 Task: Find connections with filter location Palwal with filter topic #workwith filter profile language Spanish with filter current company IBS Software with filter school Maharishi Markandeshwar (Deemed to be University) Official with filter industry Laundry and Drycleaning Services with filter service category Interior Design with filter keywords title Office Clerk
Action: Mouse moved to (647, 91)
Screenshot: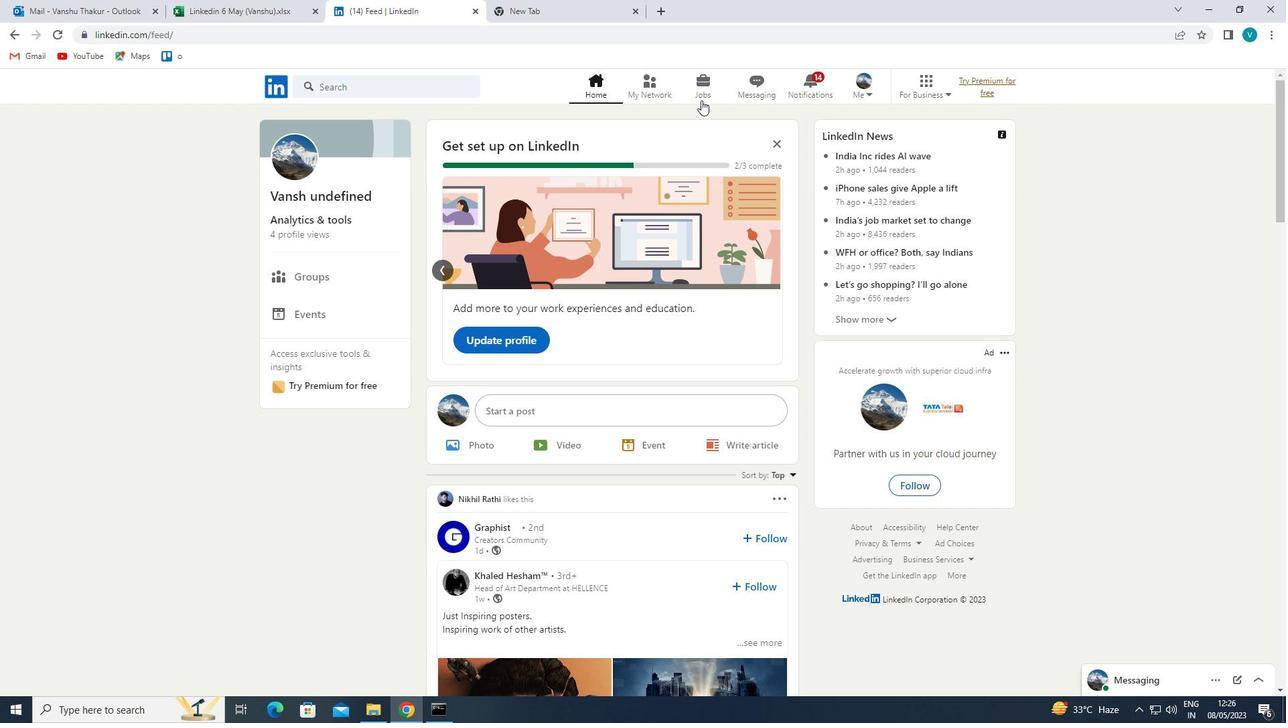 
Action: Mouse pressed left at (647, 91)
Screenshot: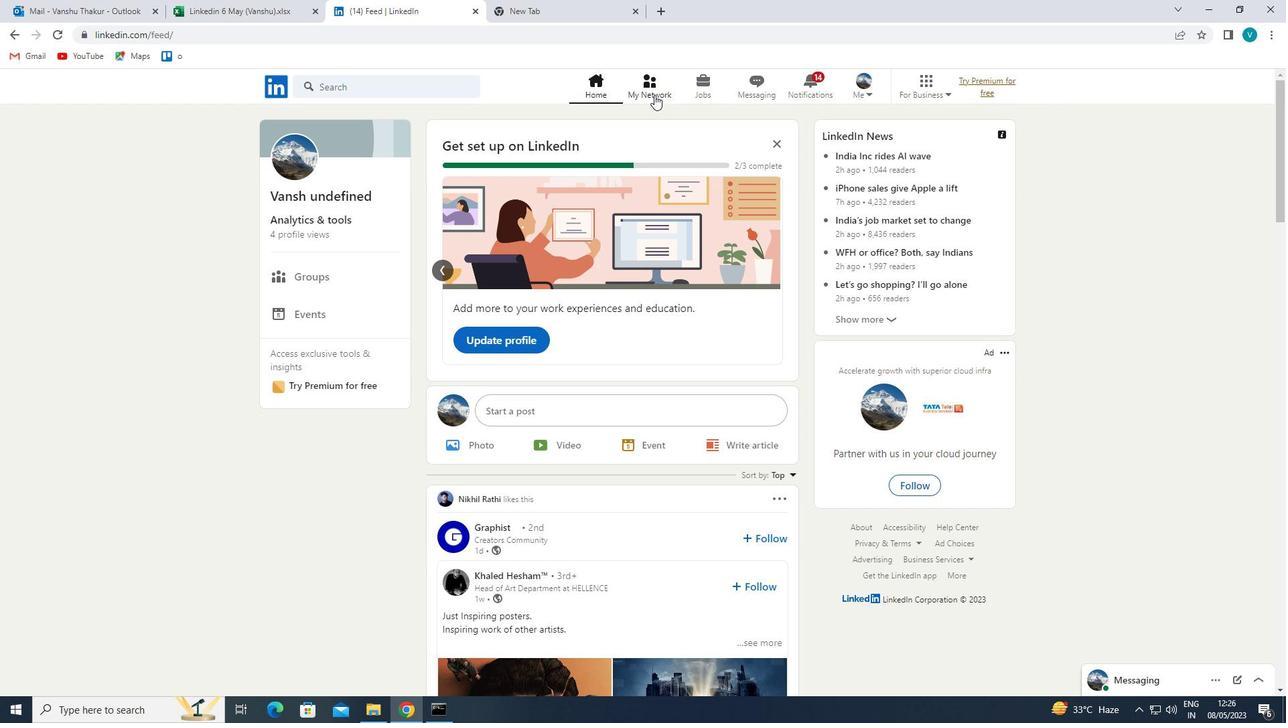 
Action: Mouse moved to (402, 164)
Screenshot: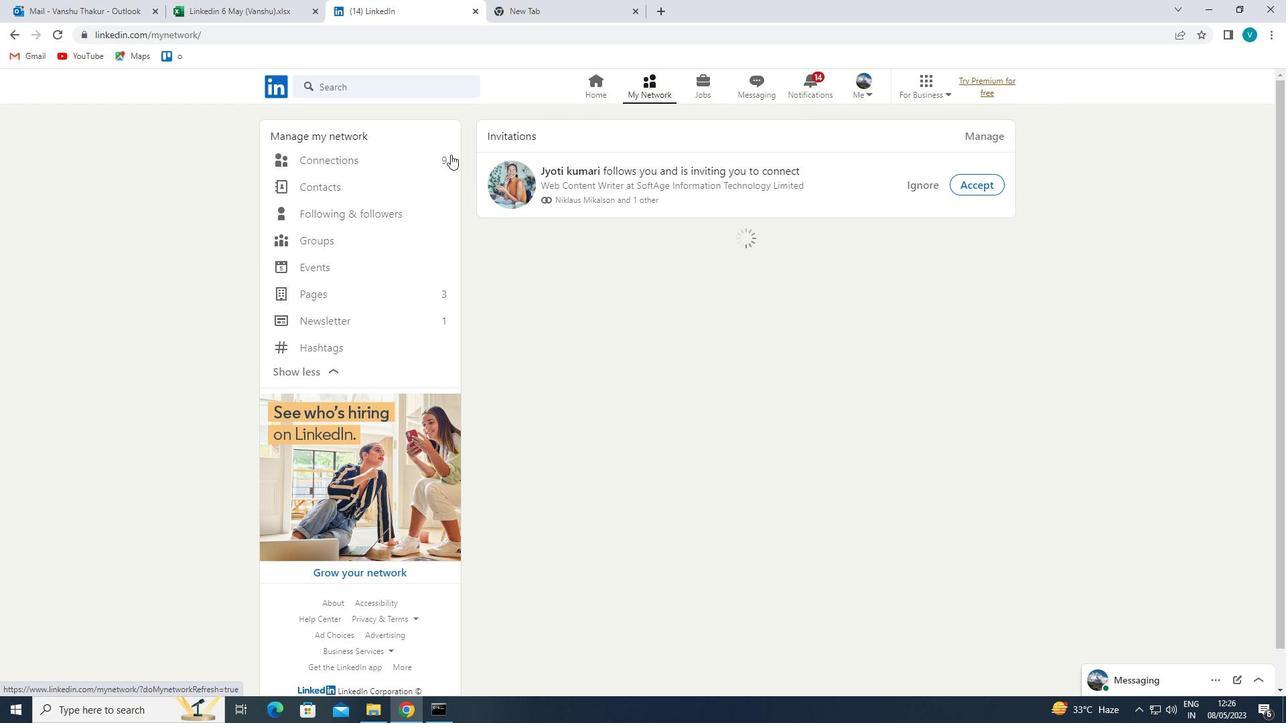 
Action: Mouse pressed left at (402, 164)
Screenshot: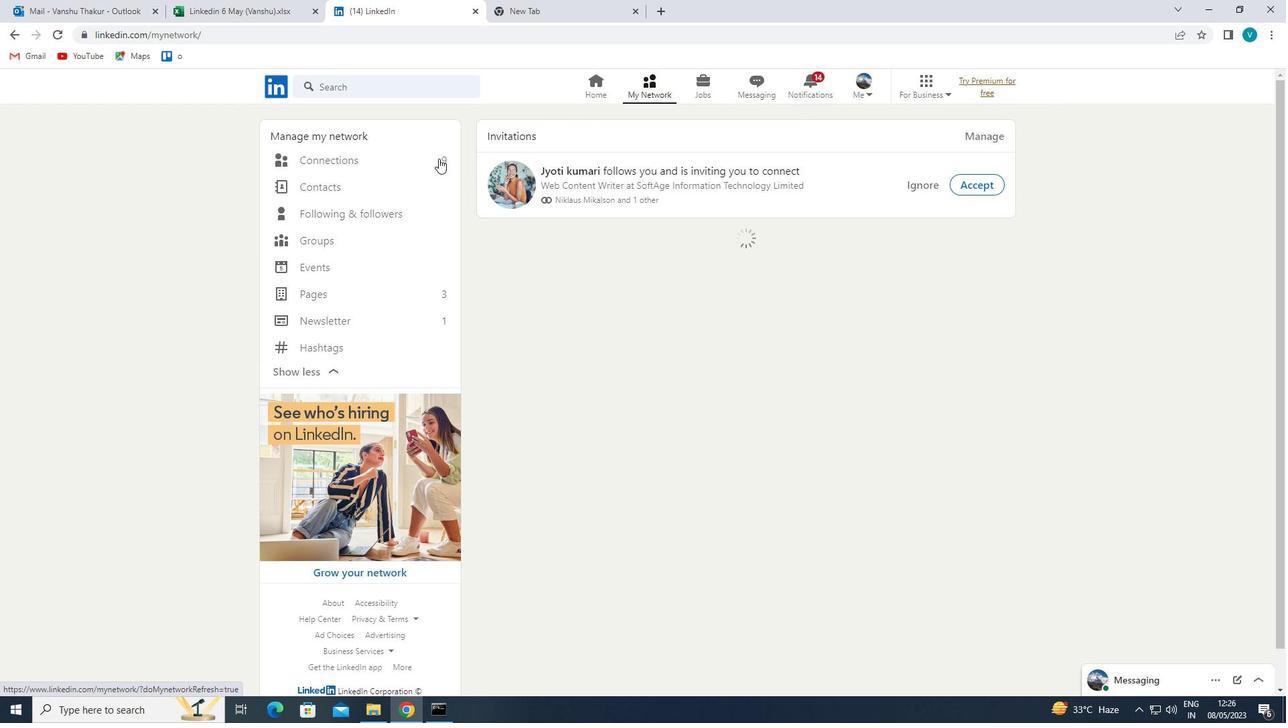 
Action: Mouse moved to (733, 158)
Screenshot: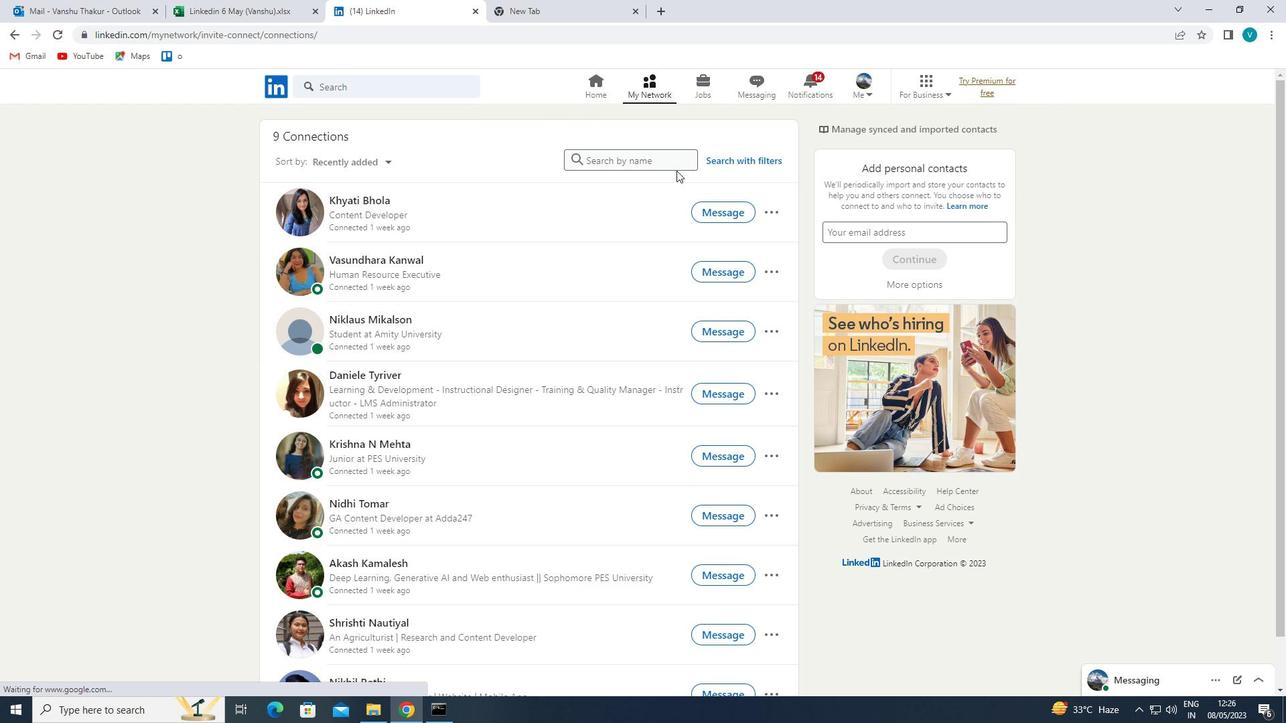 
Action: Mouse pressed left at (733, 158)
Screenshot: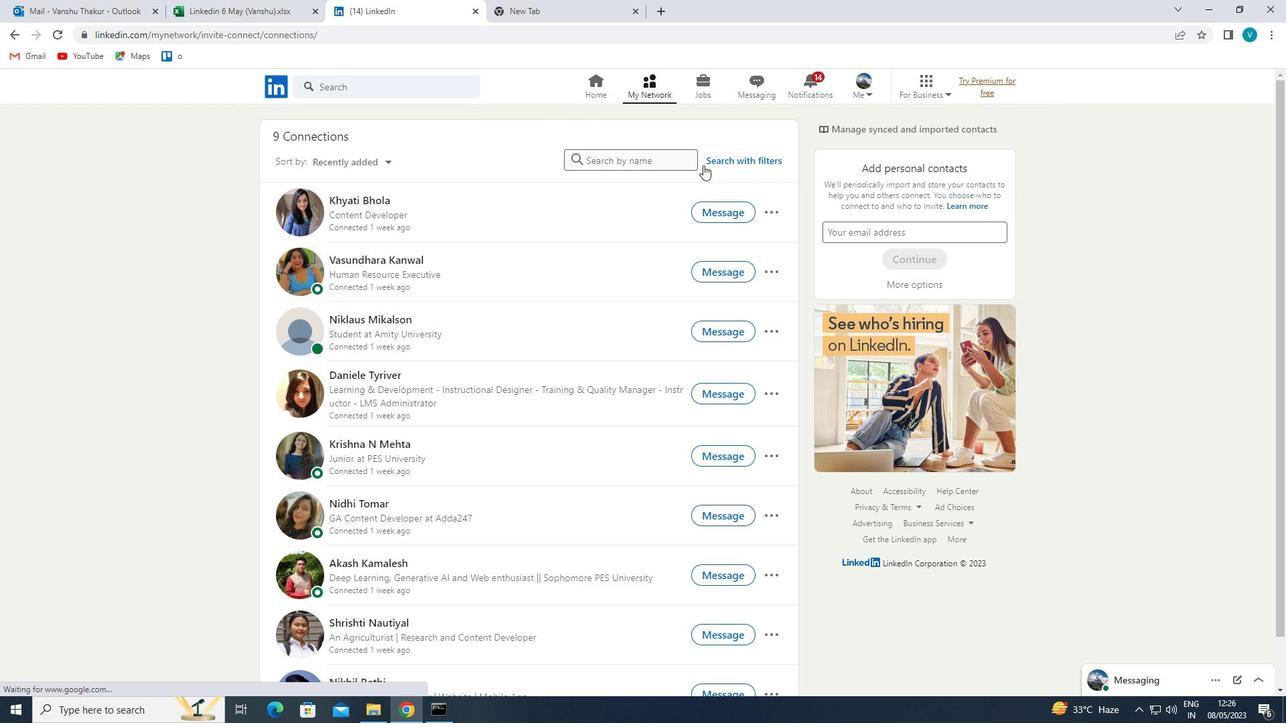 
Action: Mouse moved to (639, 136)
Screenshot: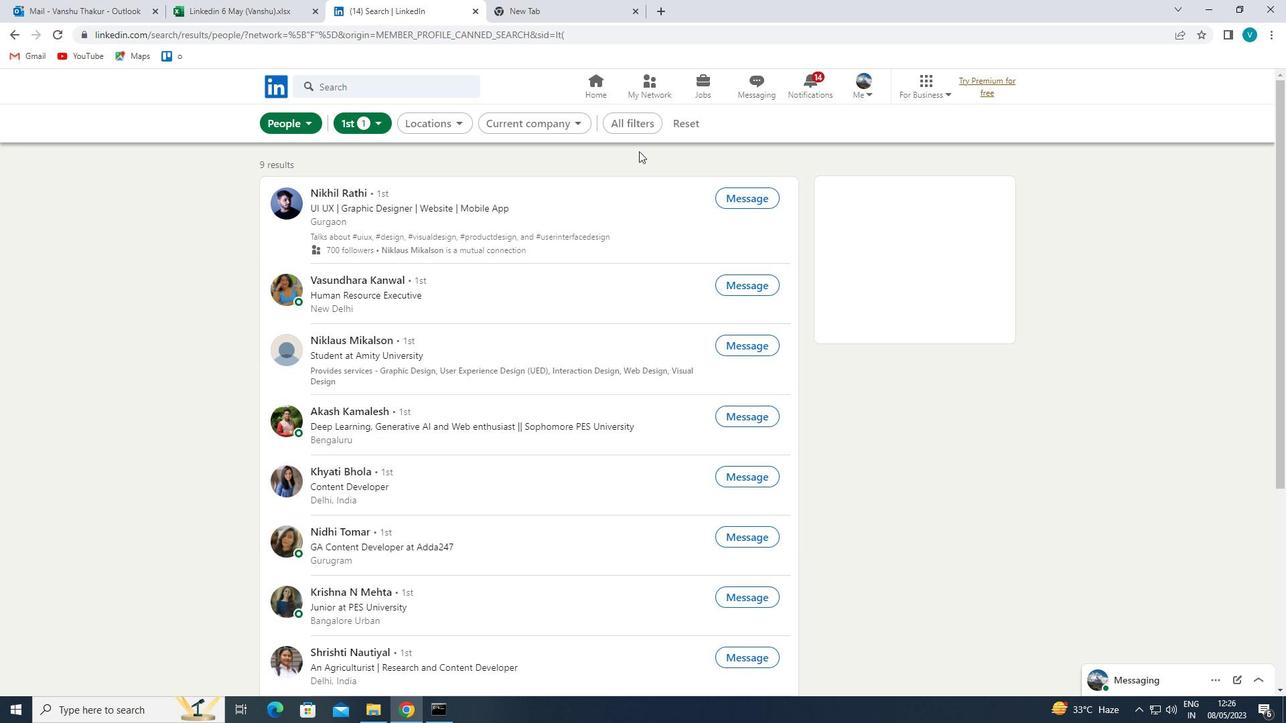
Action: Mouse pressed left at (639, 136)
Screenshot: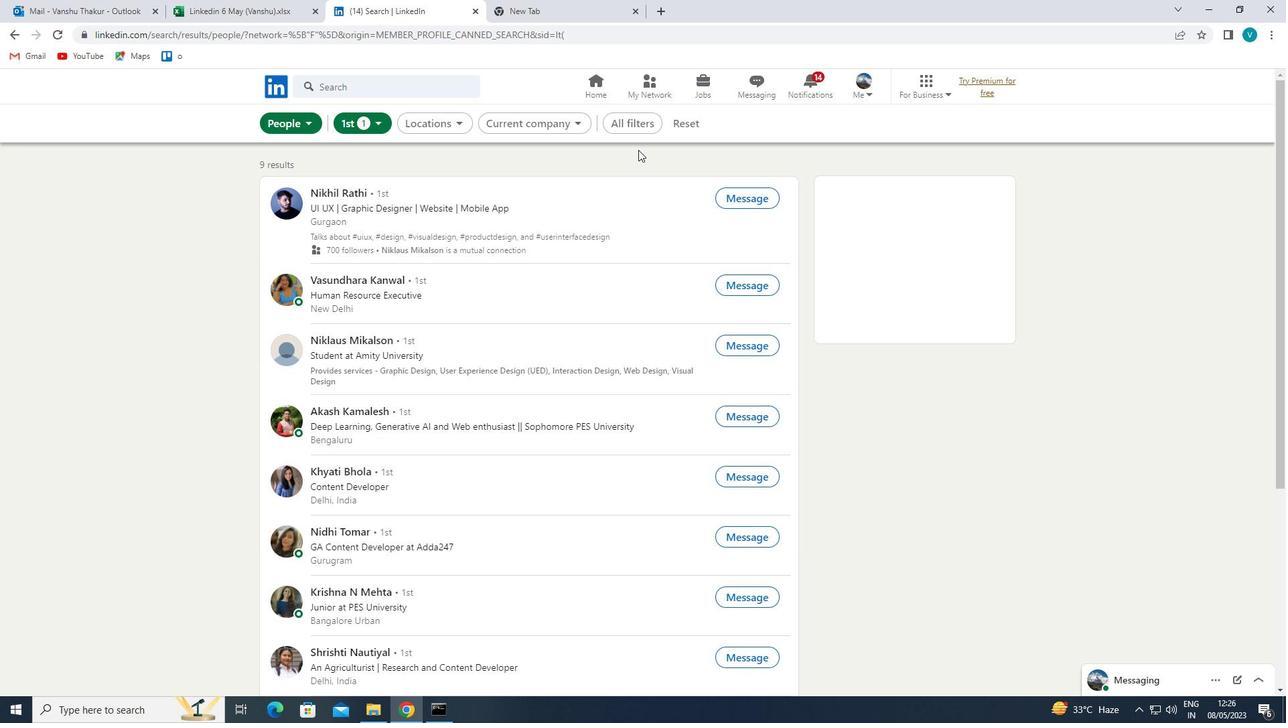 
Action: Mouse moved to (641, 133)
Screenshot: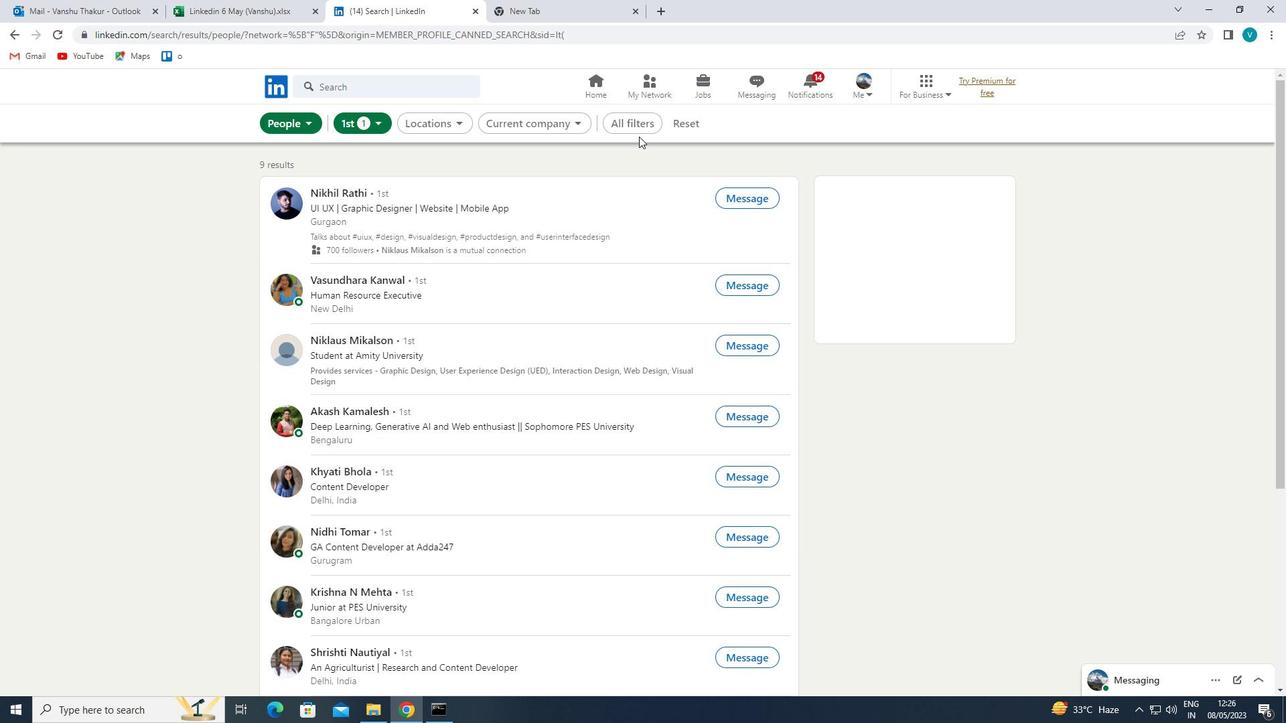 
Action: Mouse pressed left at (641, 133)
Screenshot: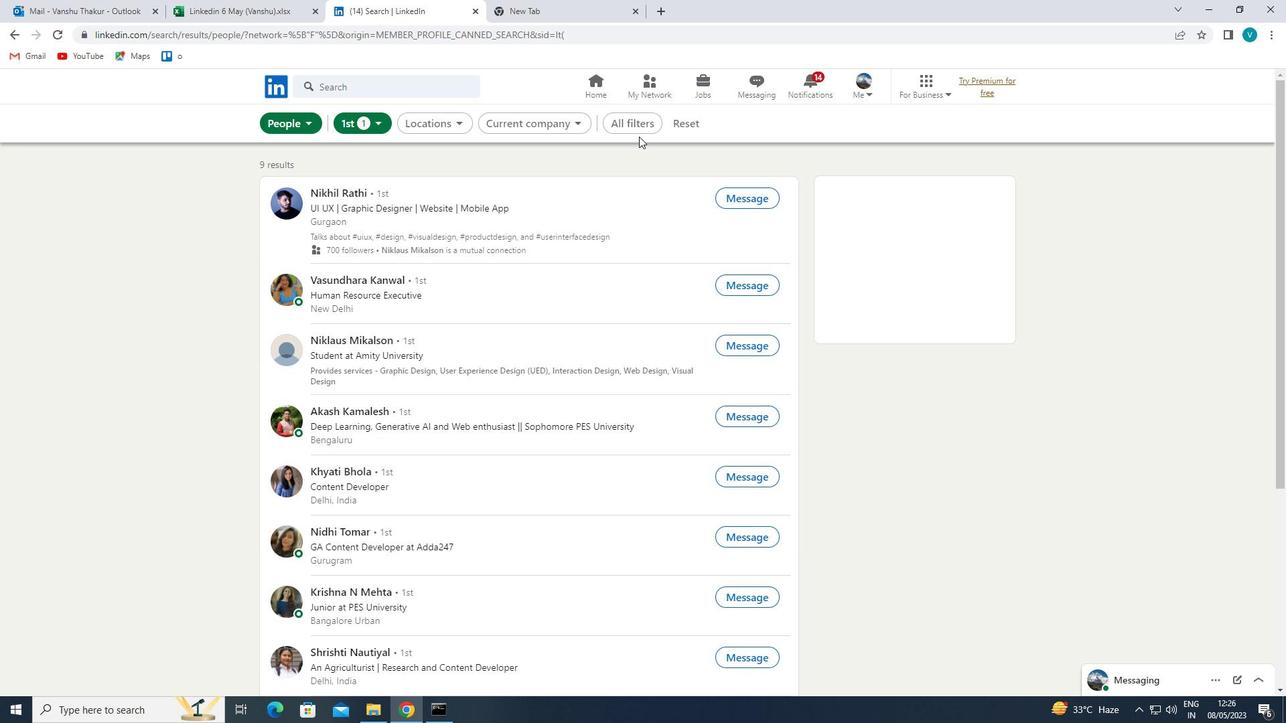
Action: Mouse moved to (1033, 290)
Screenshot: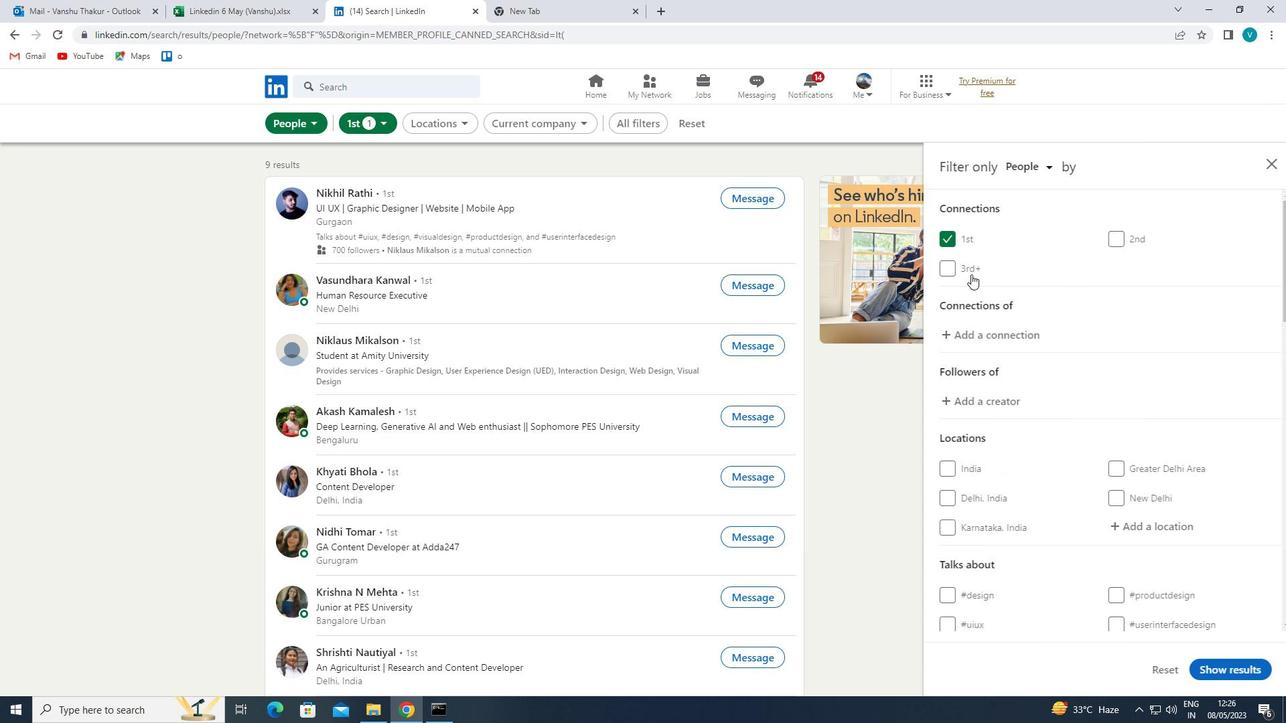 
Action: Mouse scrolled (1033, 289) with delta (0, 0)
Screenshot: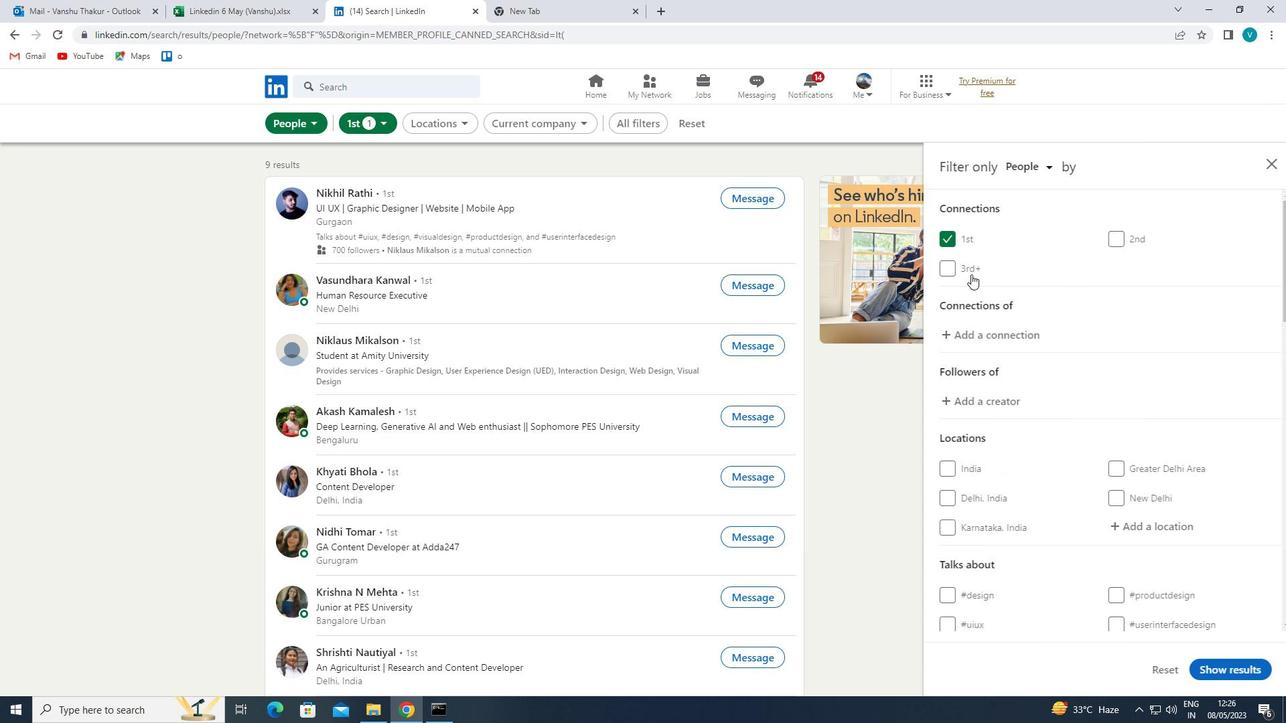 
Action: Mouse moved to (1038, 291)
Screenshot: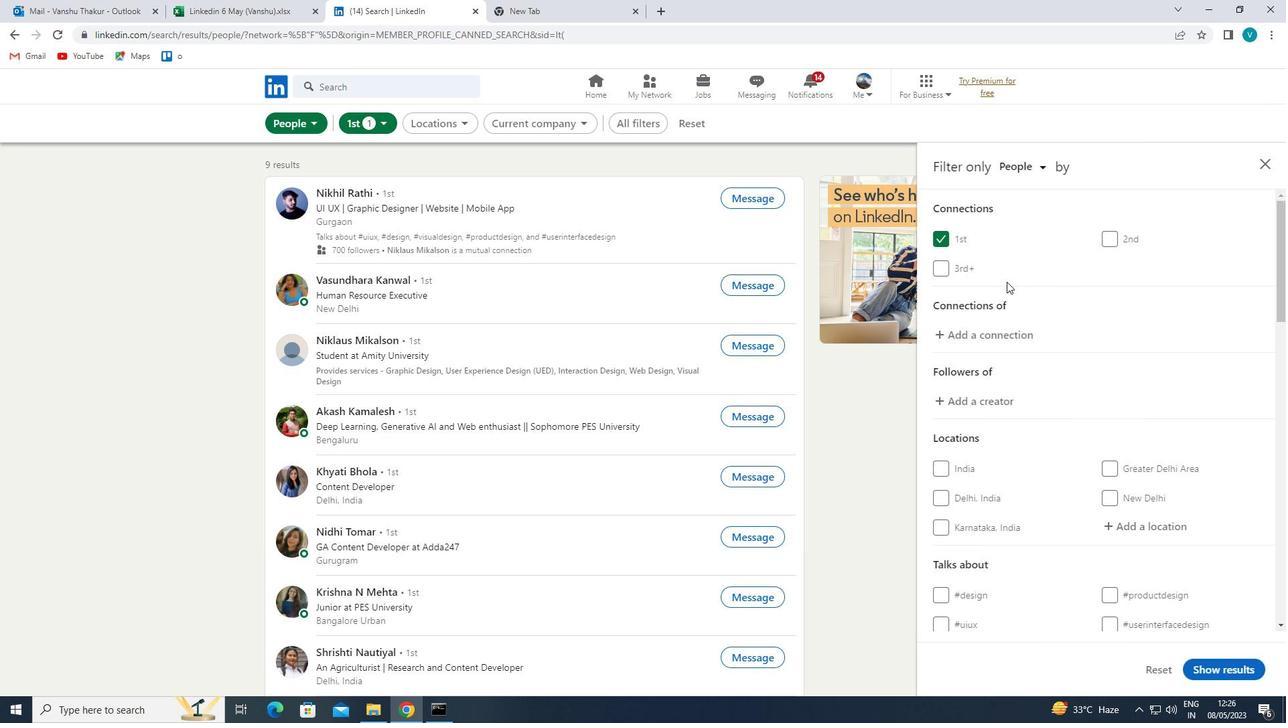 
Action: Mouse scrolled (1038, 290) with delta (0, 0)
Screenshot: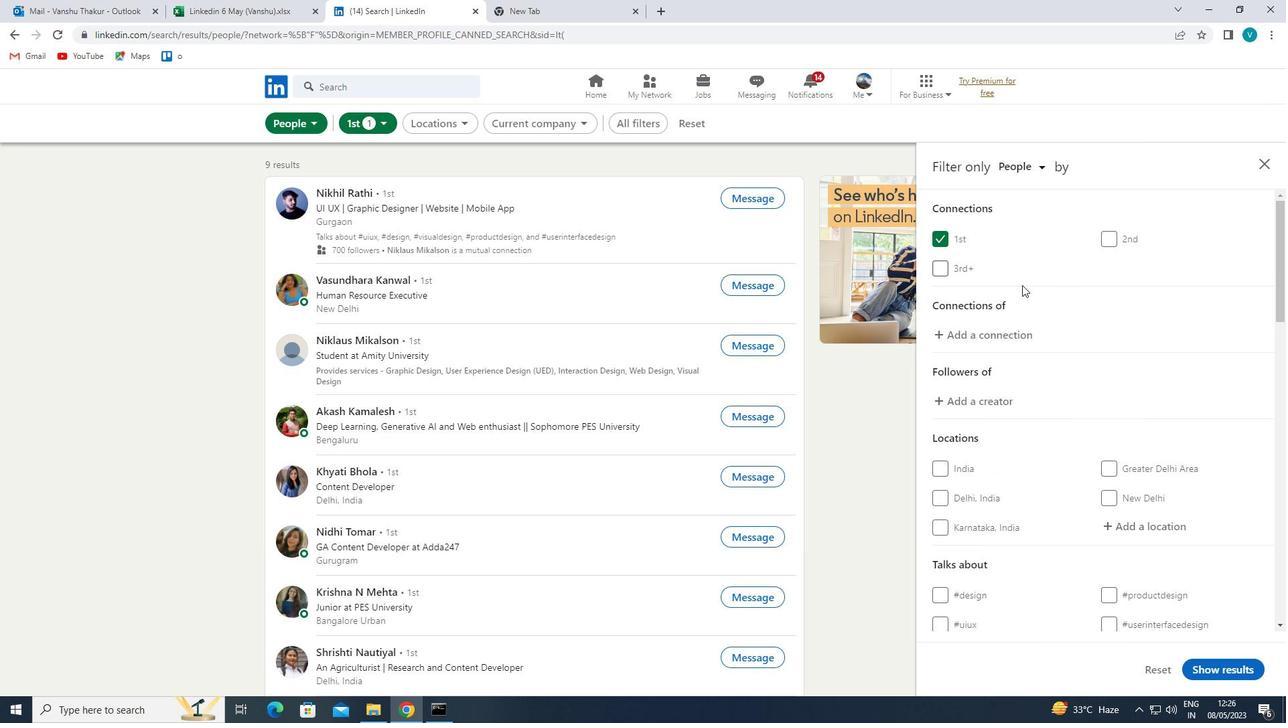 
Action: Mouse moved to (1129, 389)
Screenshot: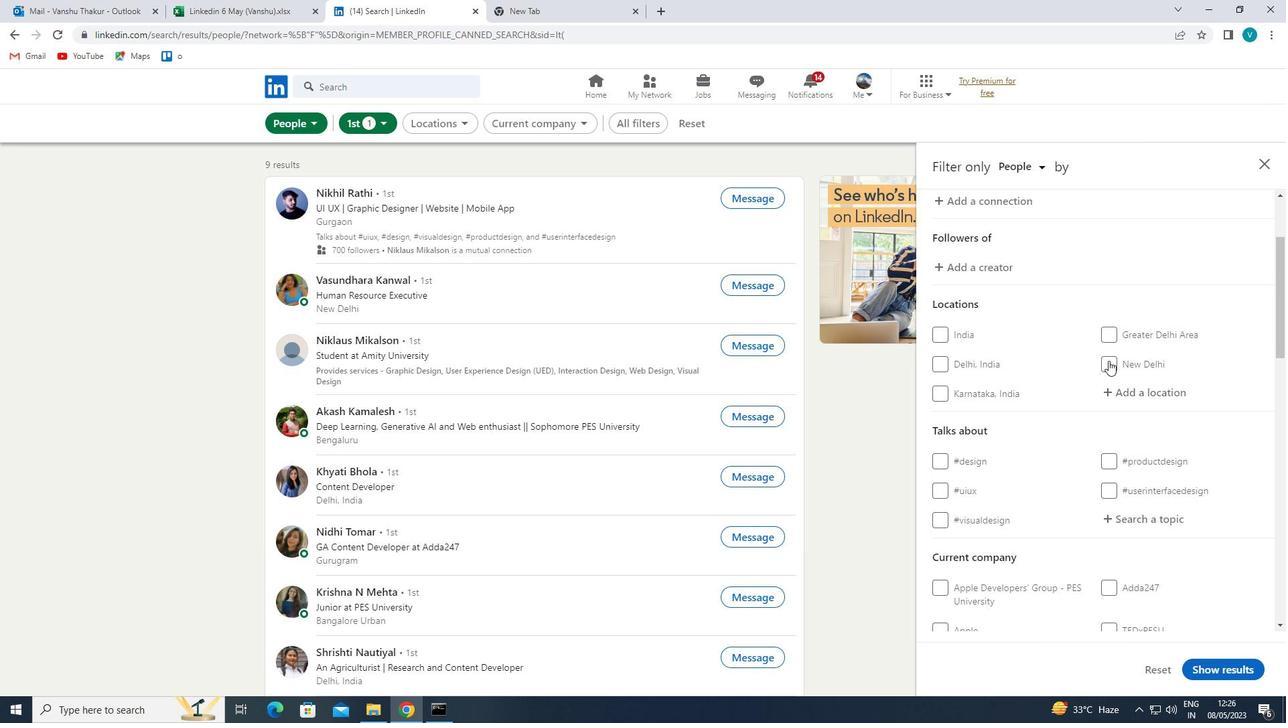 
Action: Mouse pressed left at (1129, 389)
Screenshot: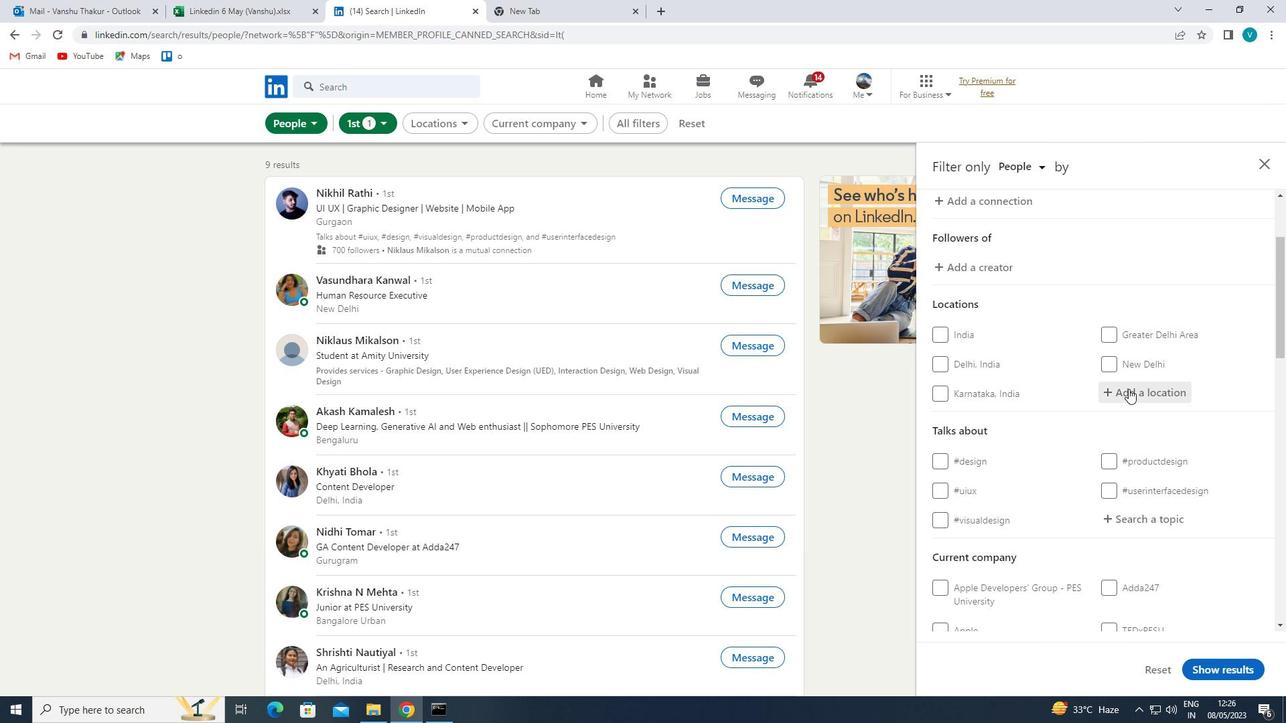 
Action: Mouse moved to (1042, 426)
Screenshot: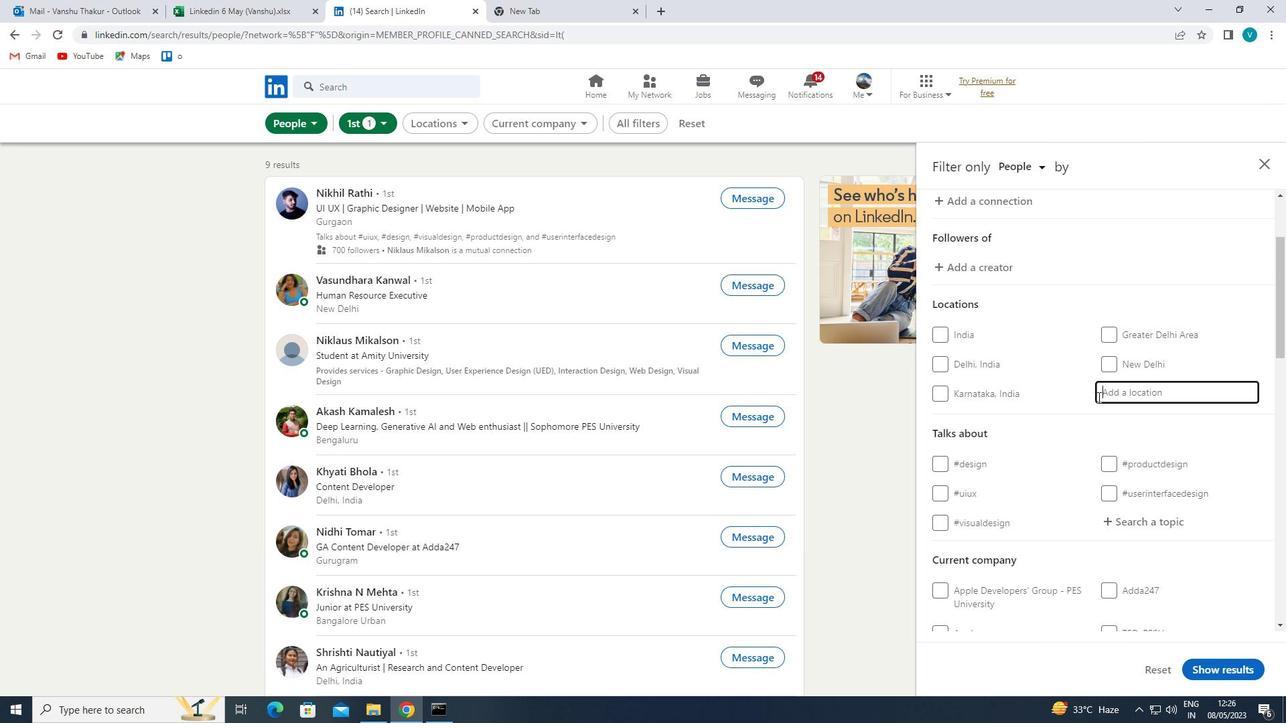 
Action: Key pressed <Key.shift>PALWAL
Screenshot: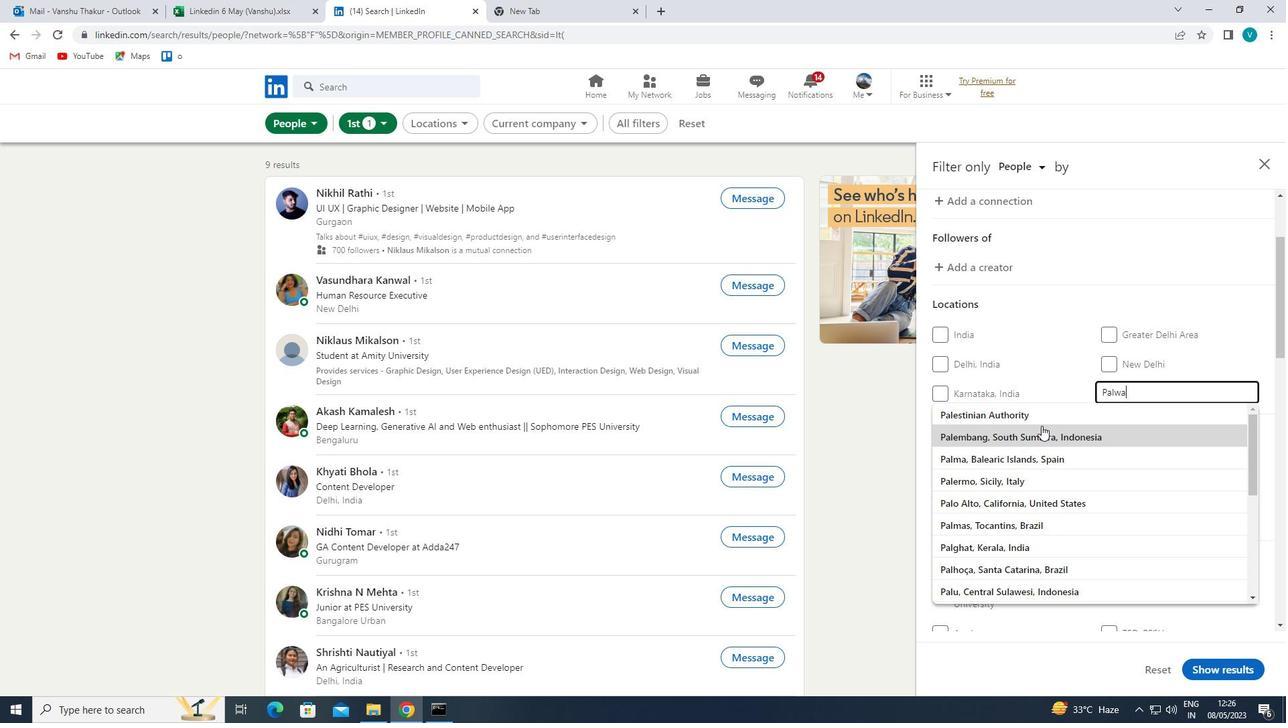 
Action: Mouse moved to (1053, 416)
Screenshot: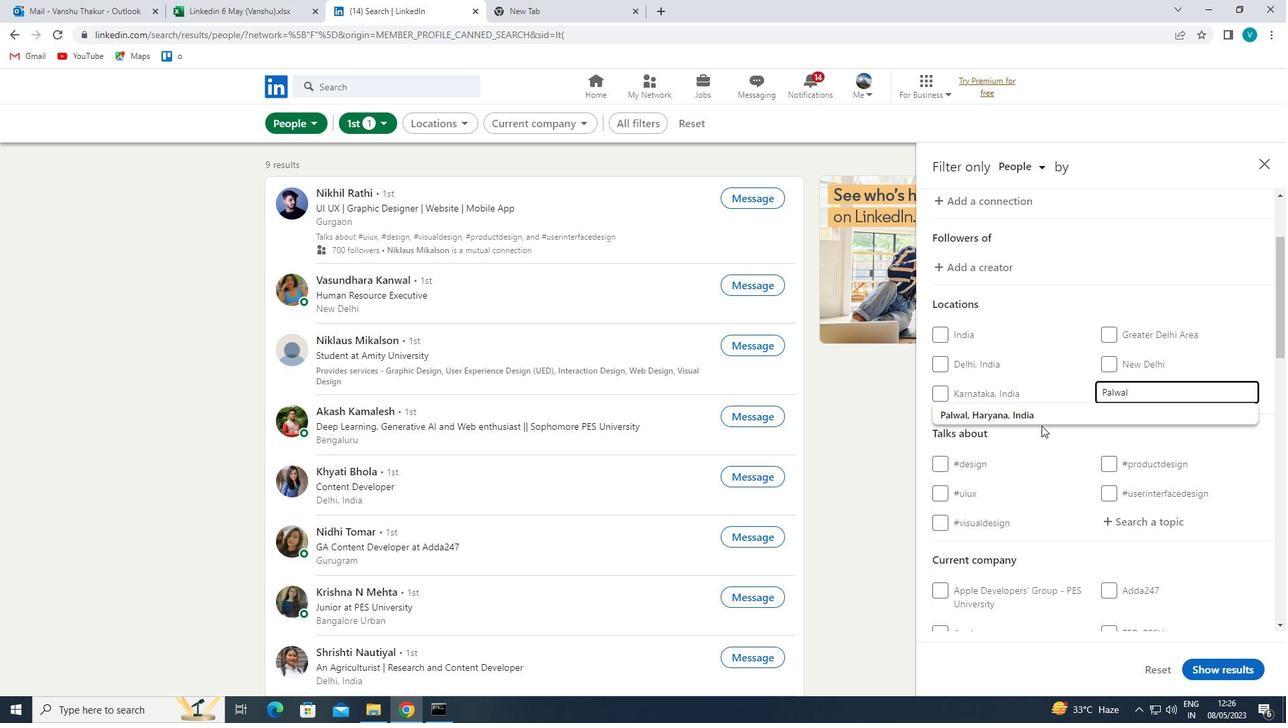 
Action: Mouse pressed left at (1053, 416)
Screenshot: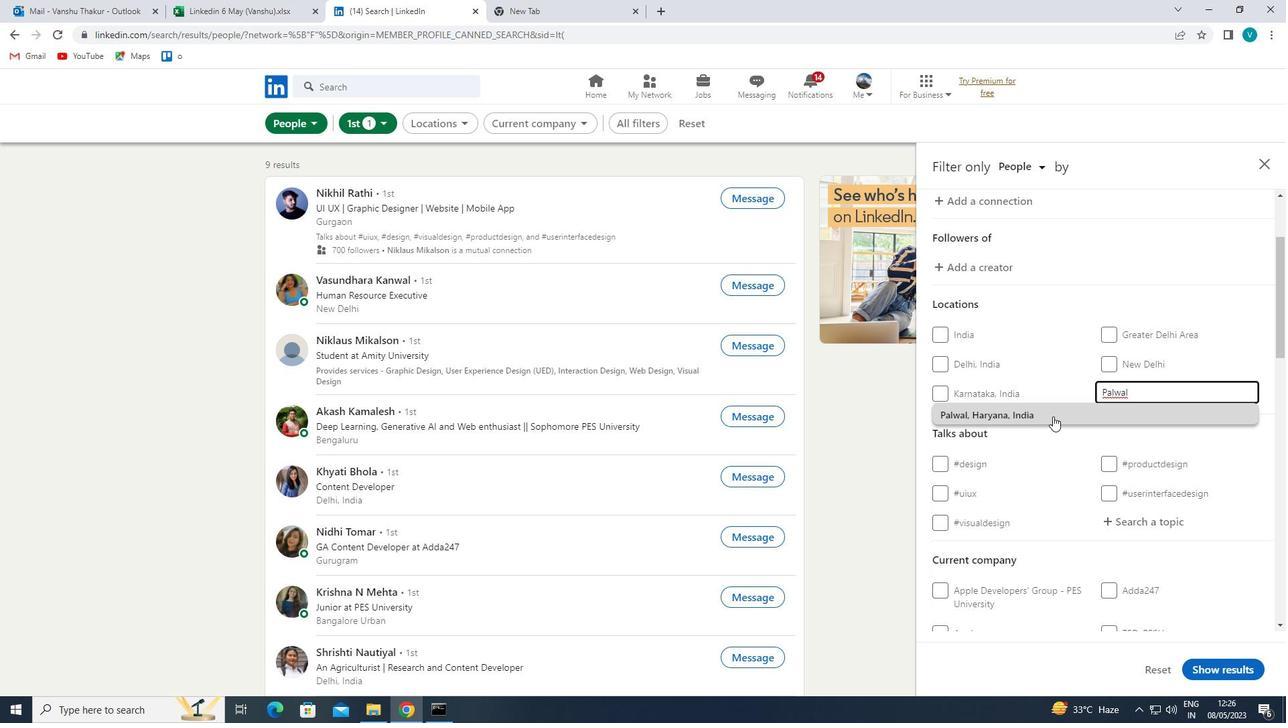 
Action: Mouse moved to (1133, 549)
Screenshot: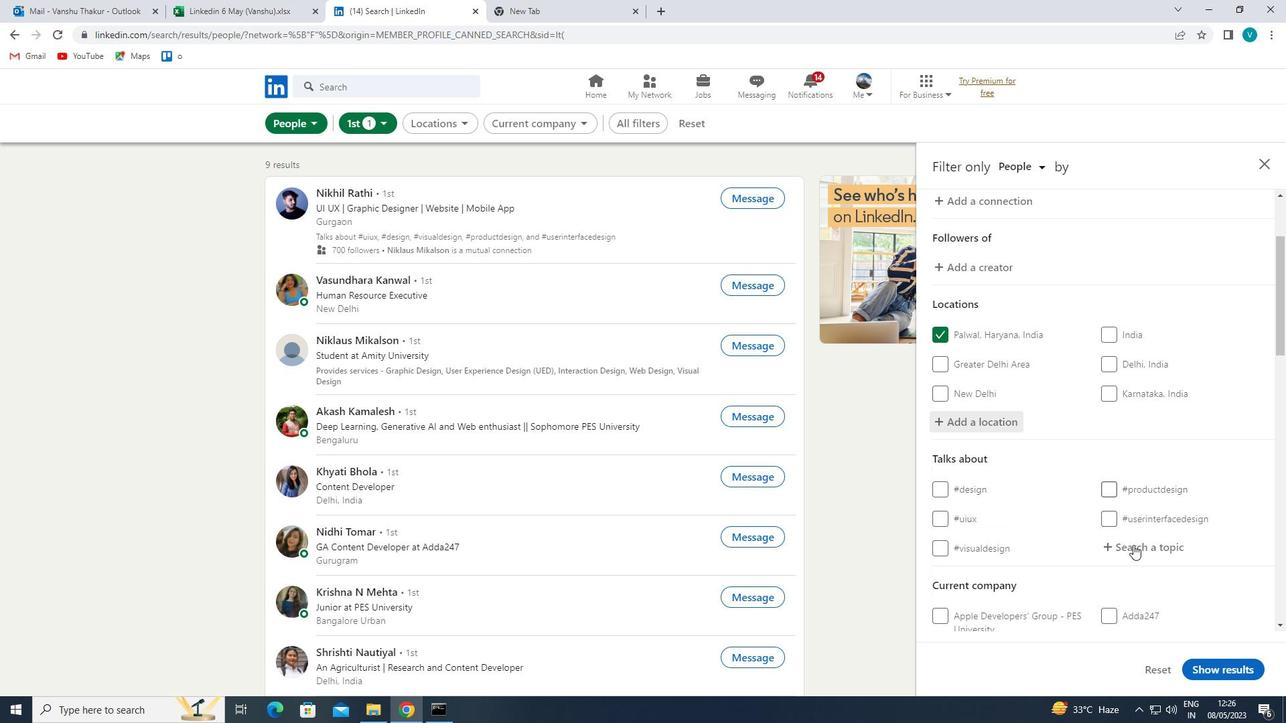 
Action: Mouse pressed left at (1133, 549)
Screenshot: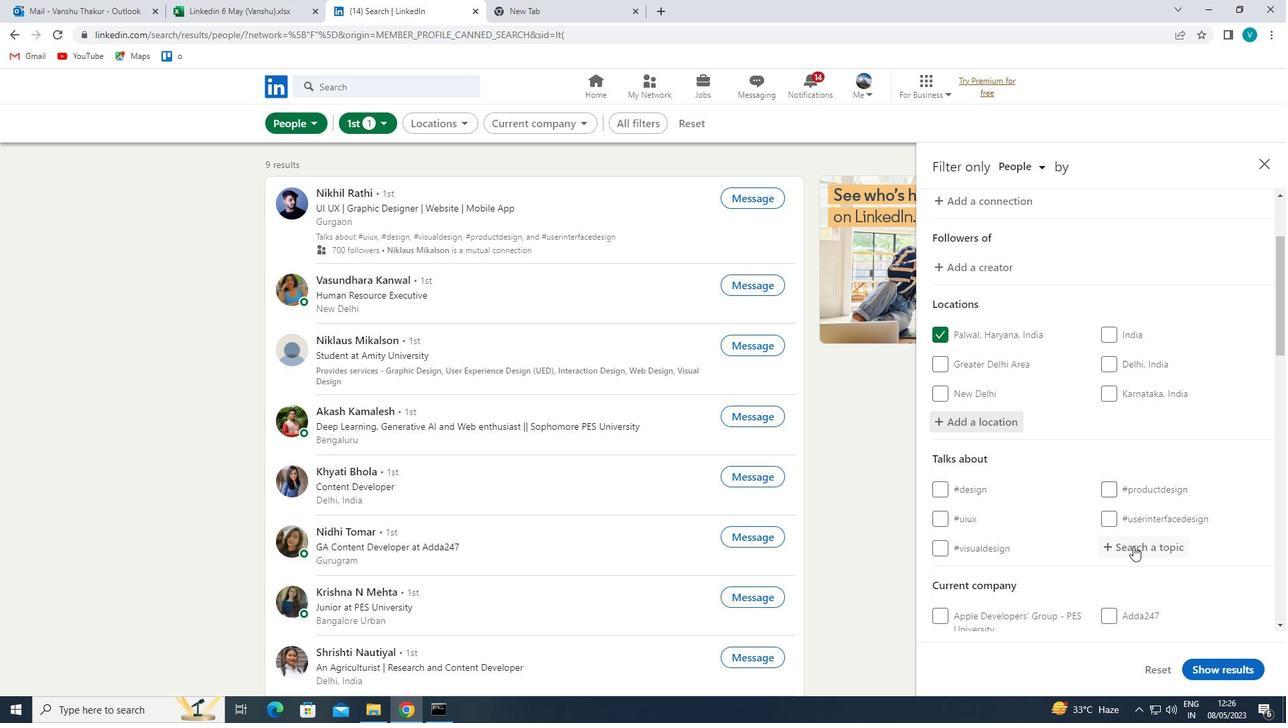
Action: Mouse moved to (1130, 553)
Screenshot: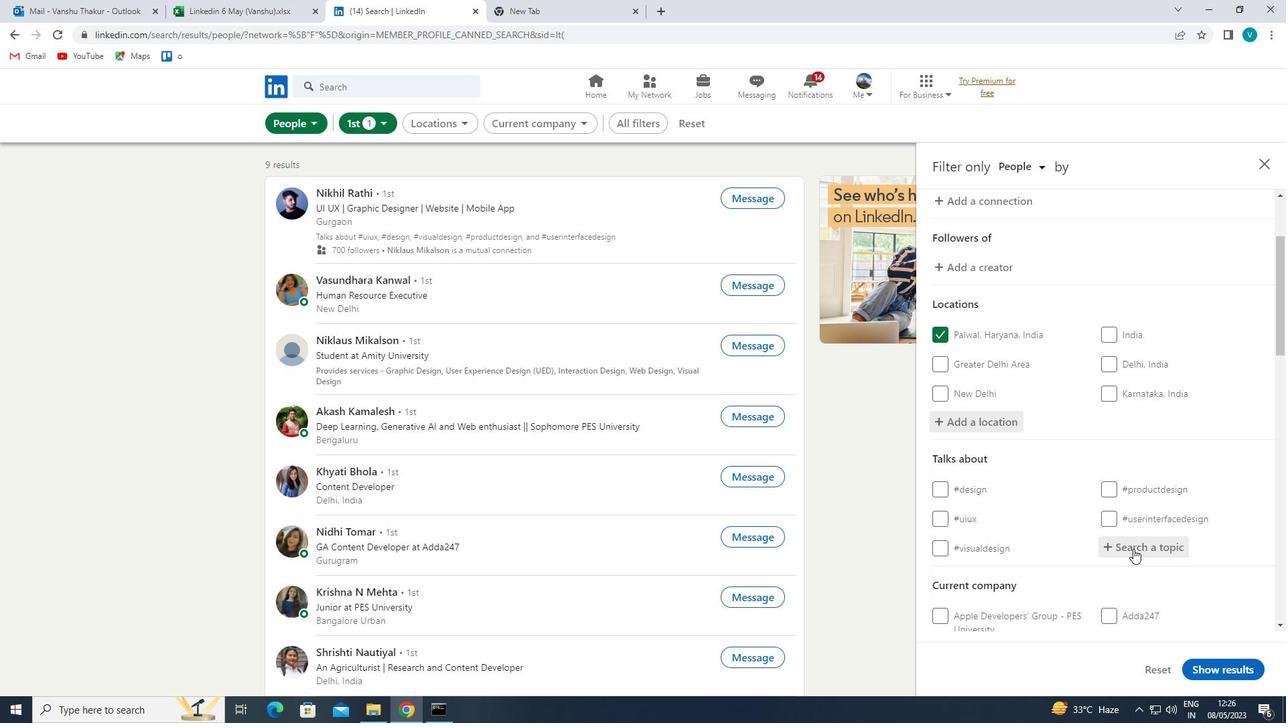 
Action: Key pressed WORK
Screenshot: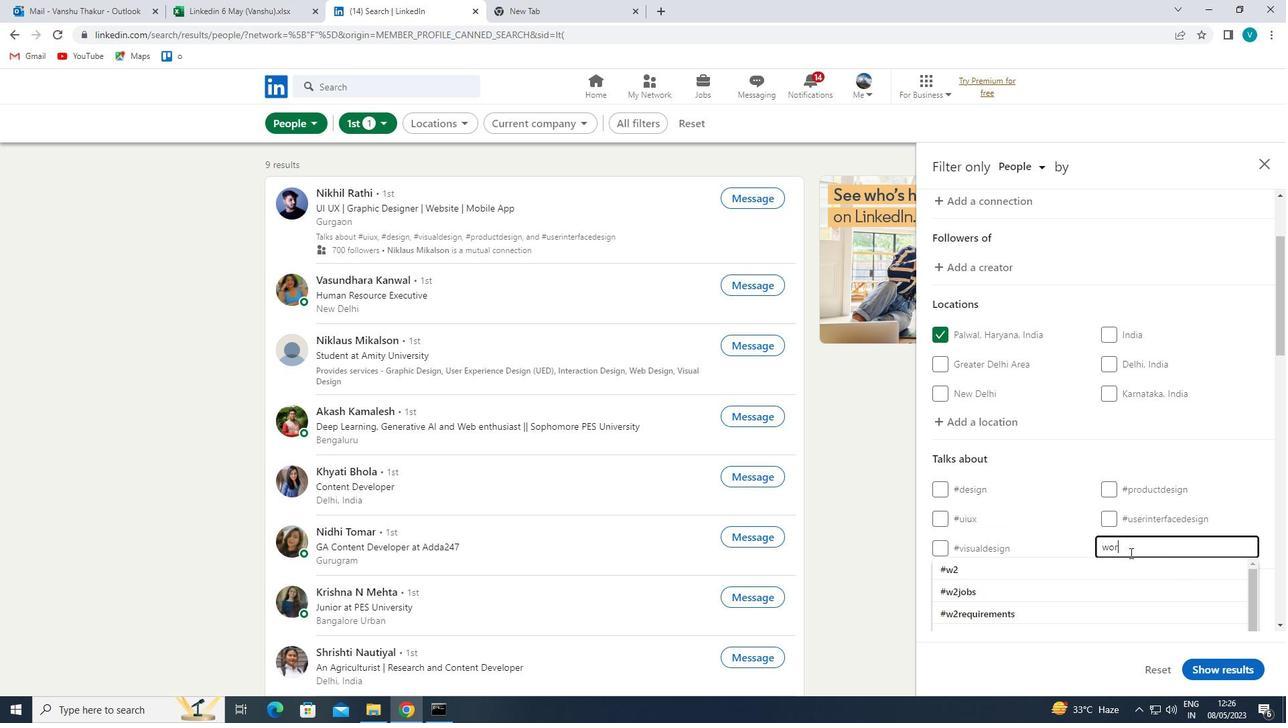 
Action: Mouse moved to (1094, 567)
Screenshot: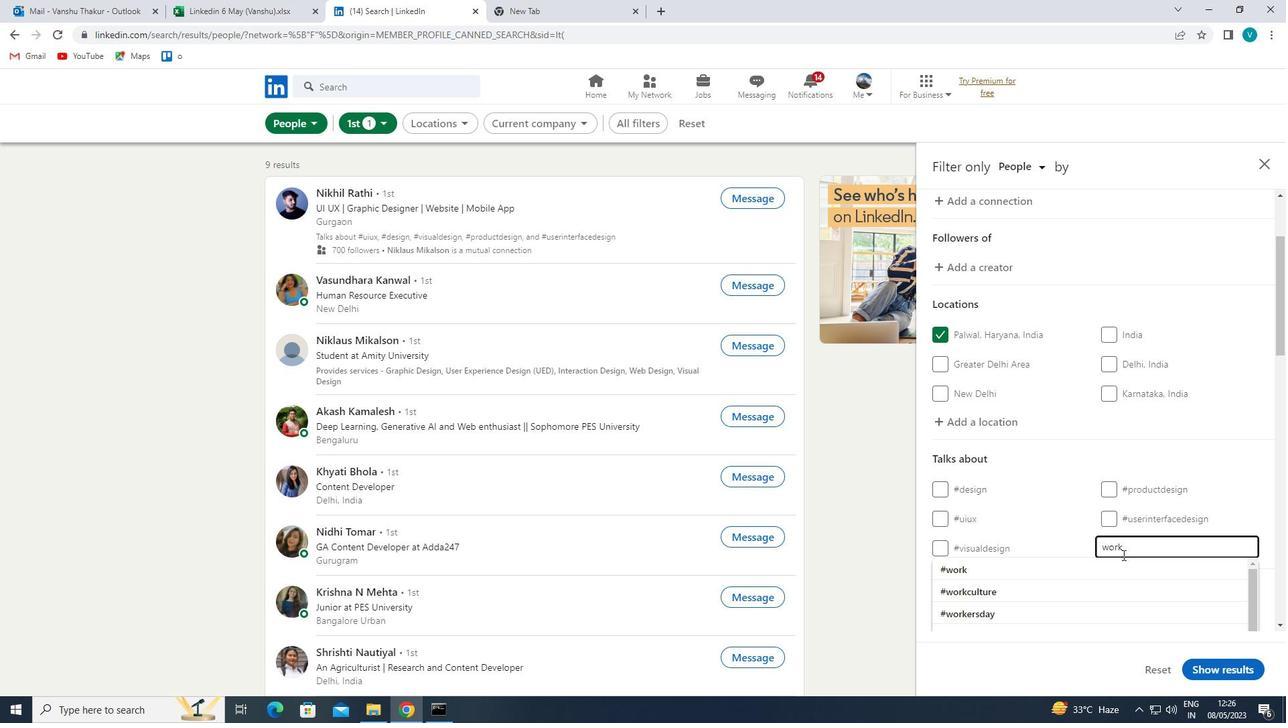 
Action: Mouse pressed left at (1094, 567)
Screenshot: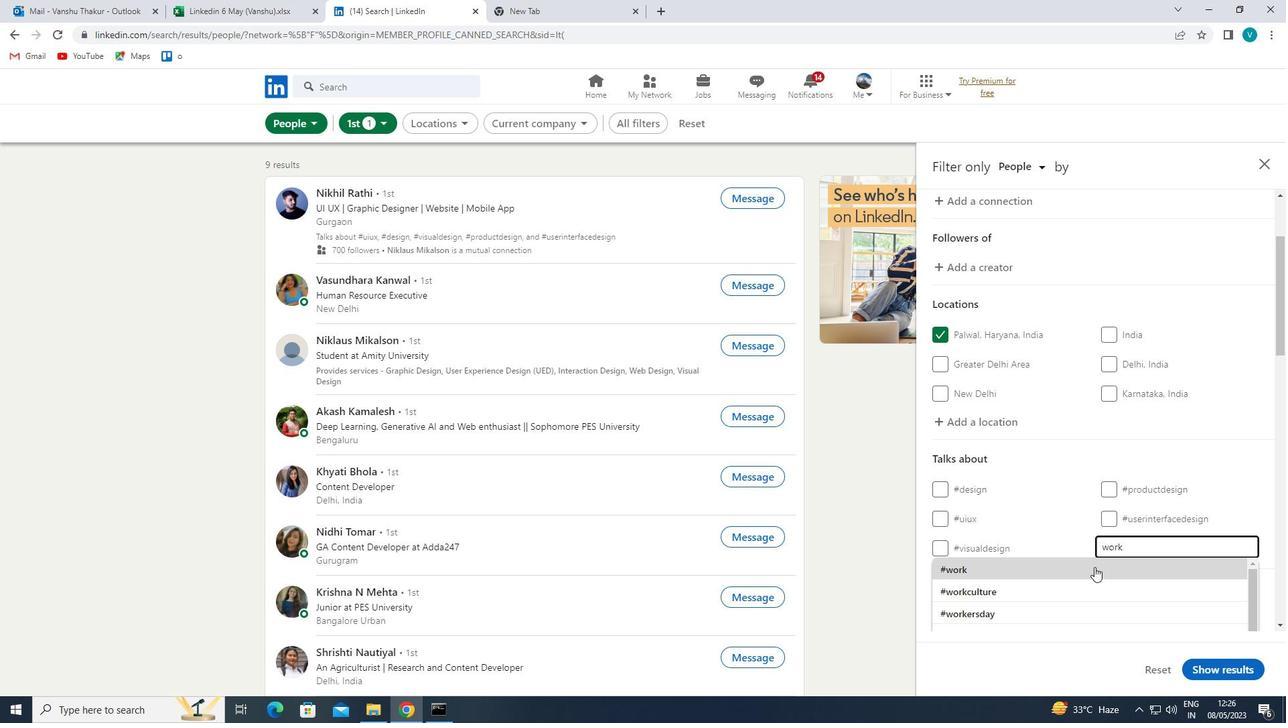 
Action: Mouse moved to (1096, 503)
Screenshot: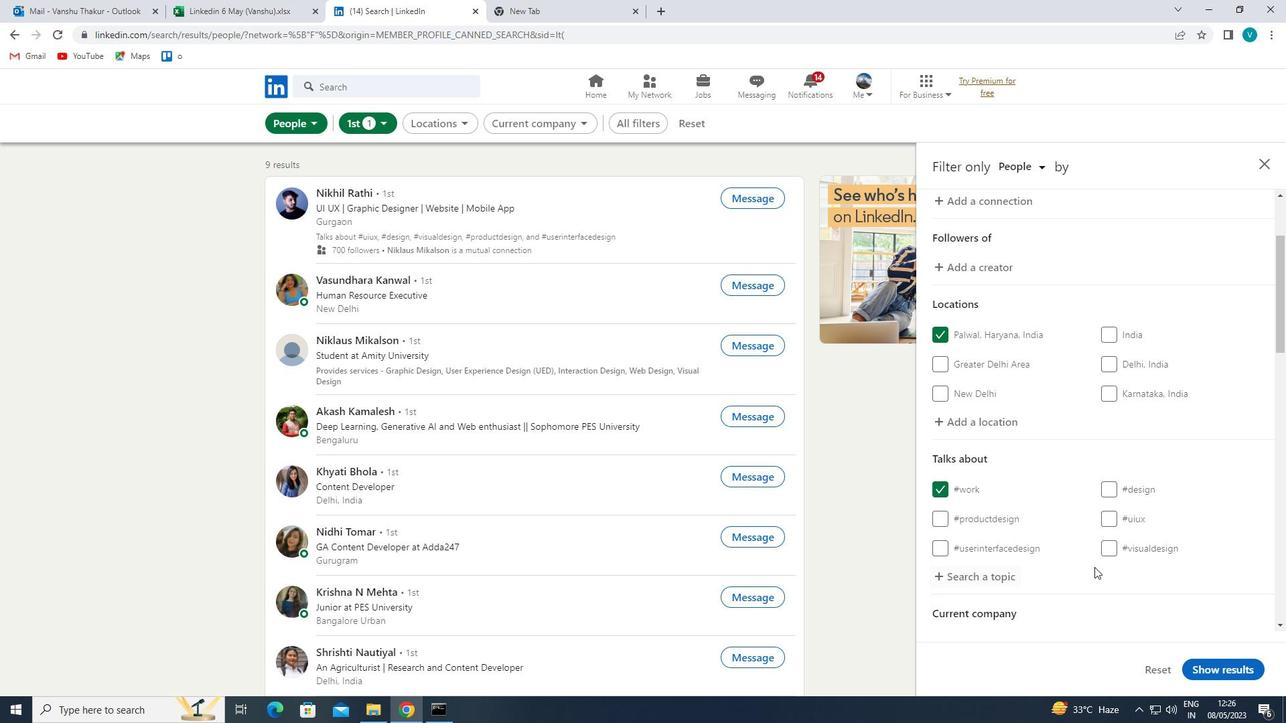 
Action: Mouse scrolled (1096, 503) with delta (0, 0)
Screenshot: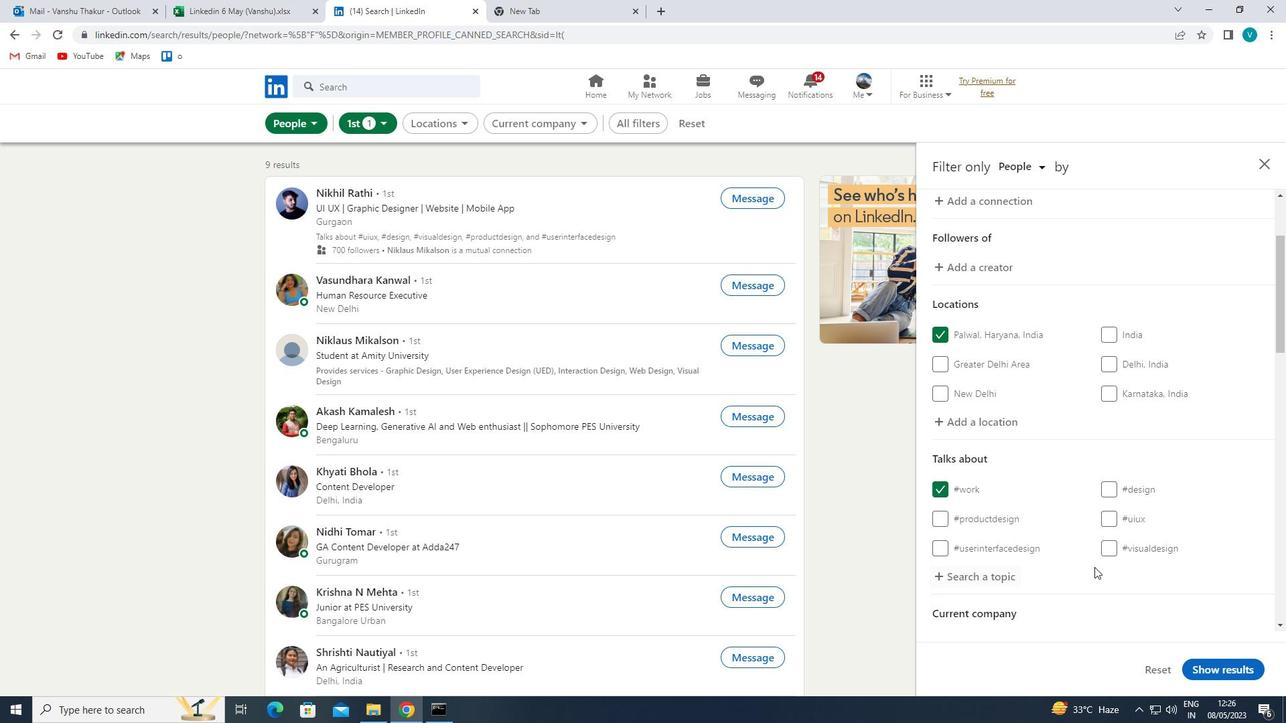 
Action: Mouse moved to (1101, 489)
Screenshot: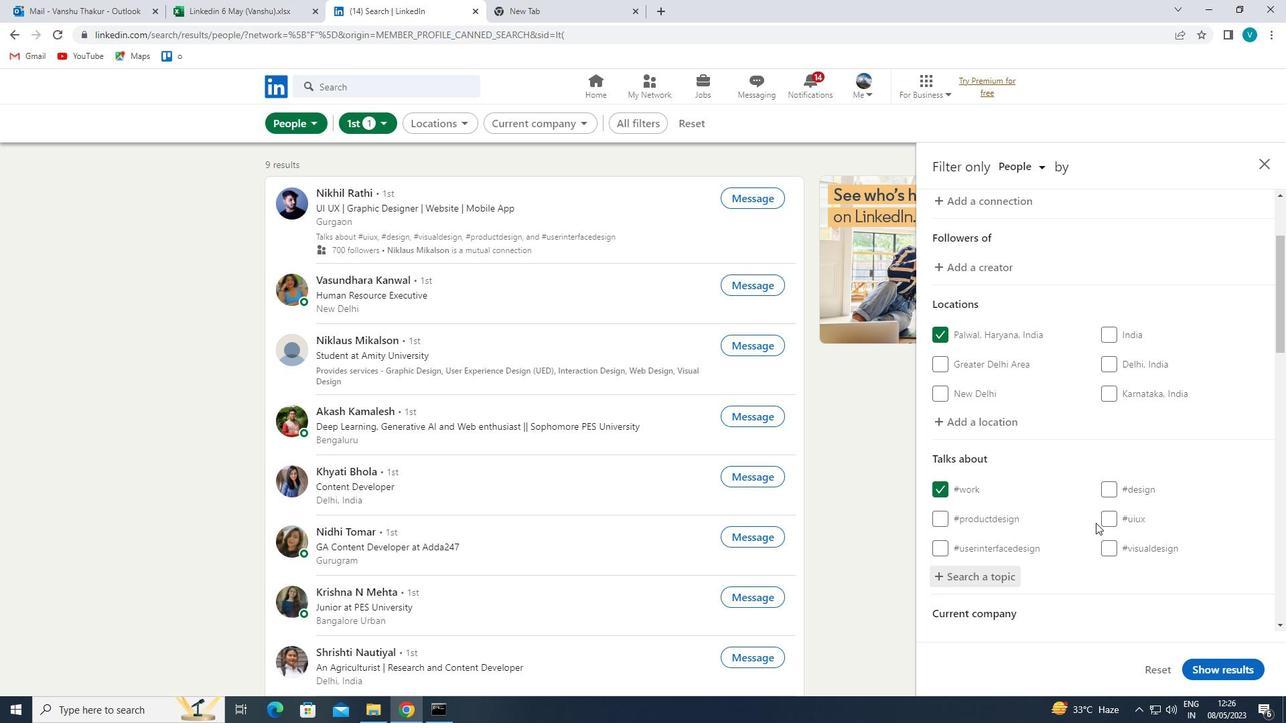 
Action: Mouse scrolled (1101, 488) with delta (0, 0)
Screenshot: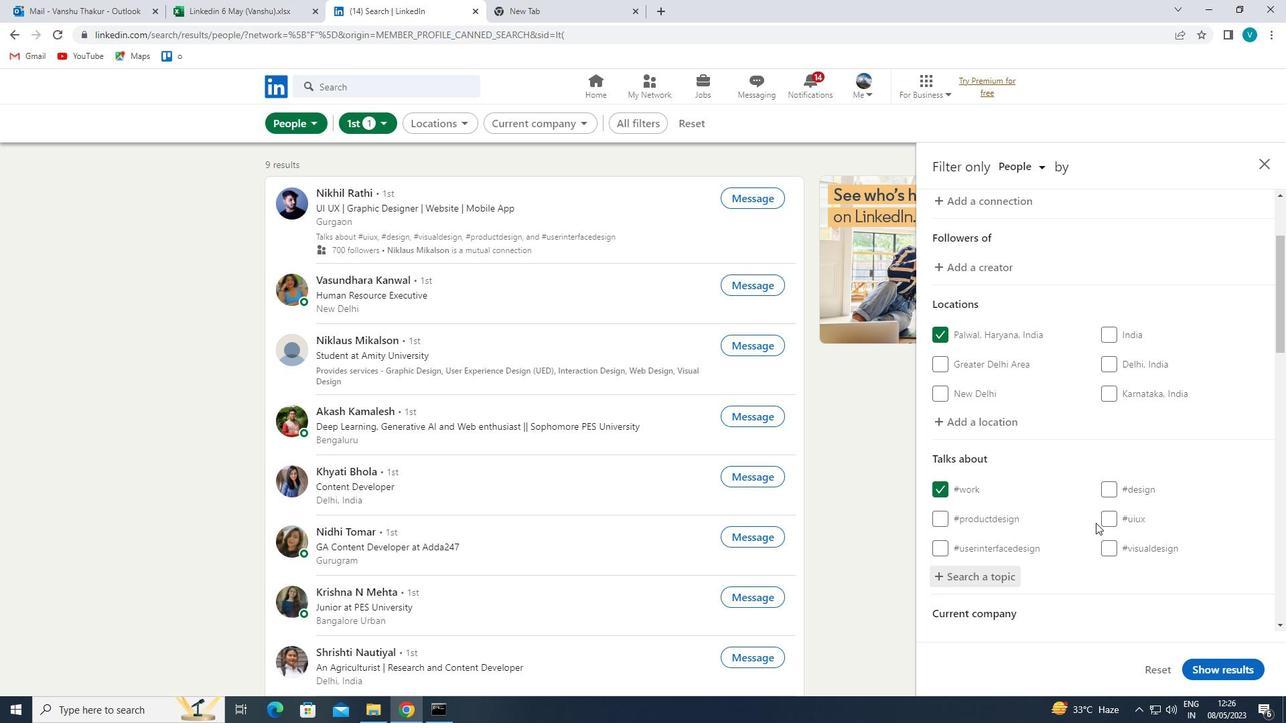 
Action: Mouse moved to (1103, 481)
Screenshot: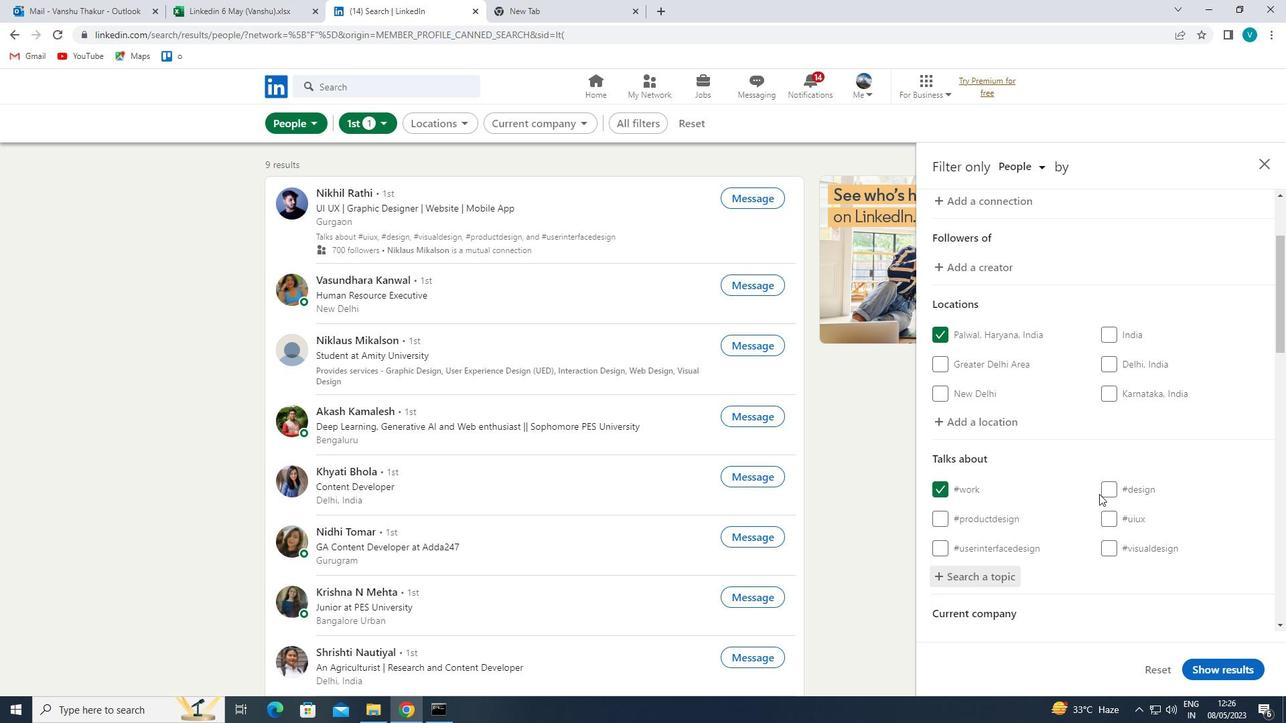 
Action: Mouse scrolled (1103, 481) with delta (0, 0)
Screenshot: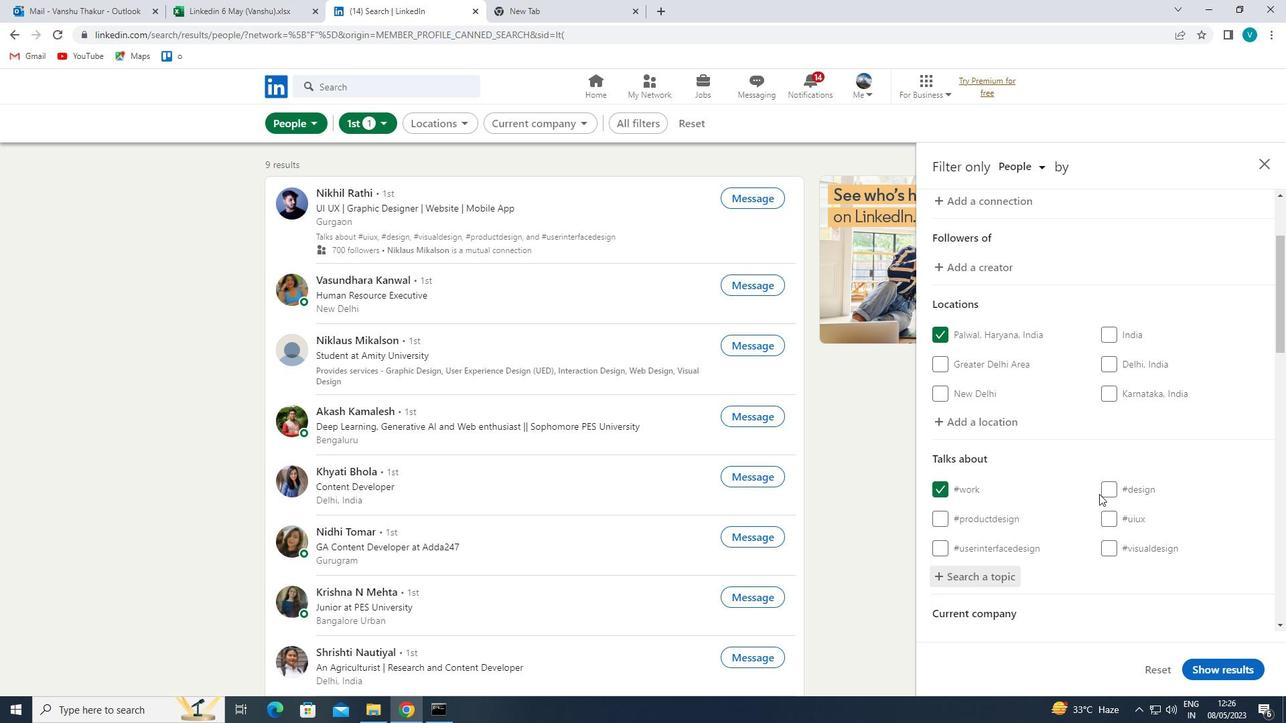 
Action: Mouse moved to (1107, 474)
Screenshot: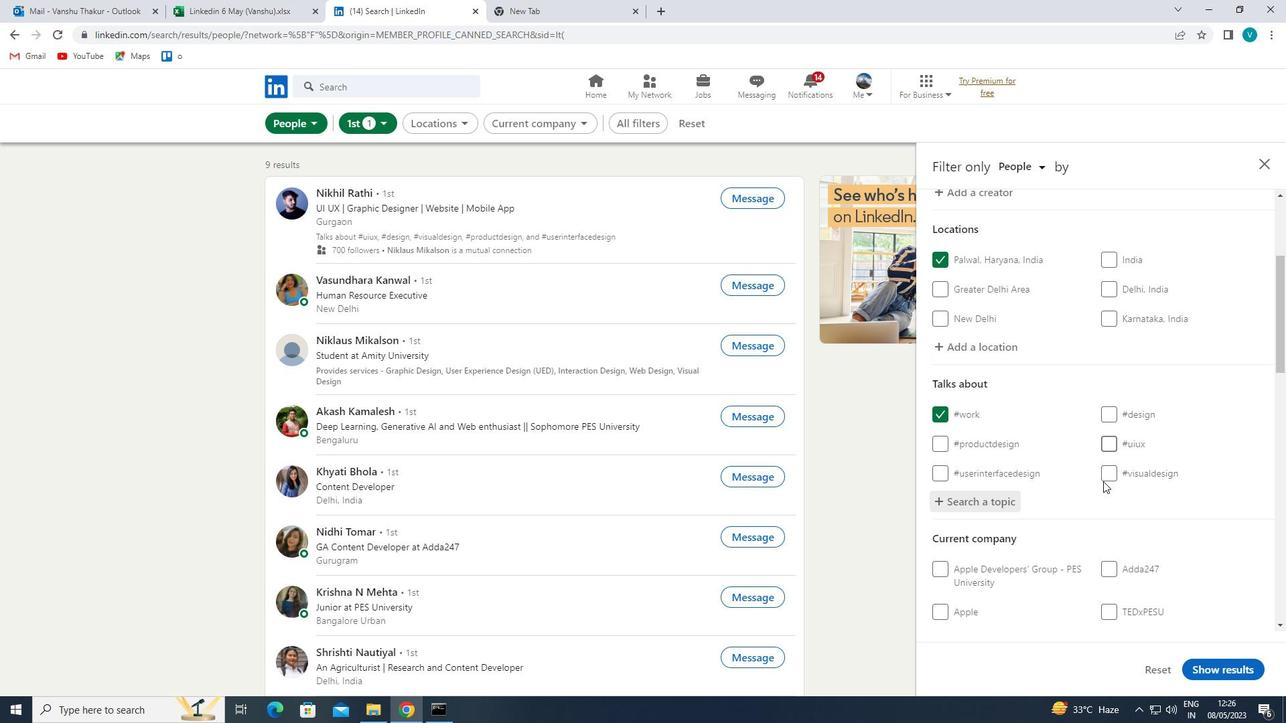 
Action: Mouse scrolled (1107, 473) with delta (0, 0)
Screenshot: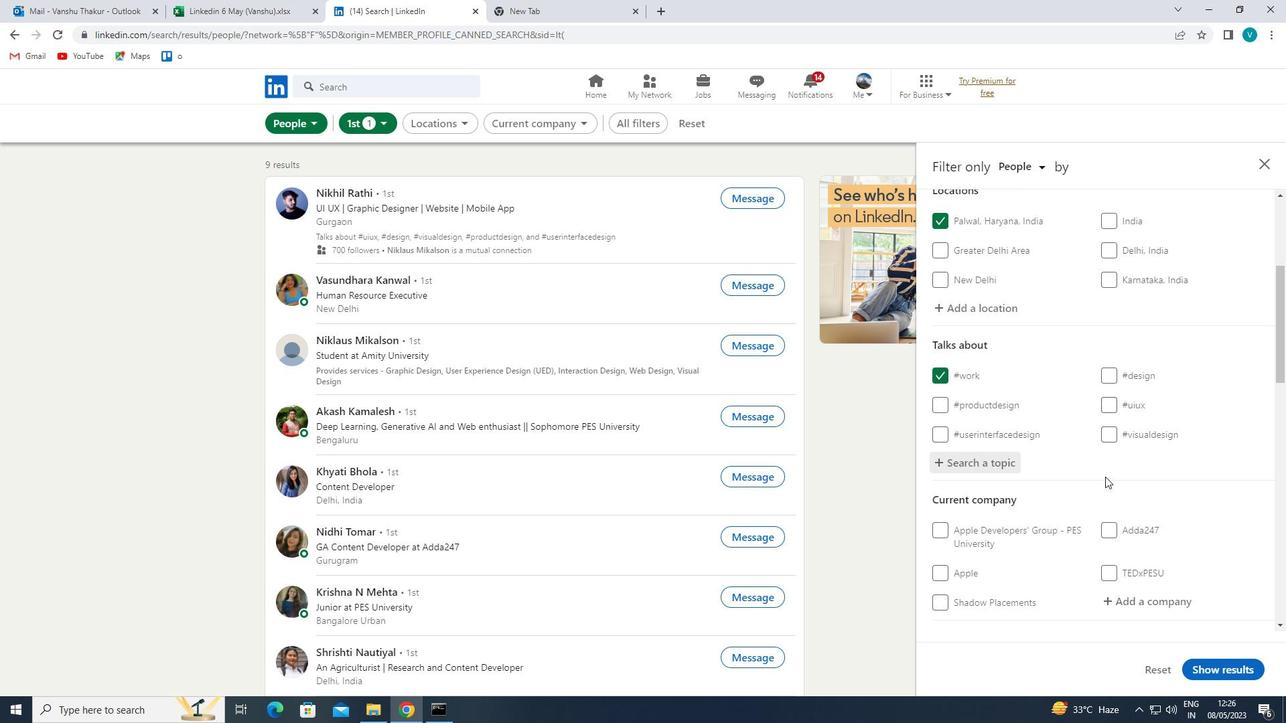 
Action: Mouse moved to (1137, 455)
Screenshot: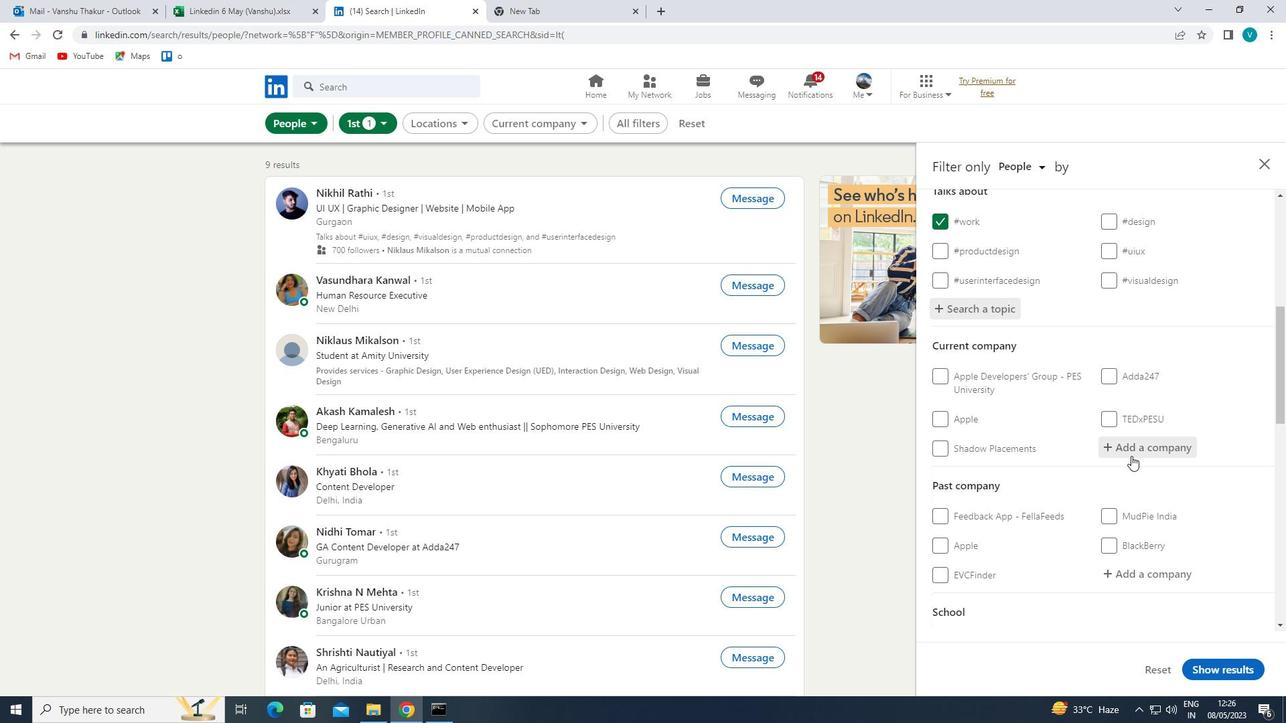 
Action: Mouse pressed left at (1137, 455)
Screenshot: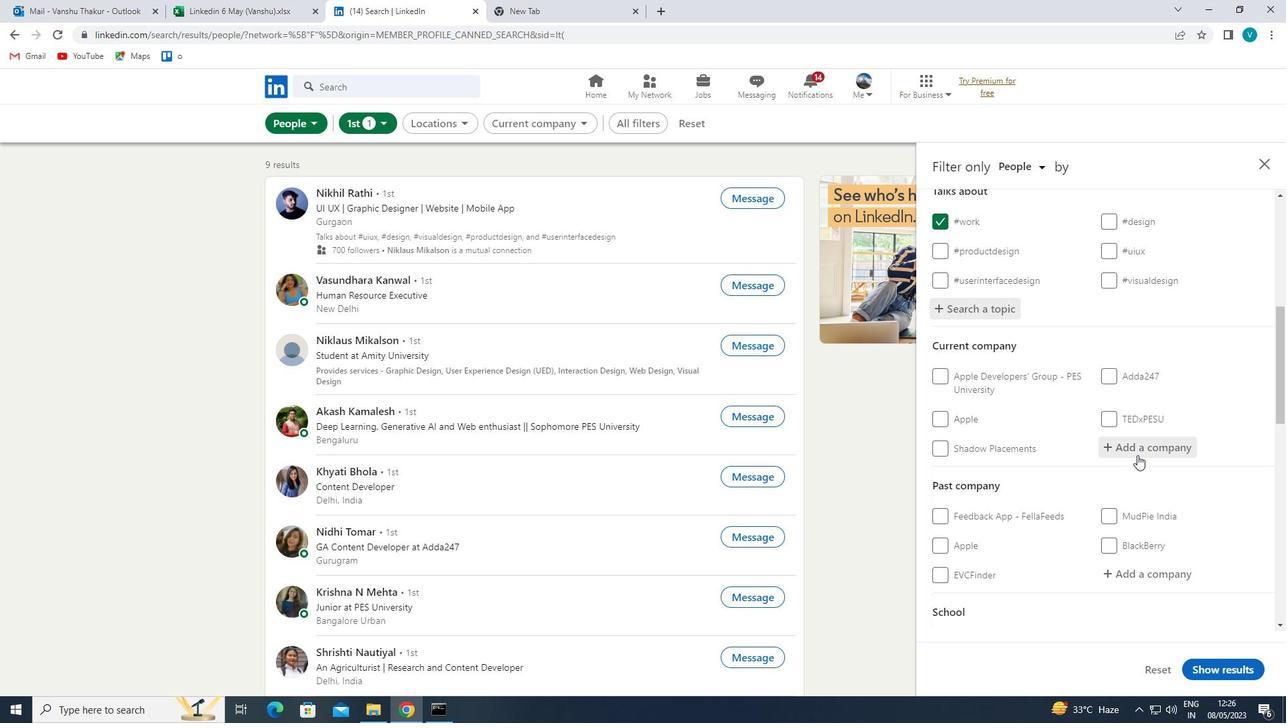 
Action: Key pressed <Key.shift>IBS<Key.space>
Screenshot: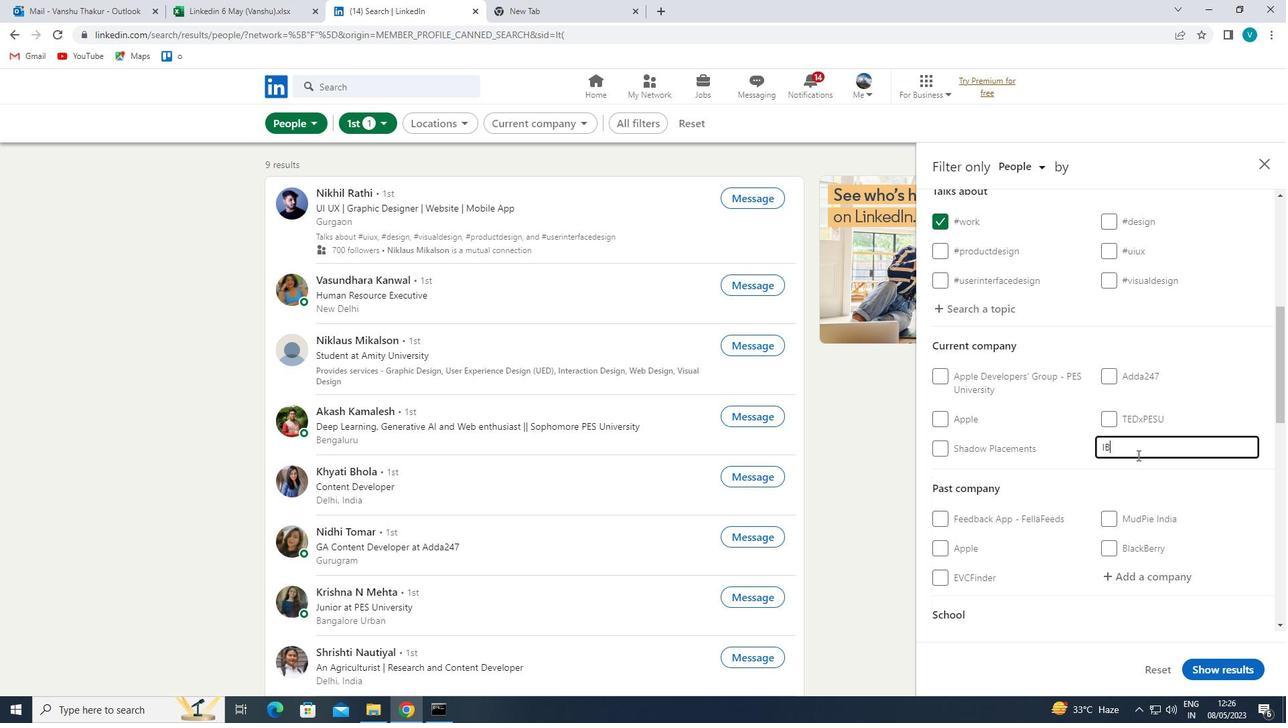 
Action: Mouse moved to (1122, 471)
Screenshot: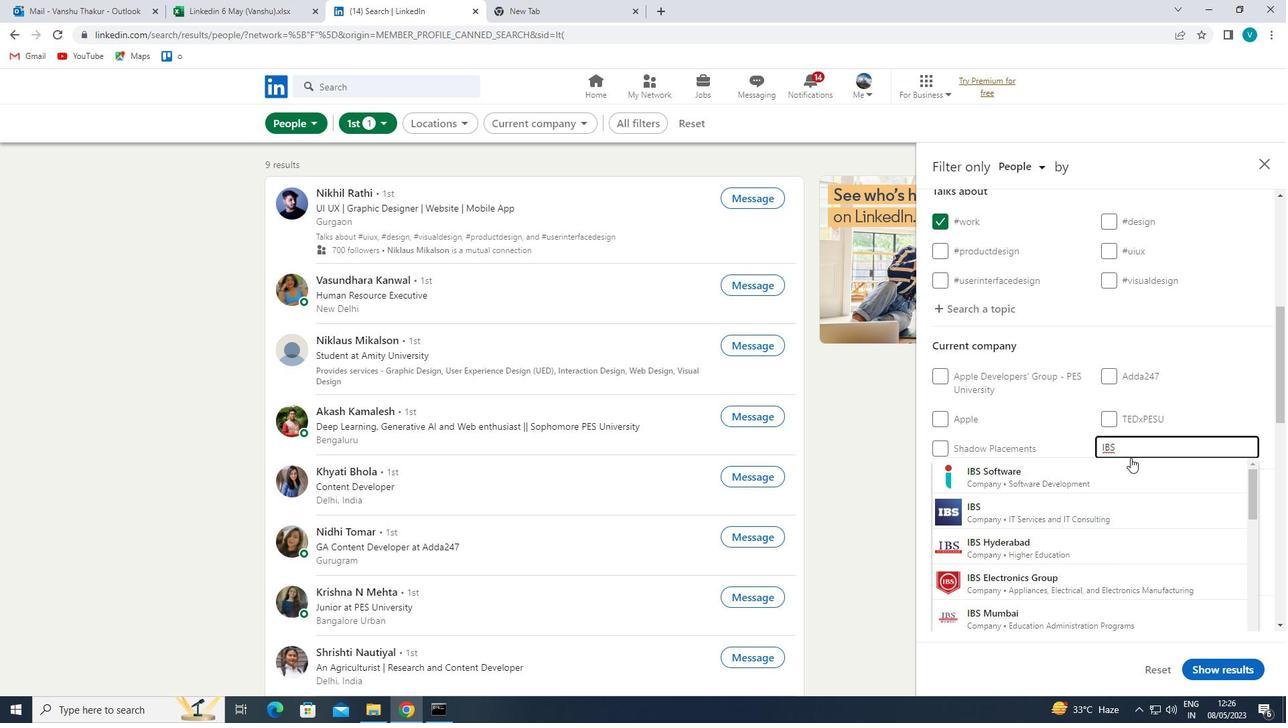 
Action: Mouse pressed left at (1122, 471)
Screenshot: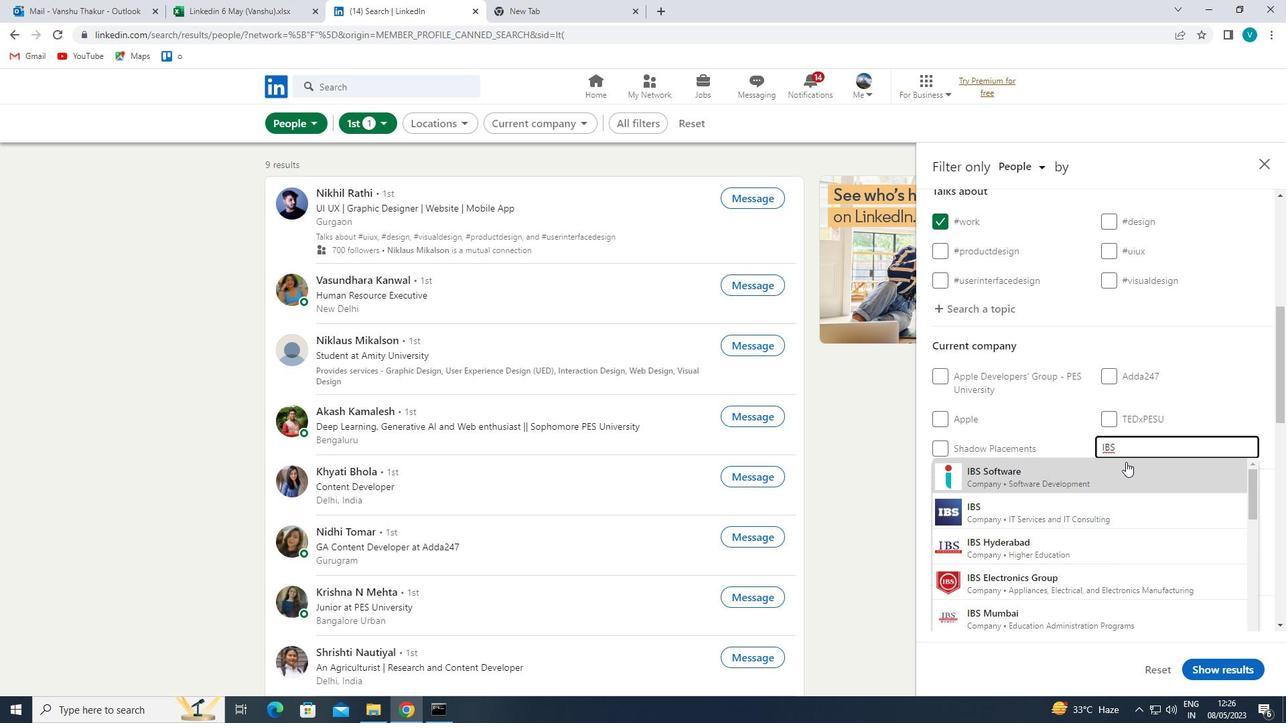 
Action: Mouse scrolled (1122, 470) with delta (0, 0)
Screenshot: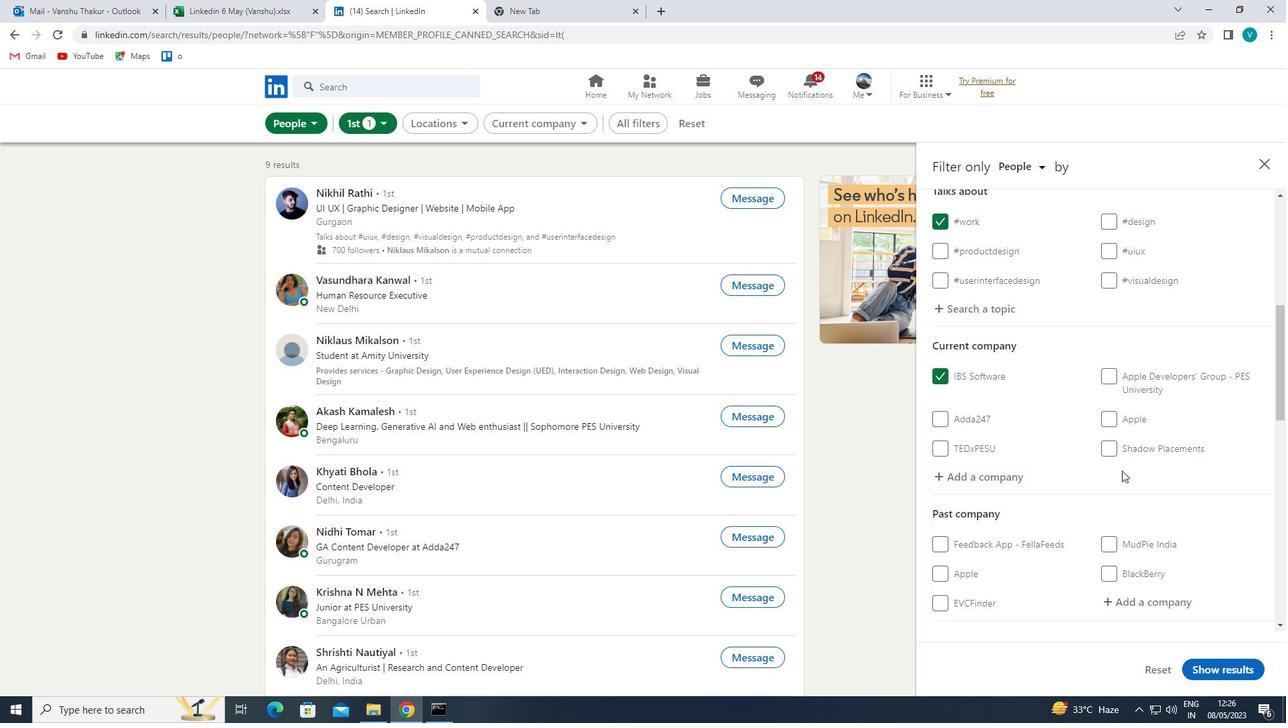 
Action: Mouse moved to (1122, 471)
Screenshot: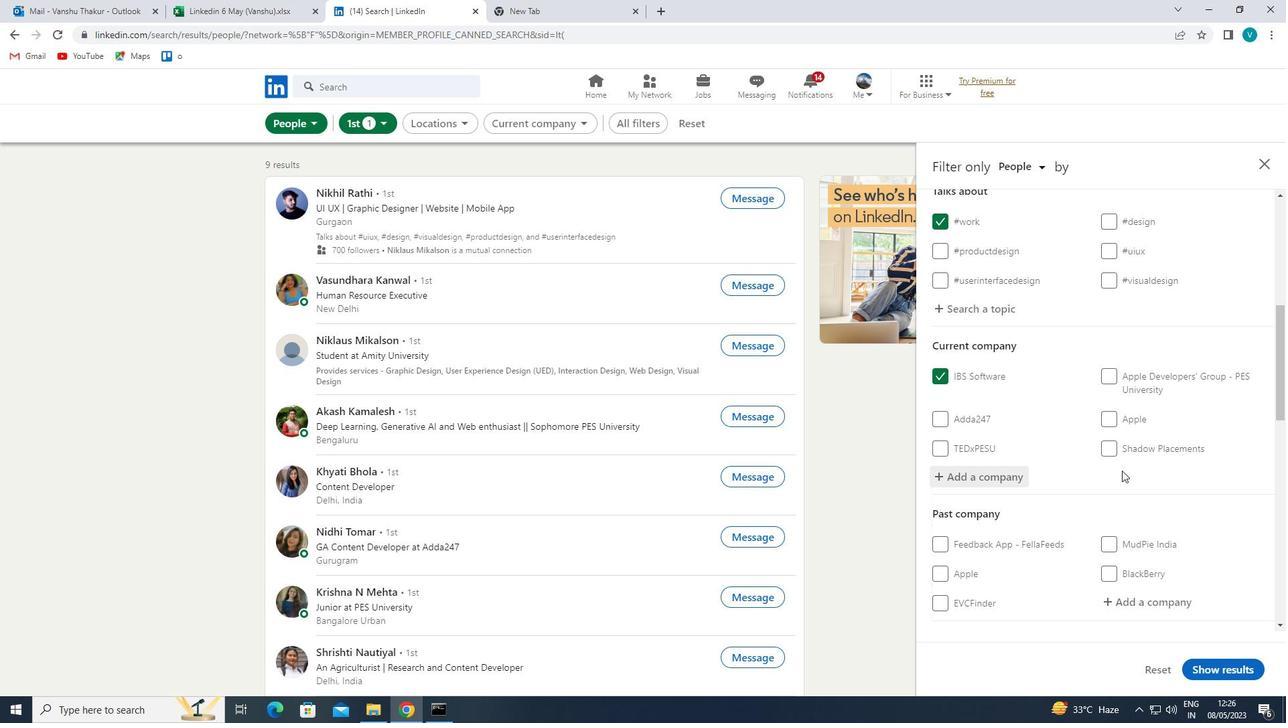 
Action: Mouse scrolled (1122, 471) with delta (0, 0)
Screenshot: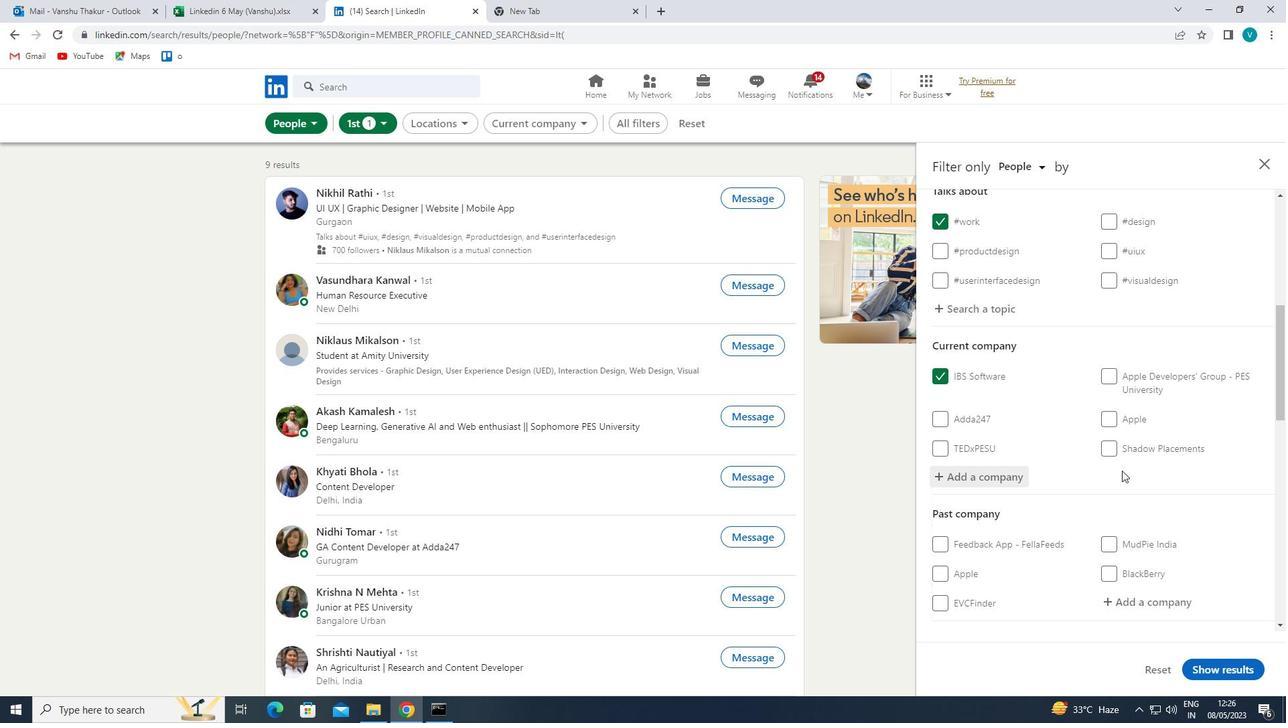 
Action: Mouse moved to (1123, 471)
Screenshot: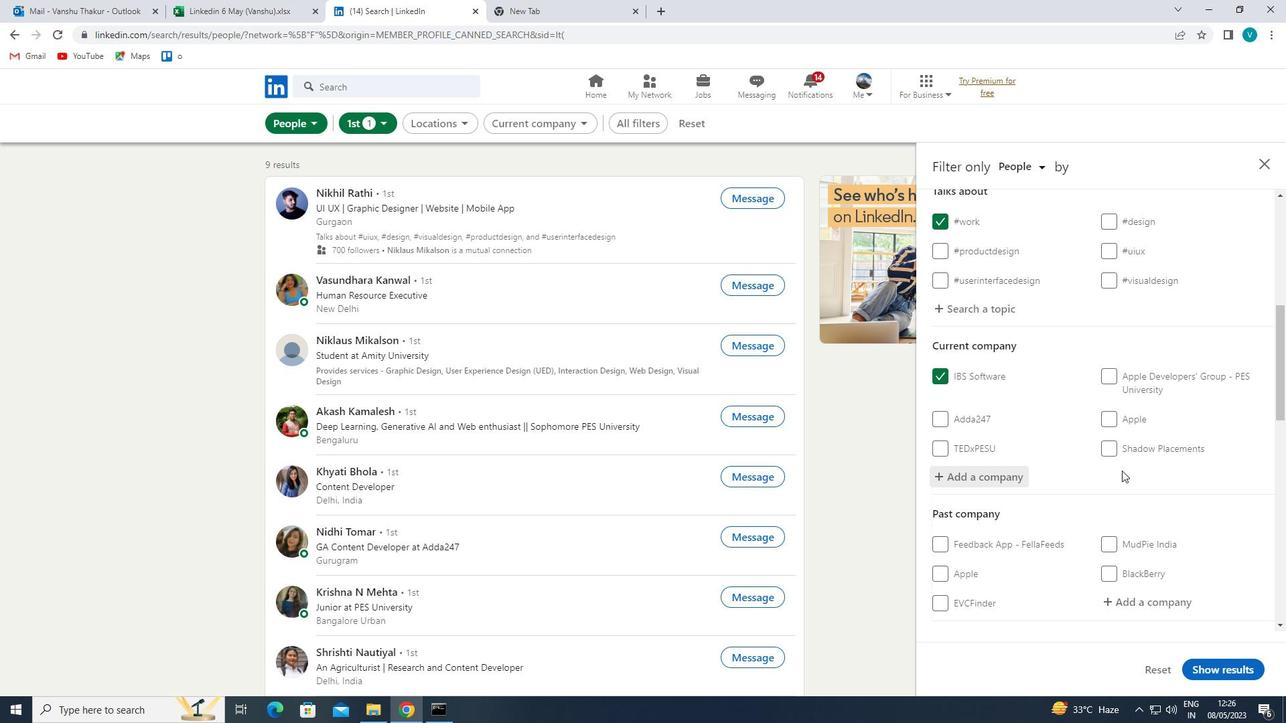 
Action: Mouse scrolled (1123, 470) with delta (0, 0)
Screenshot: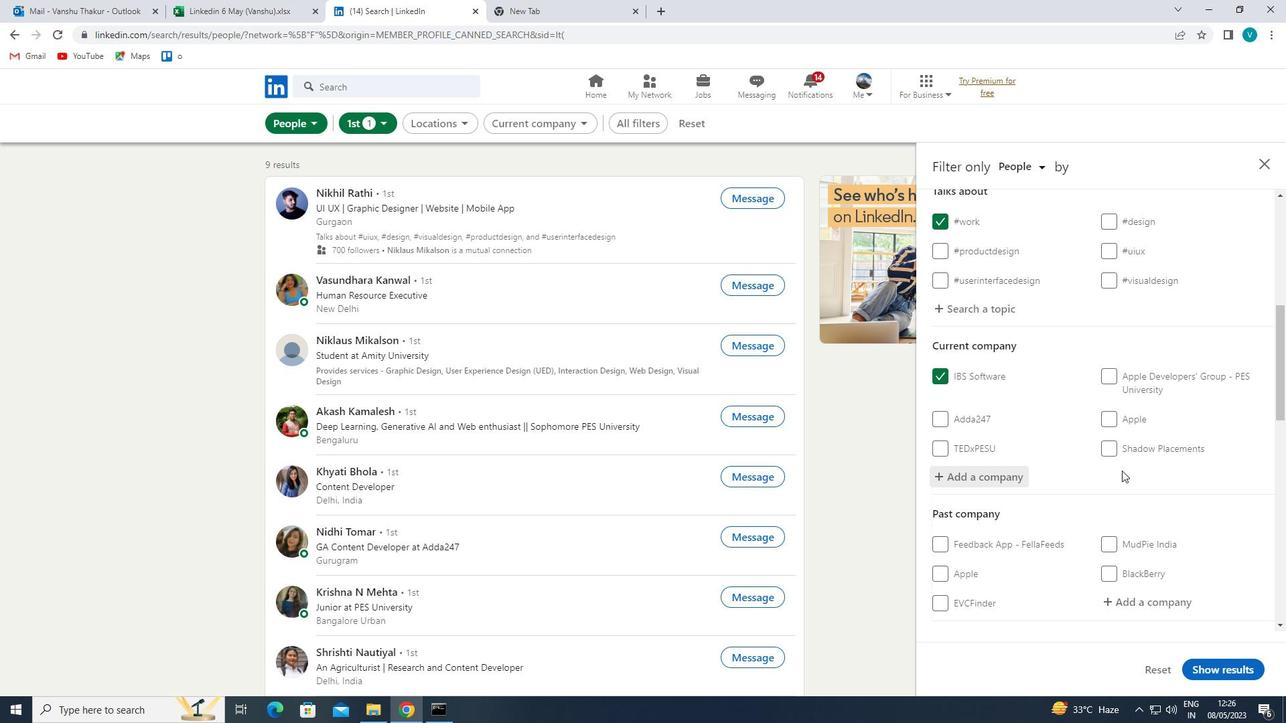 
Action: Mouse moved to (1124, 471)
Screenshot: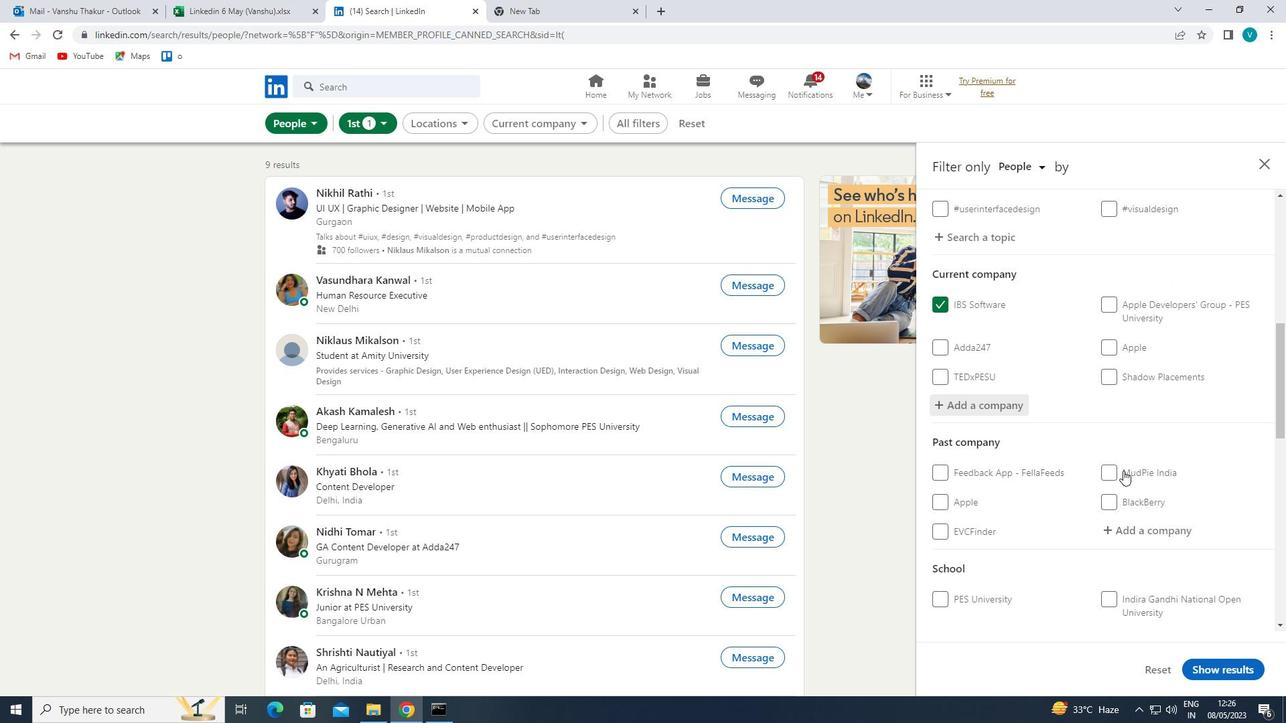
Action: Mouse scrolled (1124, 470) with delta (0, 0)
Screenshot: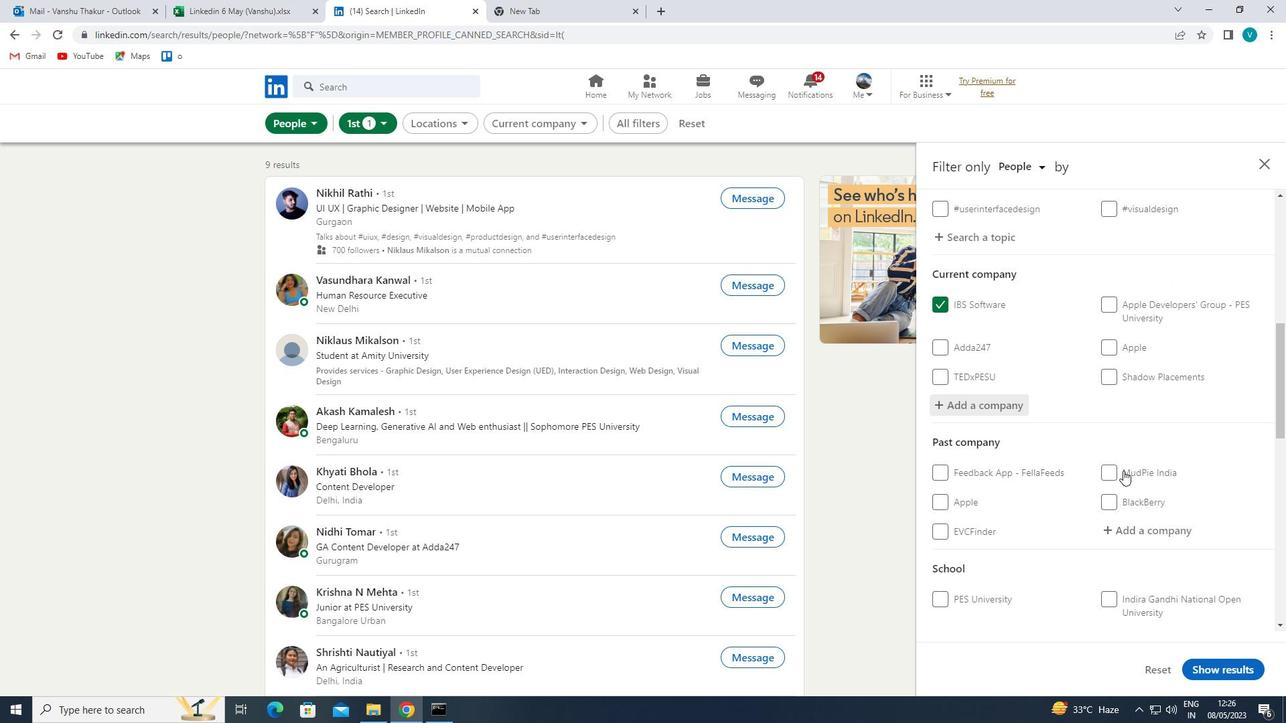 
Action: Mouse moved to (1125, 470)
Screenshot: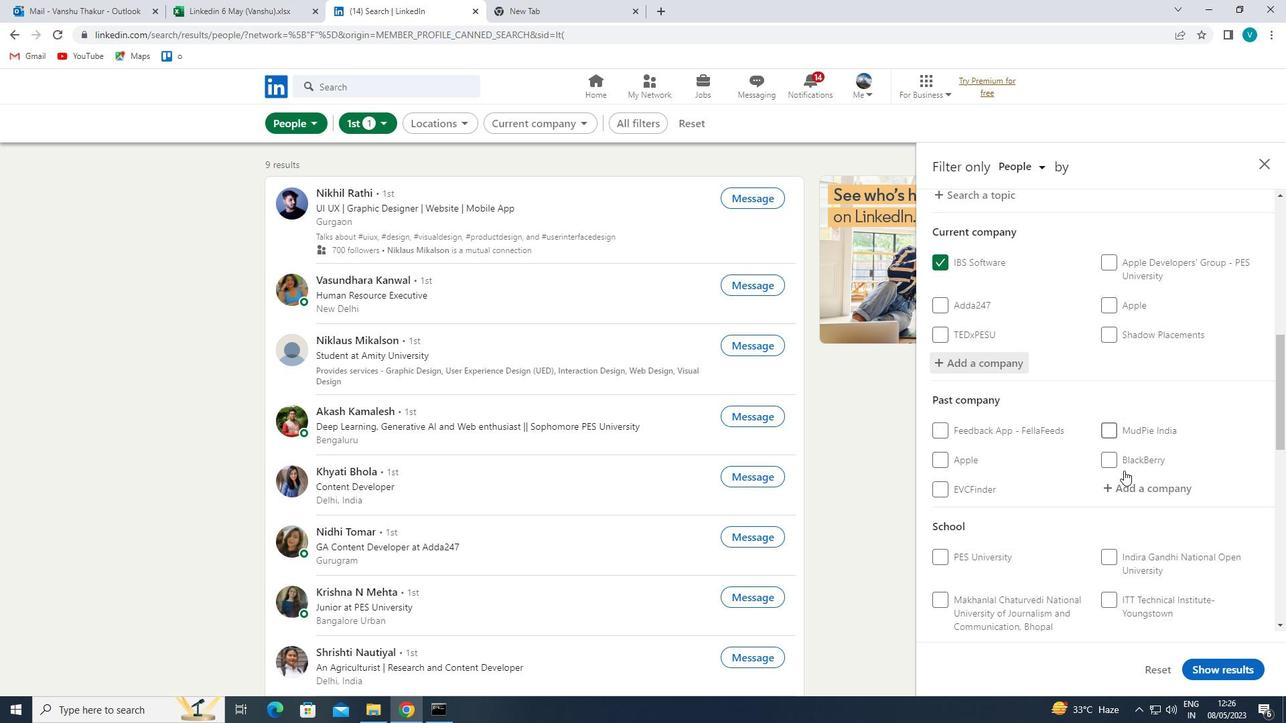 
Action: Mouse scrolled (1125, 469) with delta (0, 0)
Screenshot: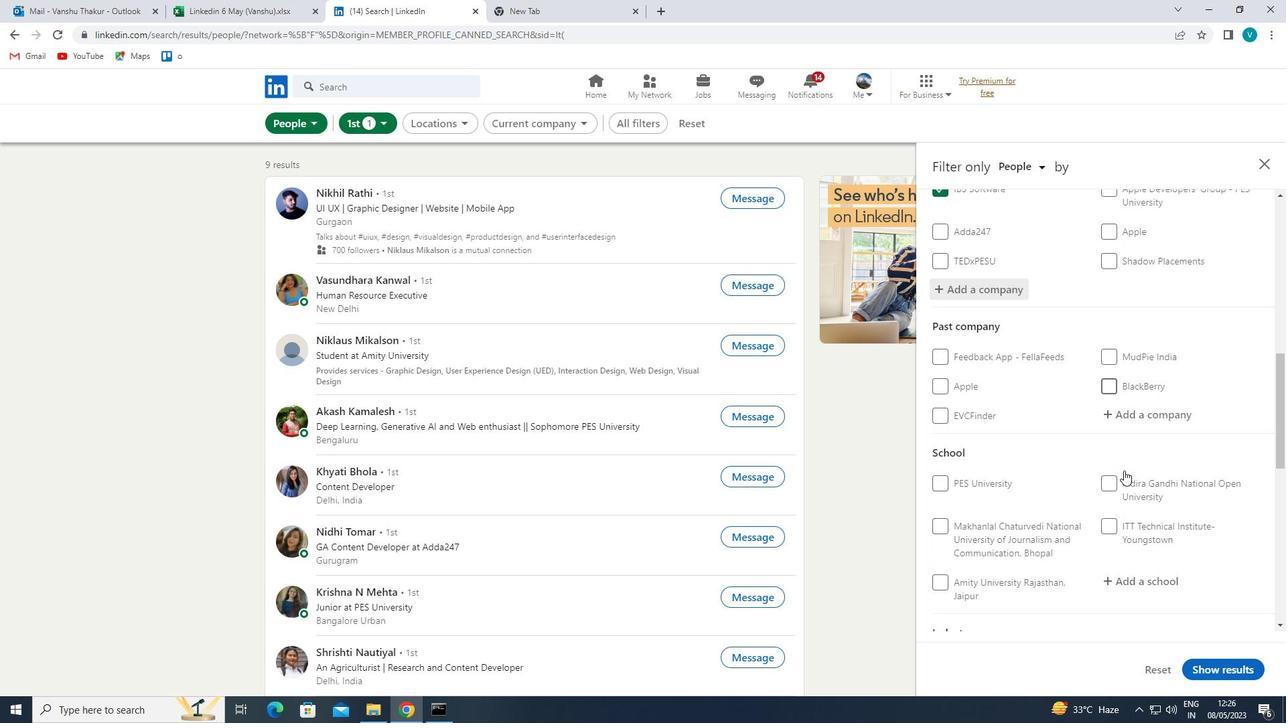 
Action: Mouse moved to (1139, 436)
Screenshot: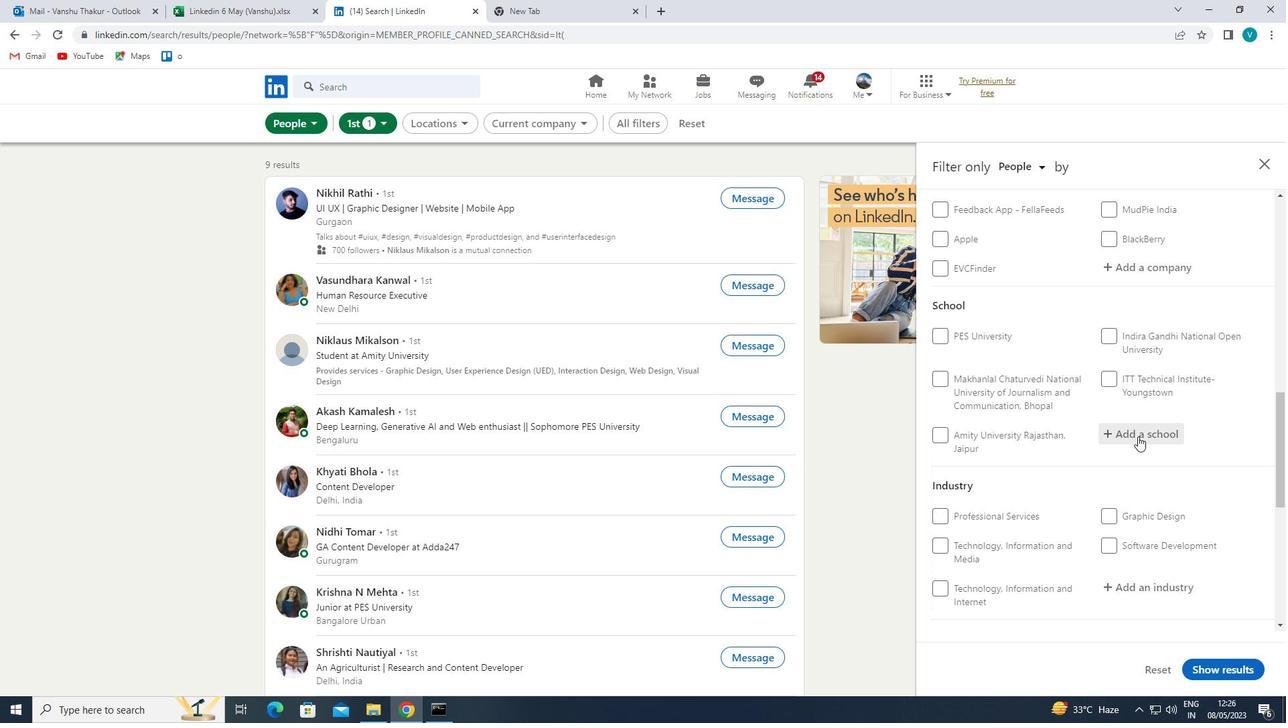 
Action: Mouse pressed left at (1139, 436)
Screenshot: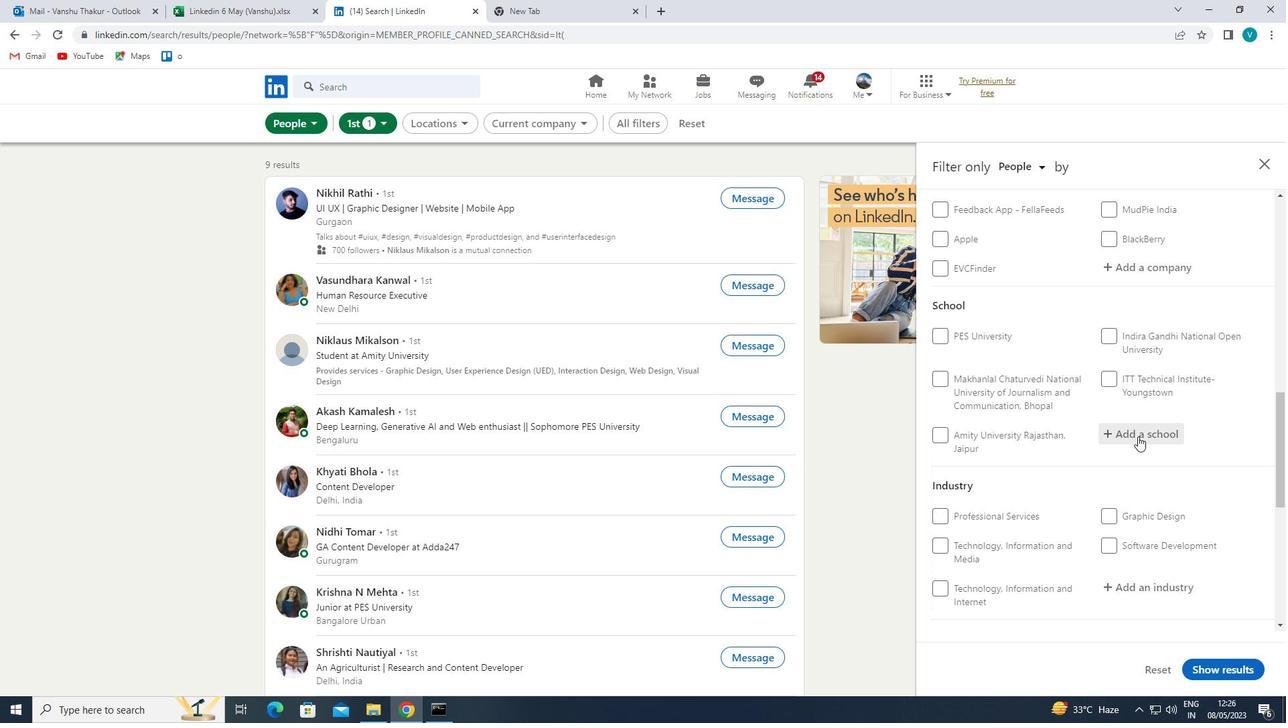 
Action: Key pressed <Key.shift><Key.shift>MAHARISHI
Screenshot: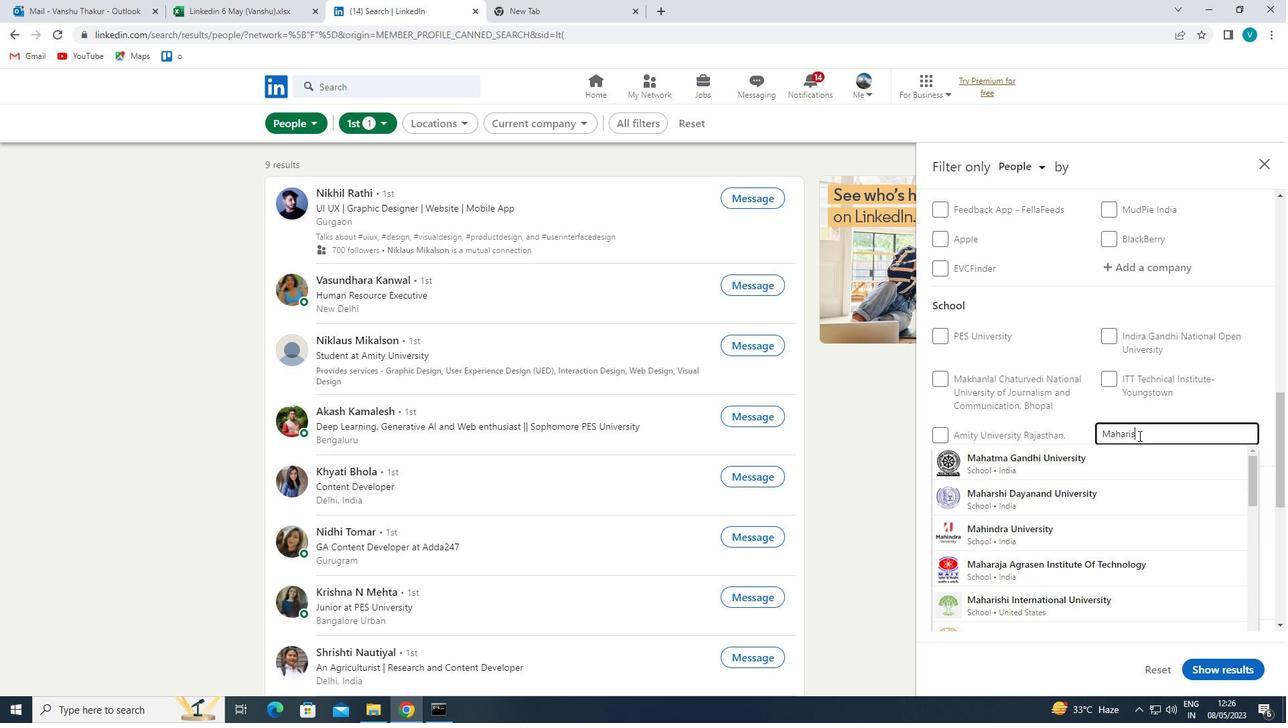 
Action: Mouse moved to (1129, 486)
Screenshot: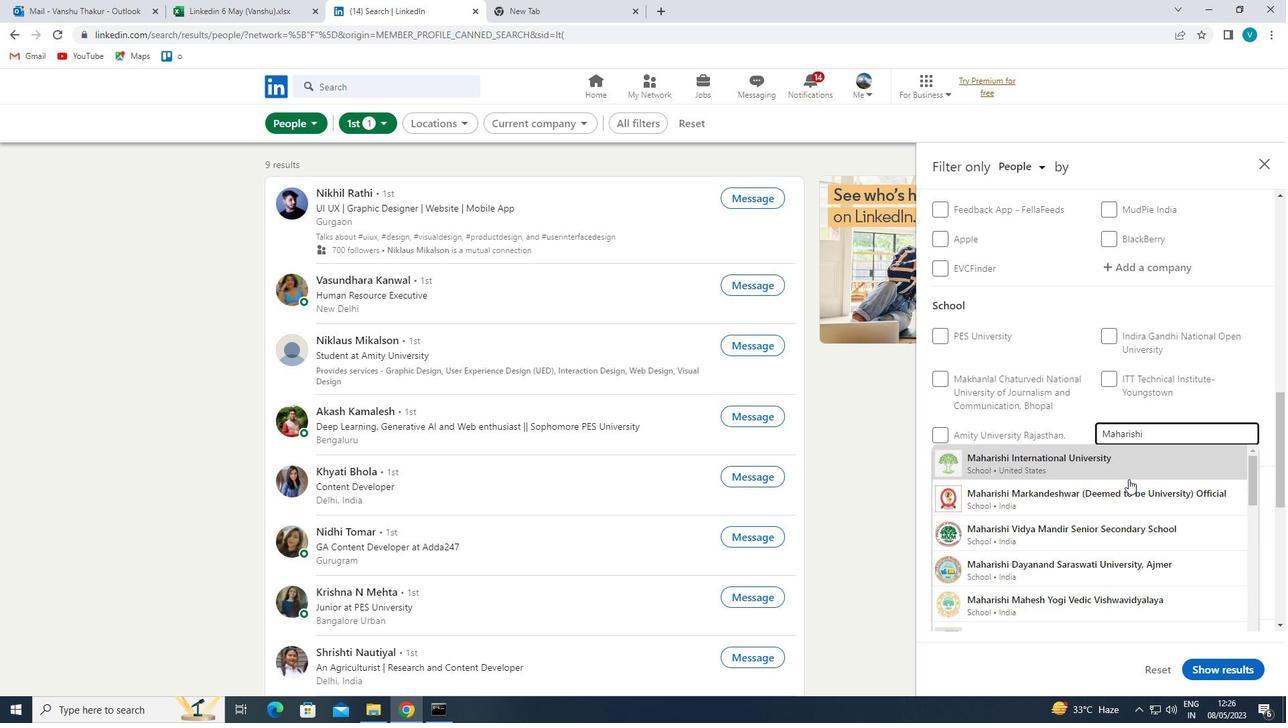
Action: Mouse pressed left at (1129, 486)
Screenshot: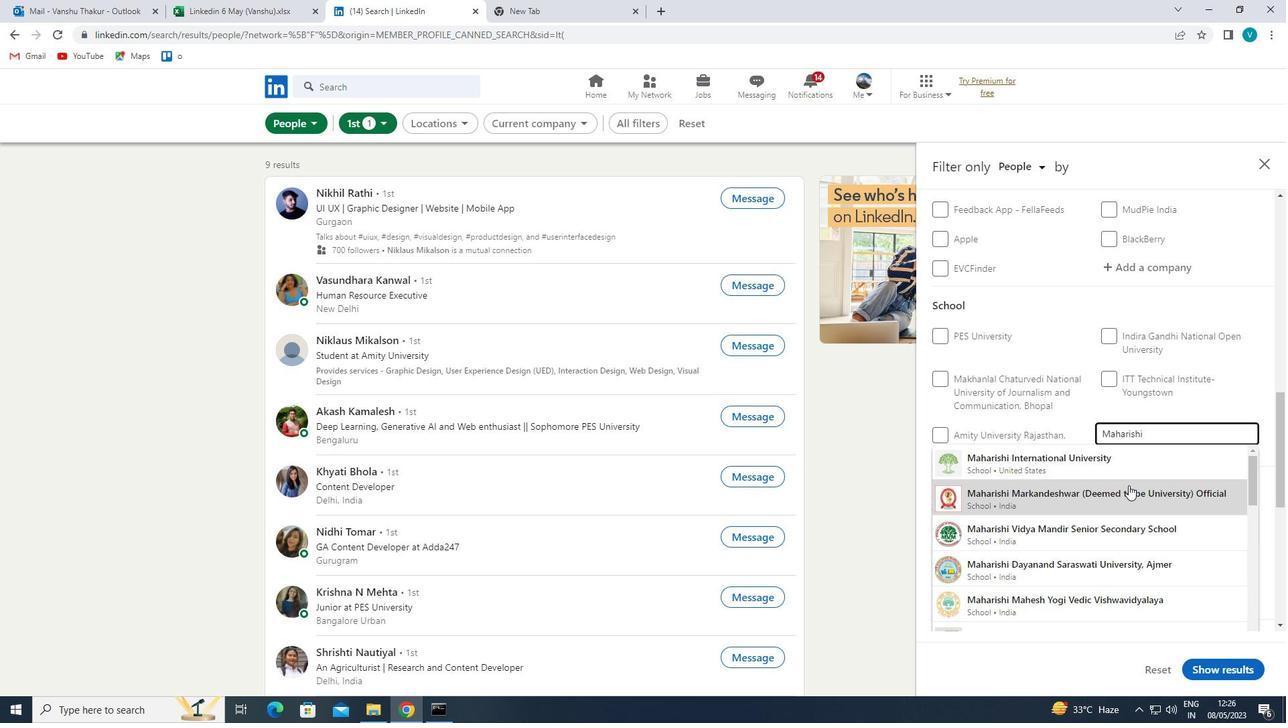
Action: Mouse scrolled (1129, 485) with delta (0, 0)
Screenshot: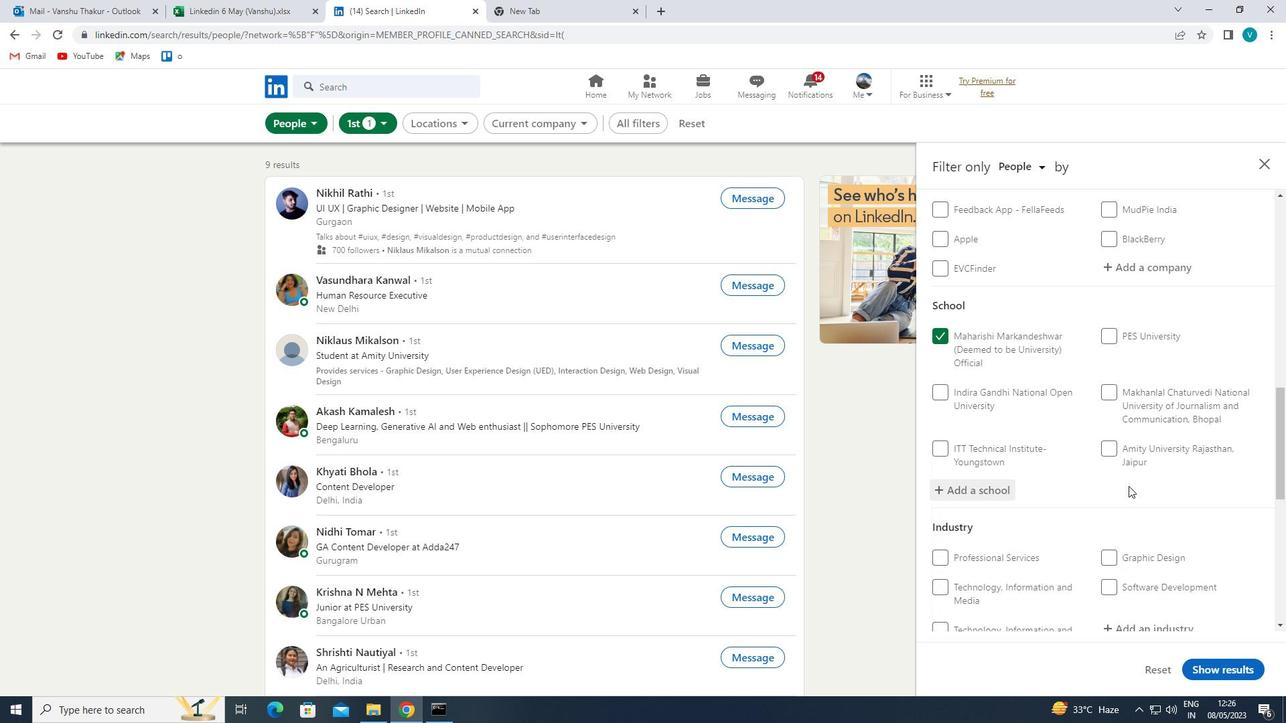 
Action: Mouse scrolled (1129, 485) with delta (0, 0)
Screenshot: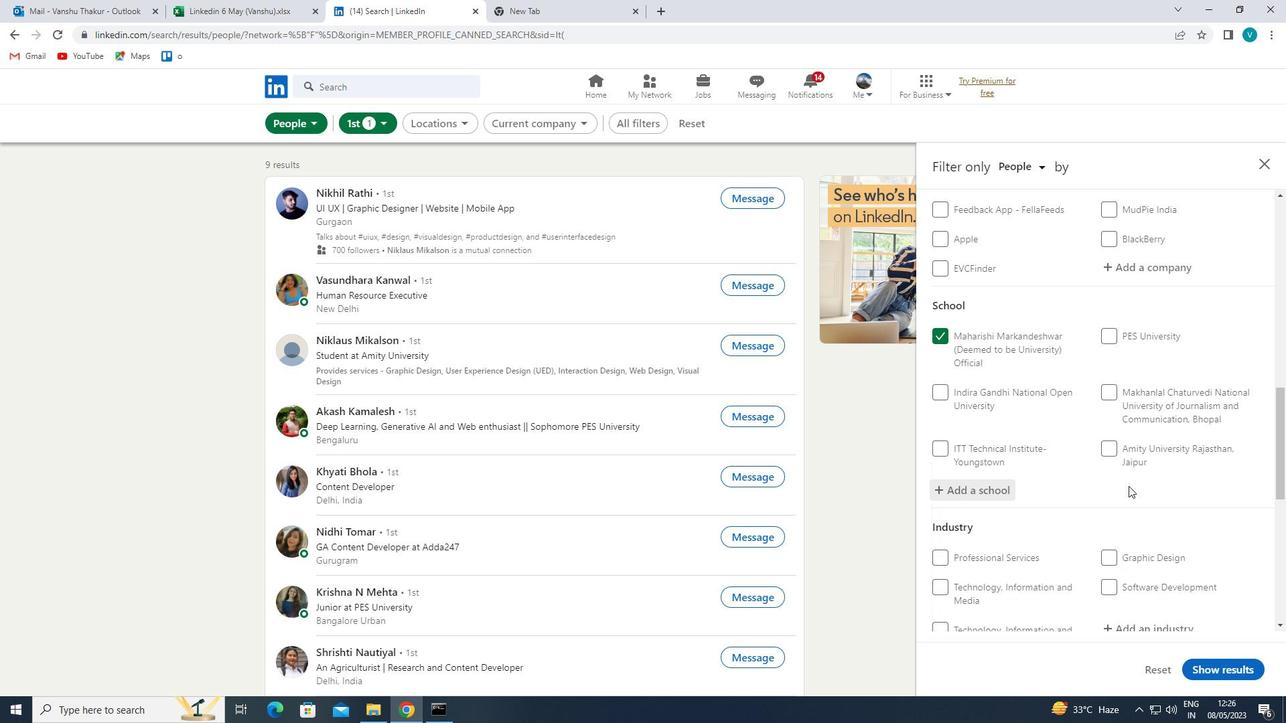 
Action: Mouse scrolled (1129, 485) with delta (0, 0)
Screenshot: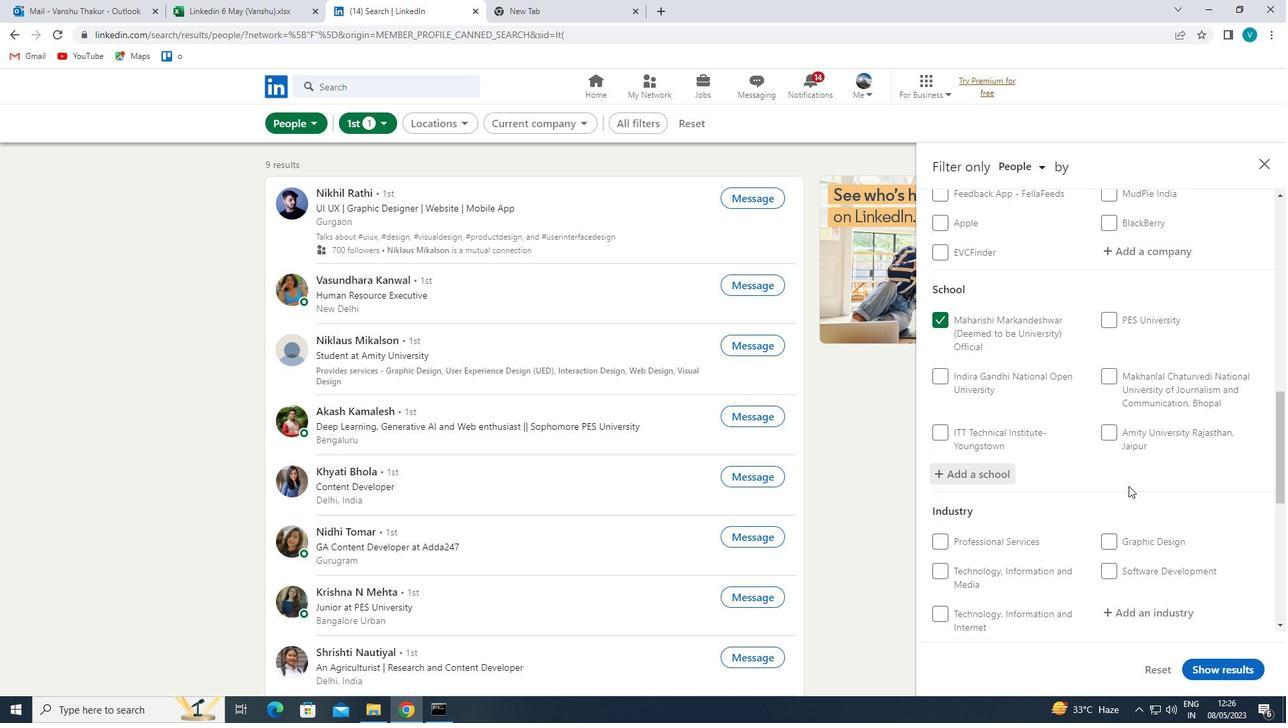 
Action: Mouse moved to (1150, 428)
Screenshot: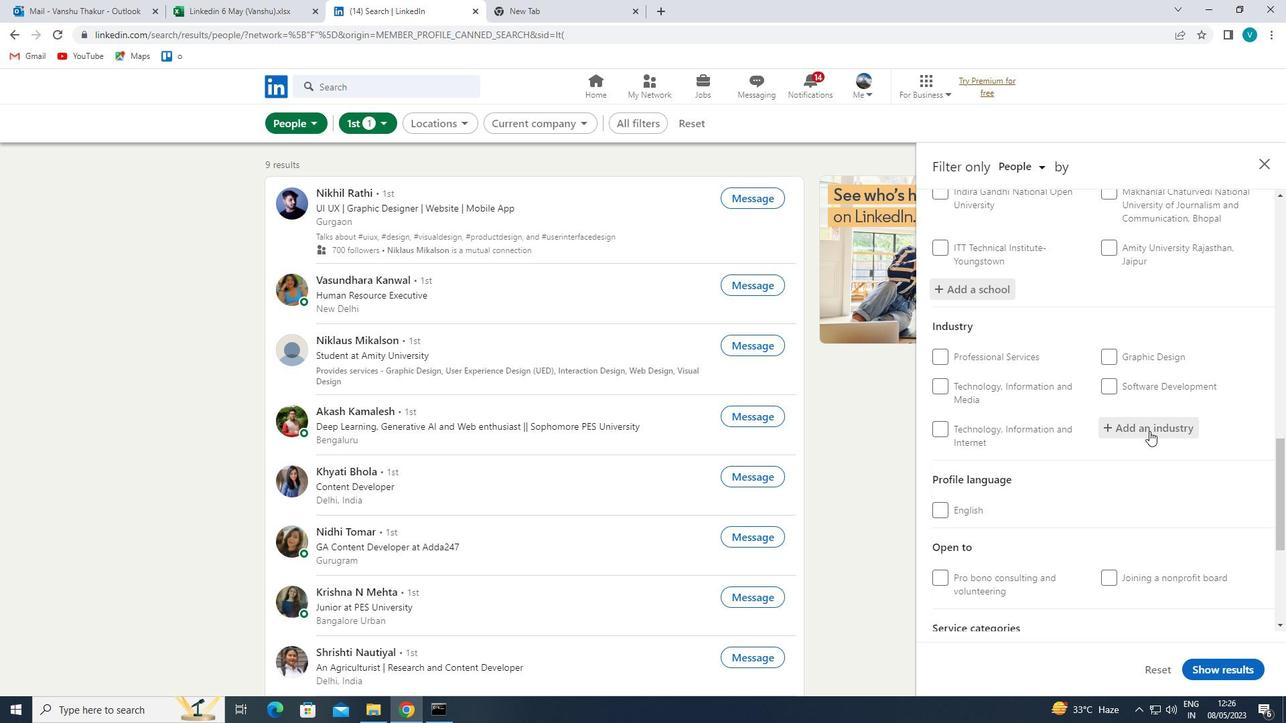 
Action: Mouse pressed left at (1150, 428)
Screenshot: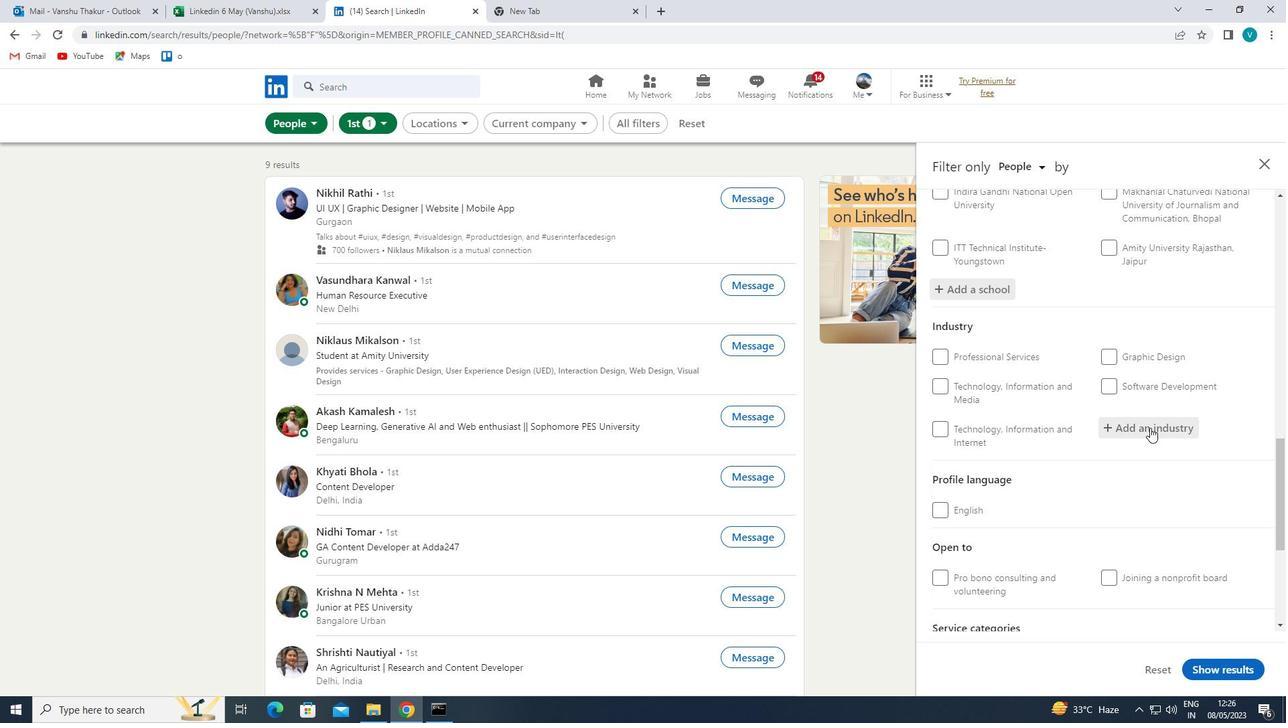 
Action: Key pressed <Key.shift>AUNDARY<Key.space>
Screenshot: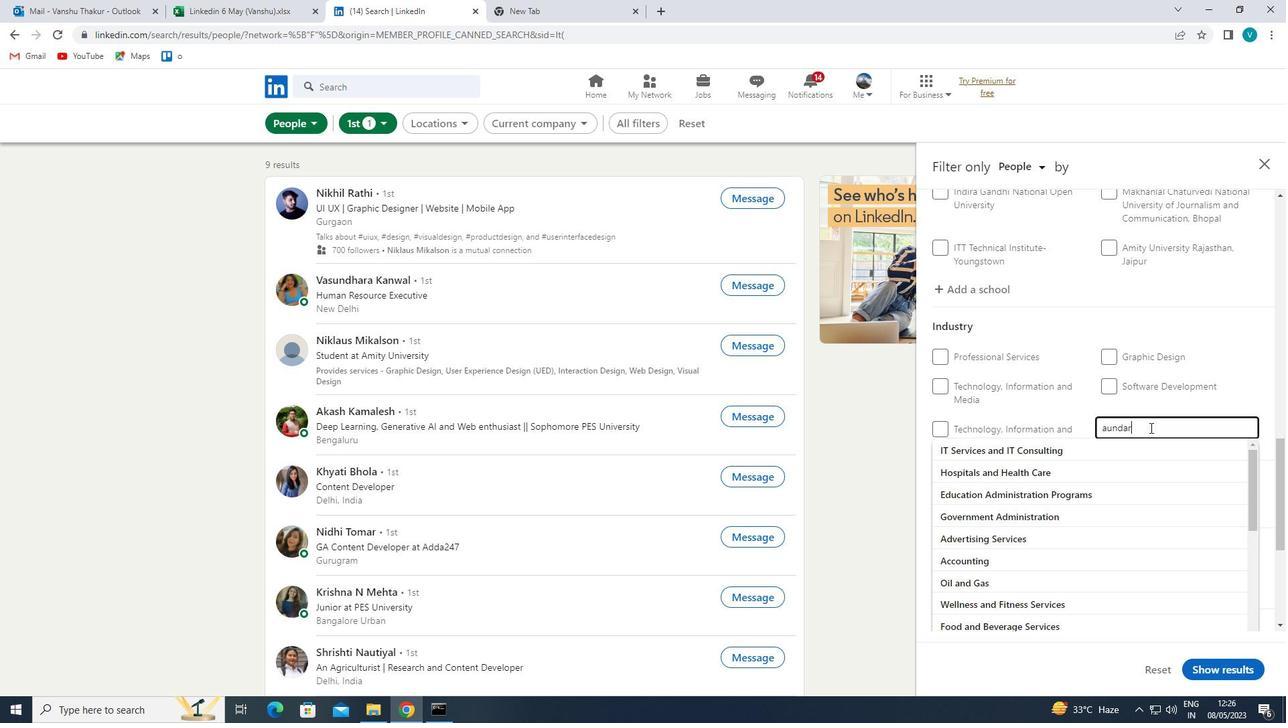 
Action: Mouse moved to (1102, 428)
Screenshot: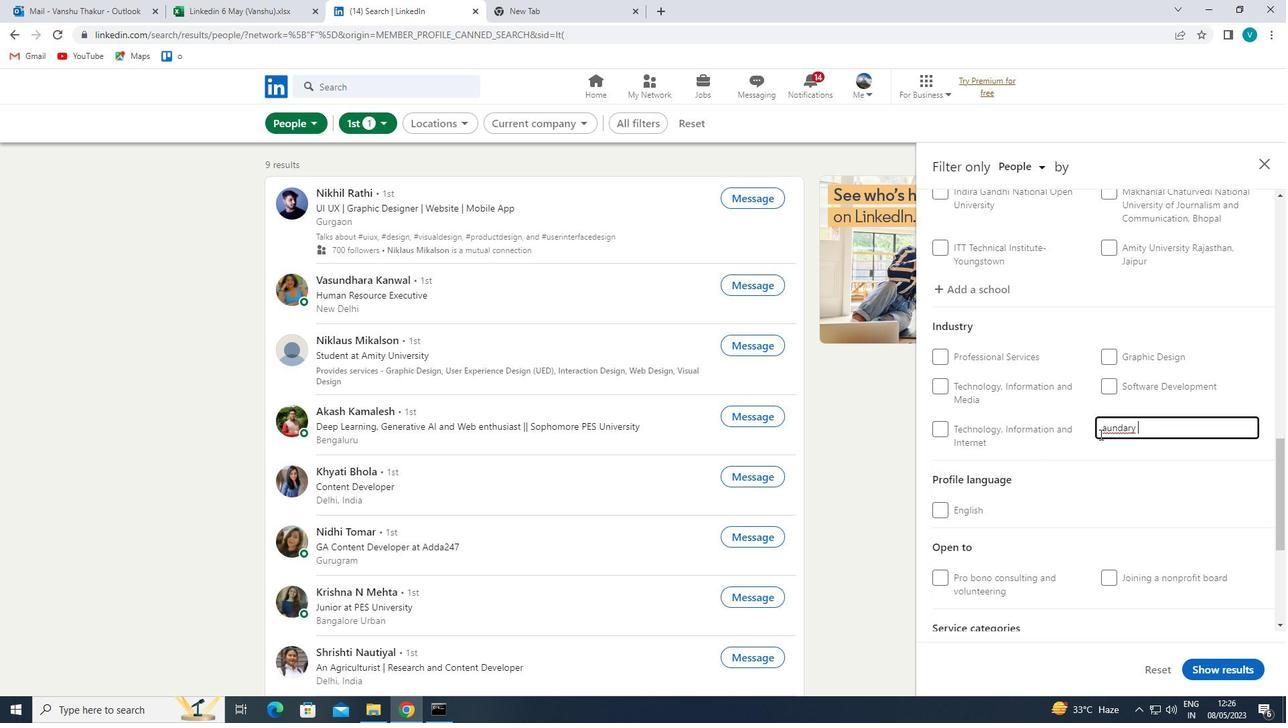 
Action: Mouse pressed left at (1102, 428)
Screenshot: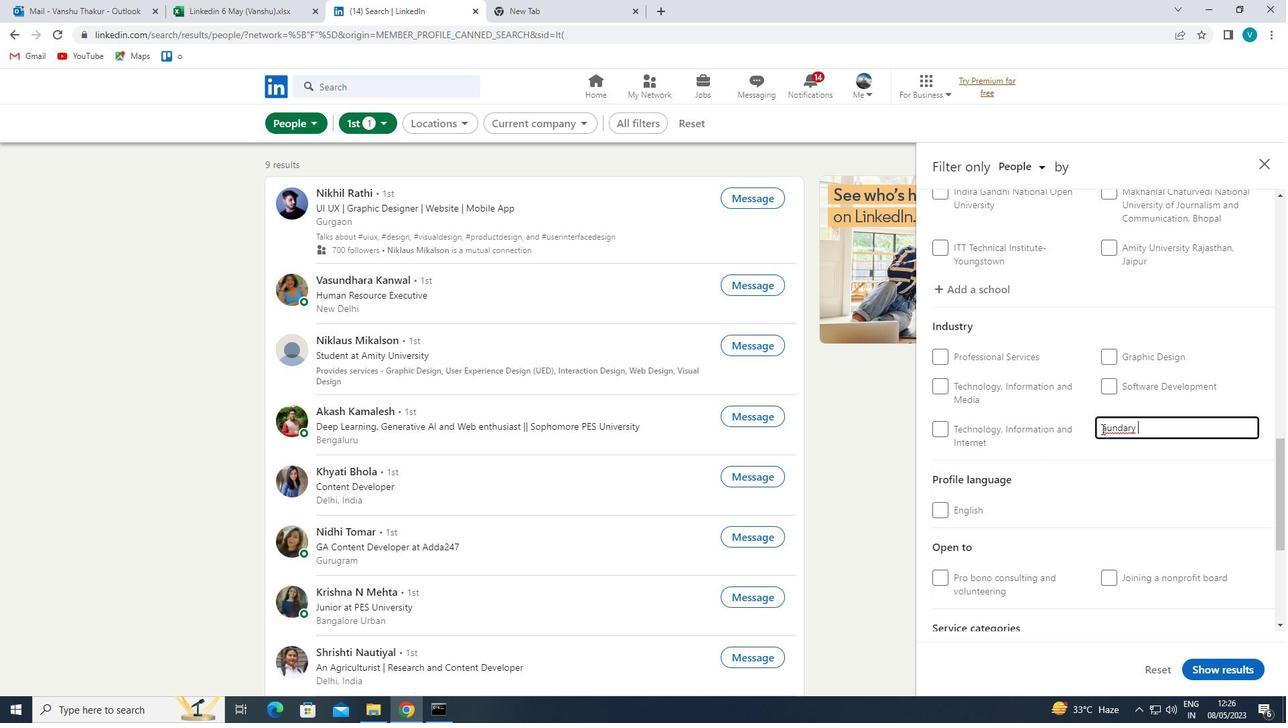 
Action: Mouse moved to (1142, 466)
Screenshot: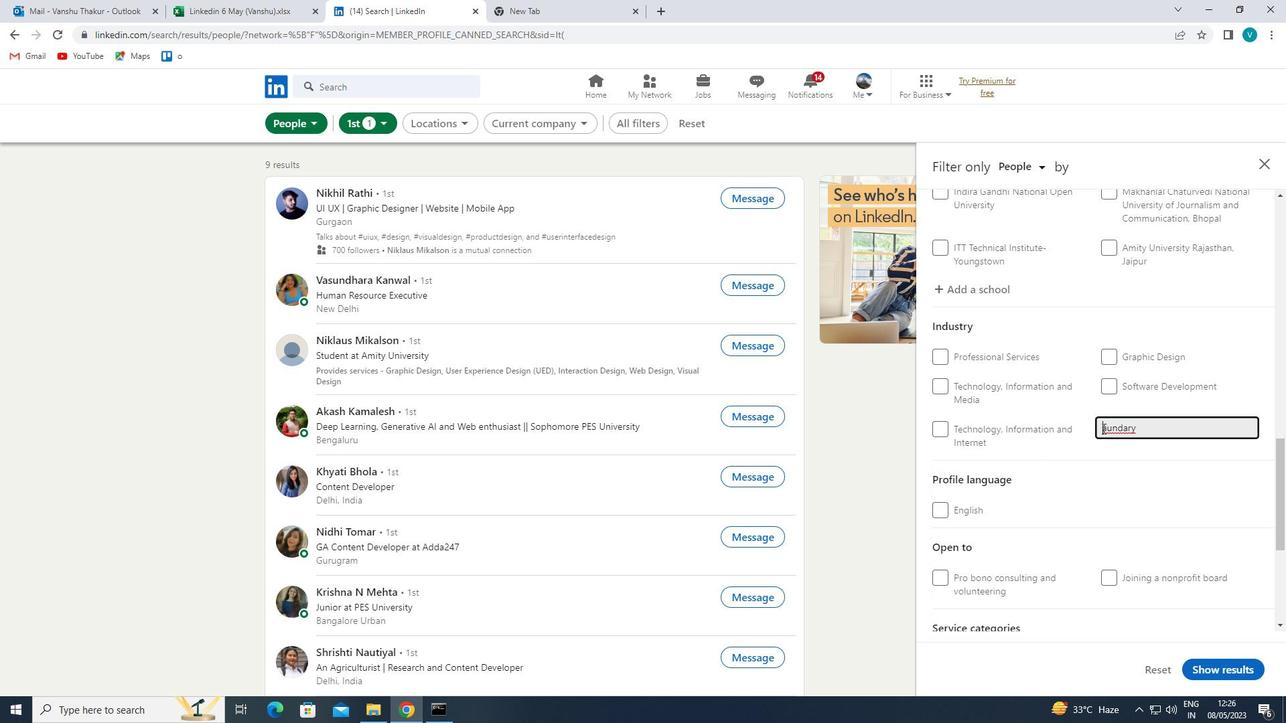 
Action: Key pressed <Key.shift>L
Screenshot: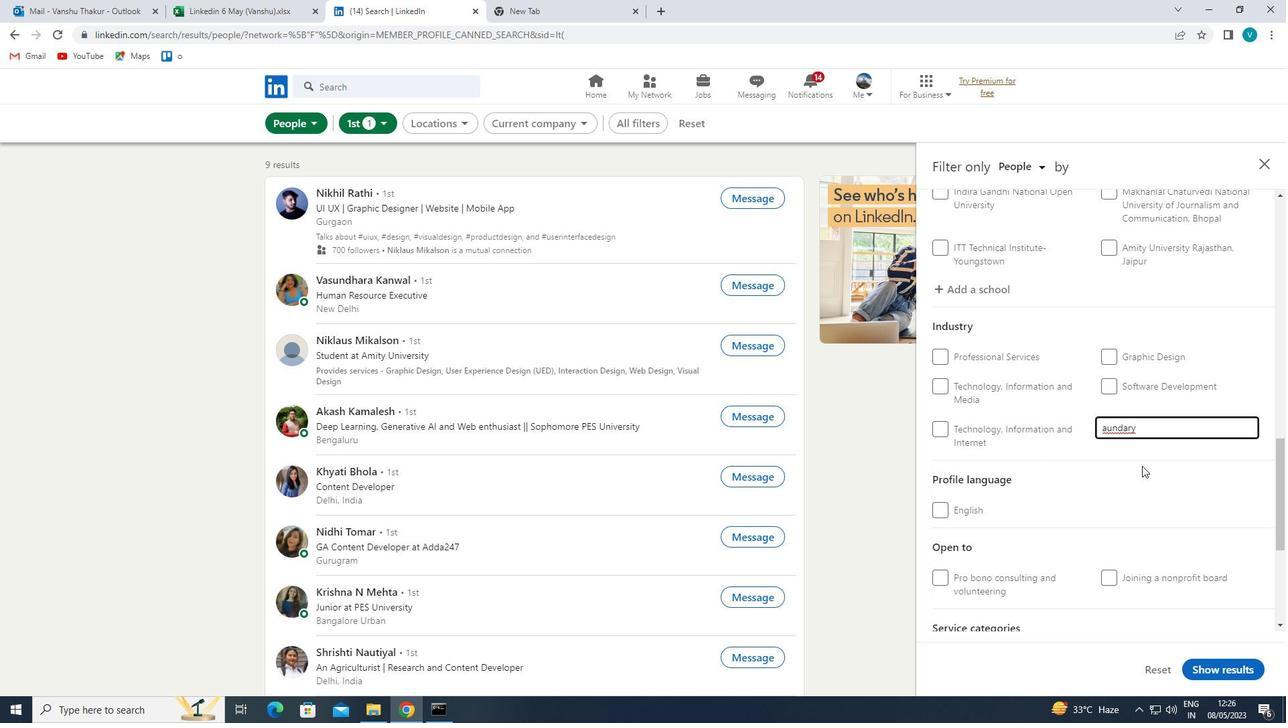 
Action: Mouse moved to (1151, 428)
Screenshot: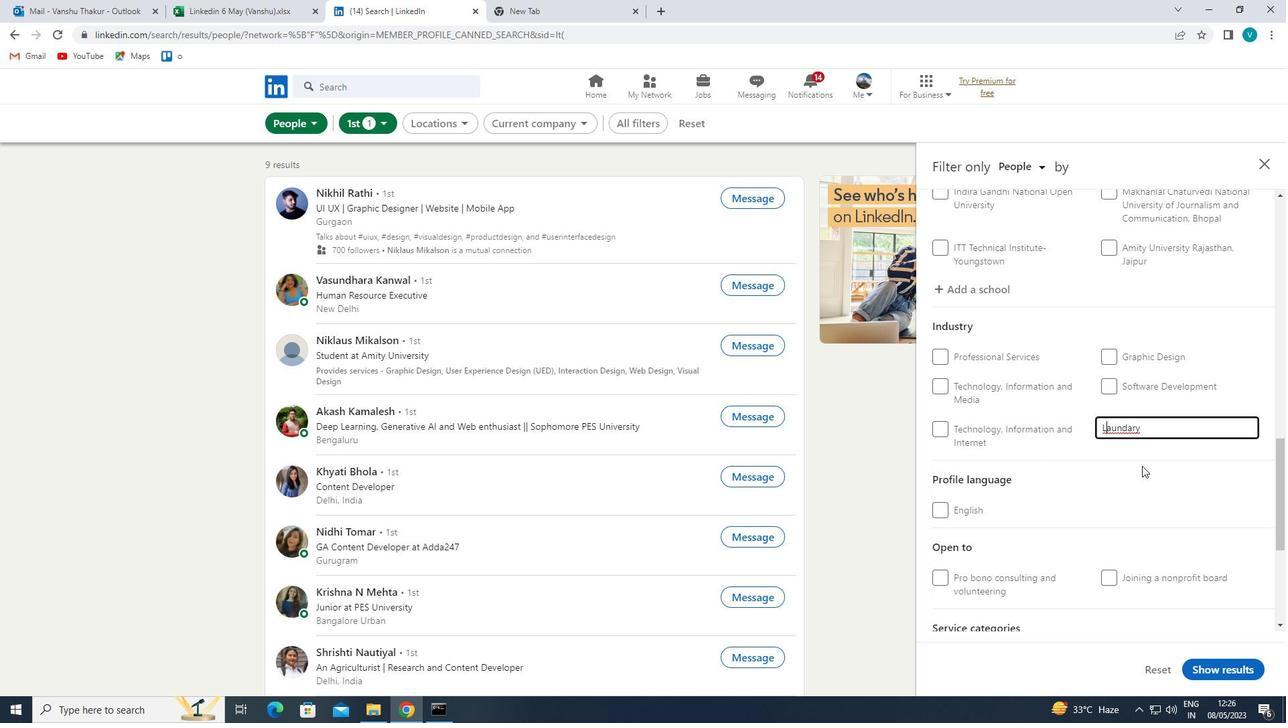 
Action: Mouse pressed left at (1151, 428)
Screenshot: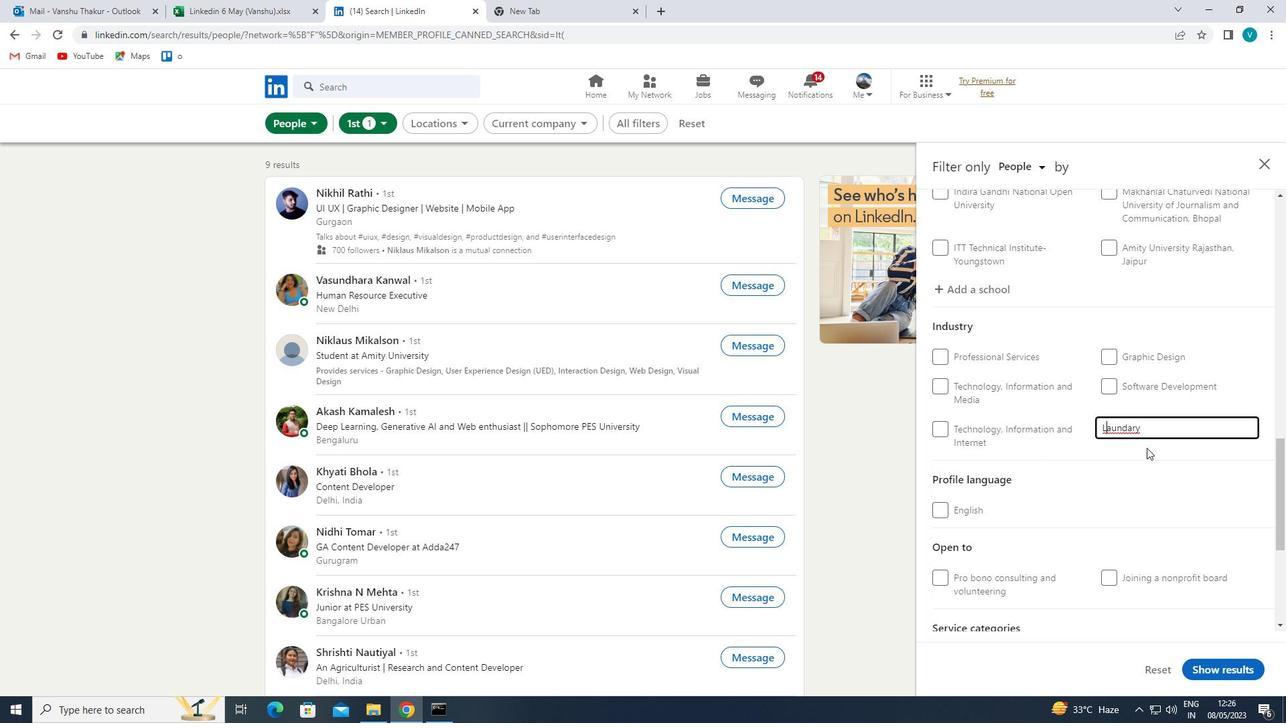 
Action: Mouse moved to (1131, 431)
Screenshot: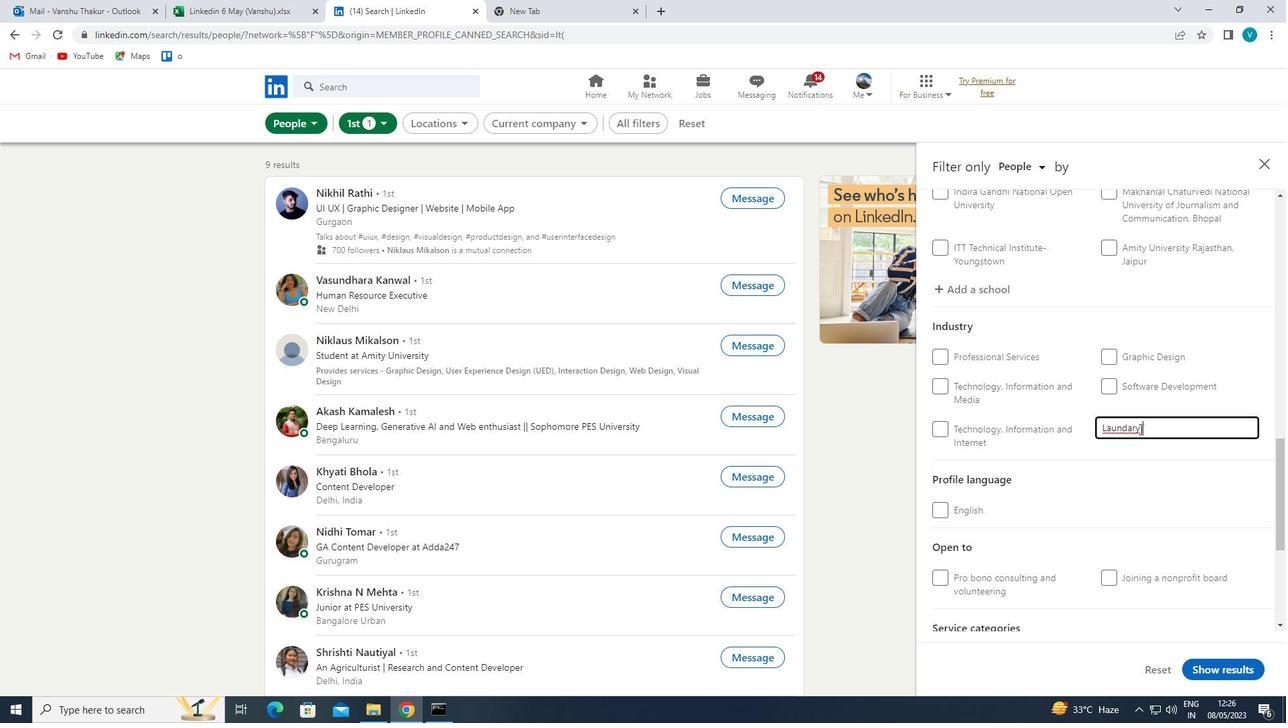 
Action: Mouse pressed left at (1131, 431)
Screenshot: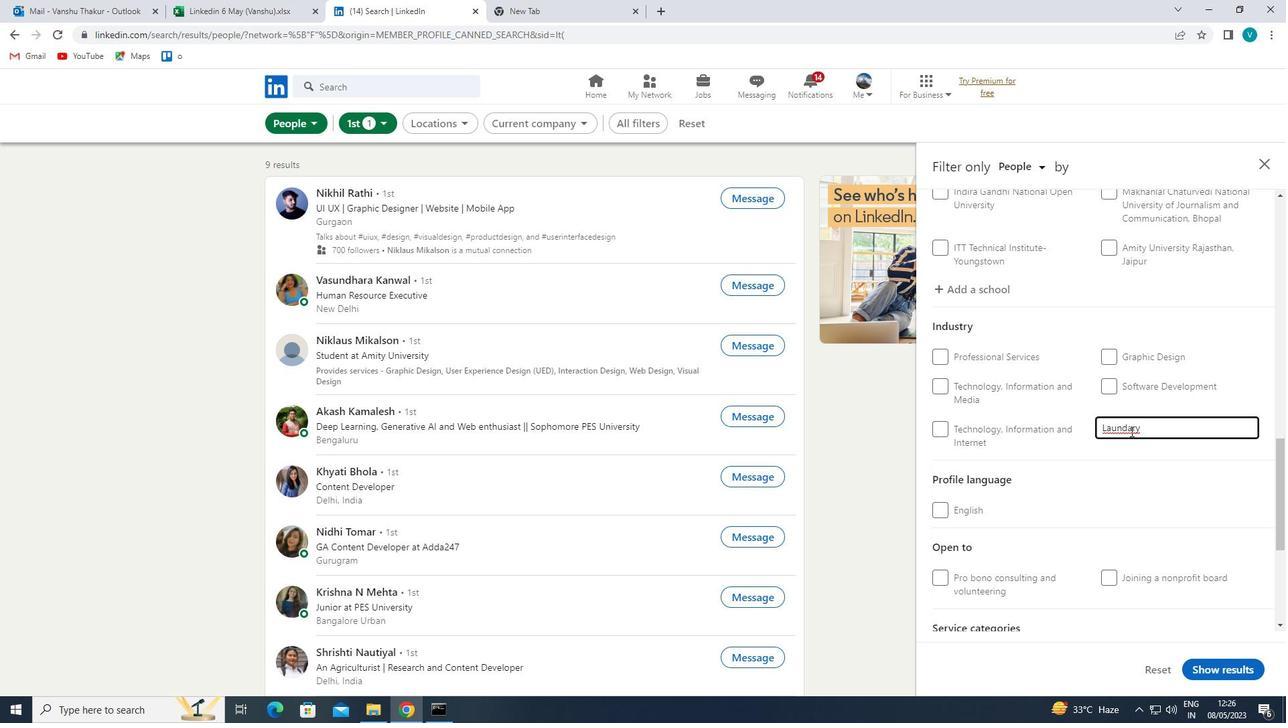 
Action: Mouse moved to (1157, 452)
Screenshot: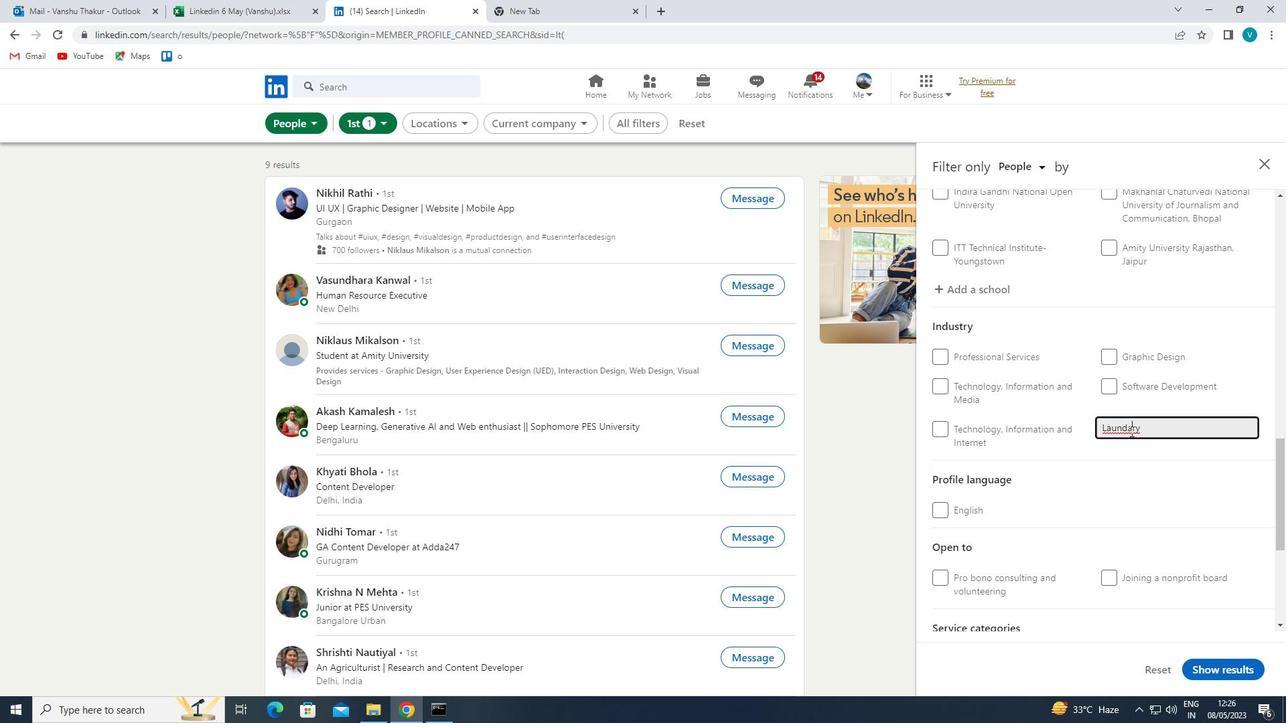 
Action: Key pressed <Key.backspace>
Screenshot: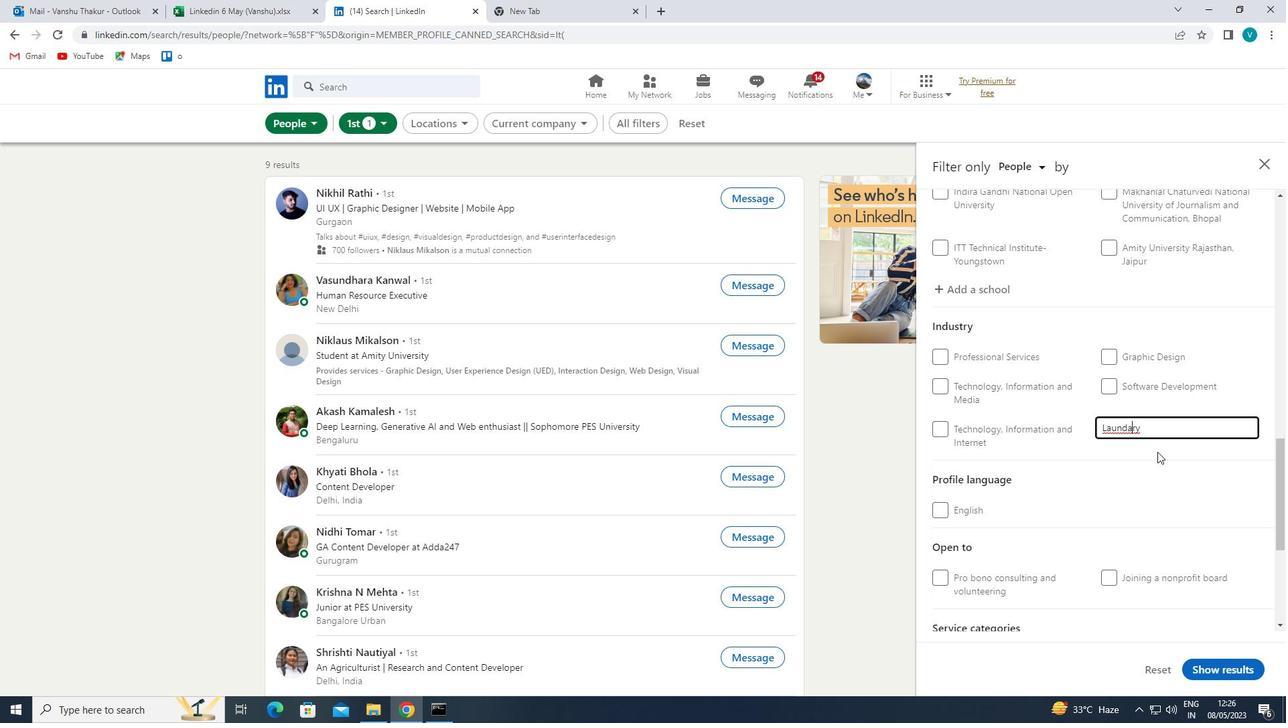 
Action: Mouse moved to (1139, 448)
Screenshot: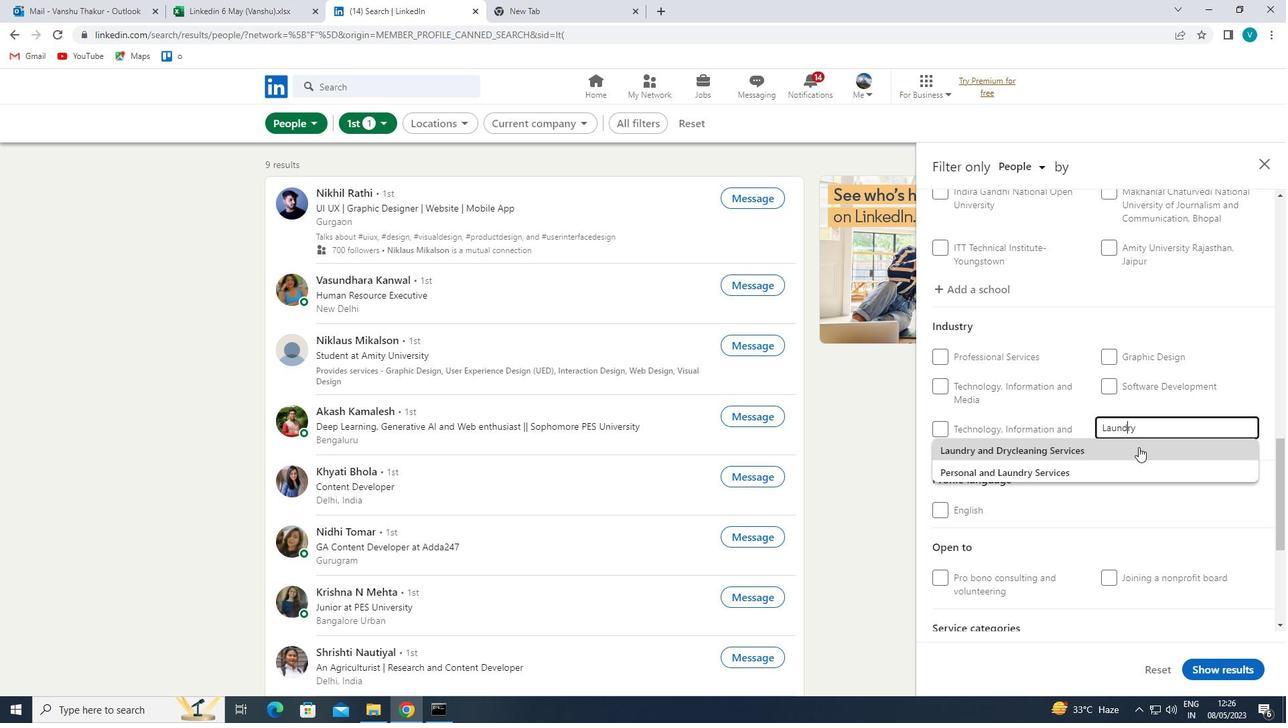 
Action: Mouse pressed left at (1139, 448)
Screenshot: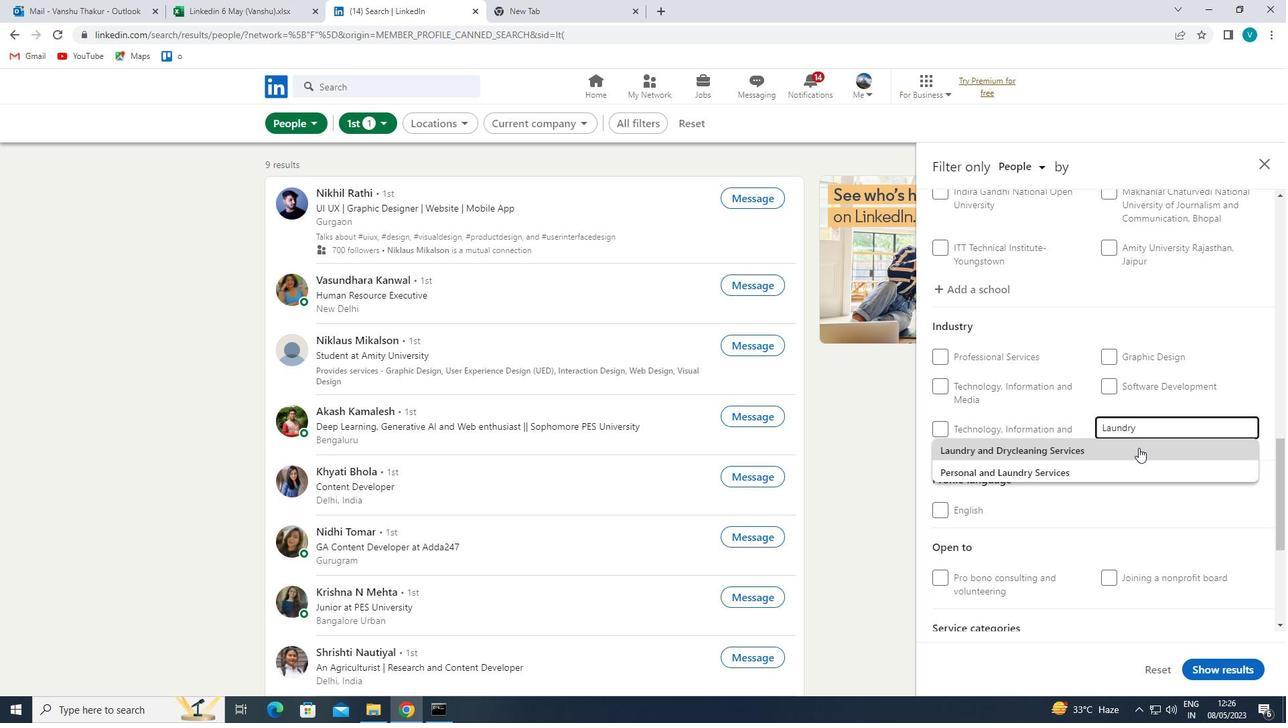
Action: Mouse scrolled (1139, 447) with delta (0, 0)
Screenshot: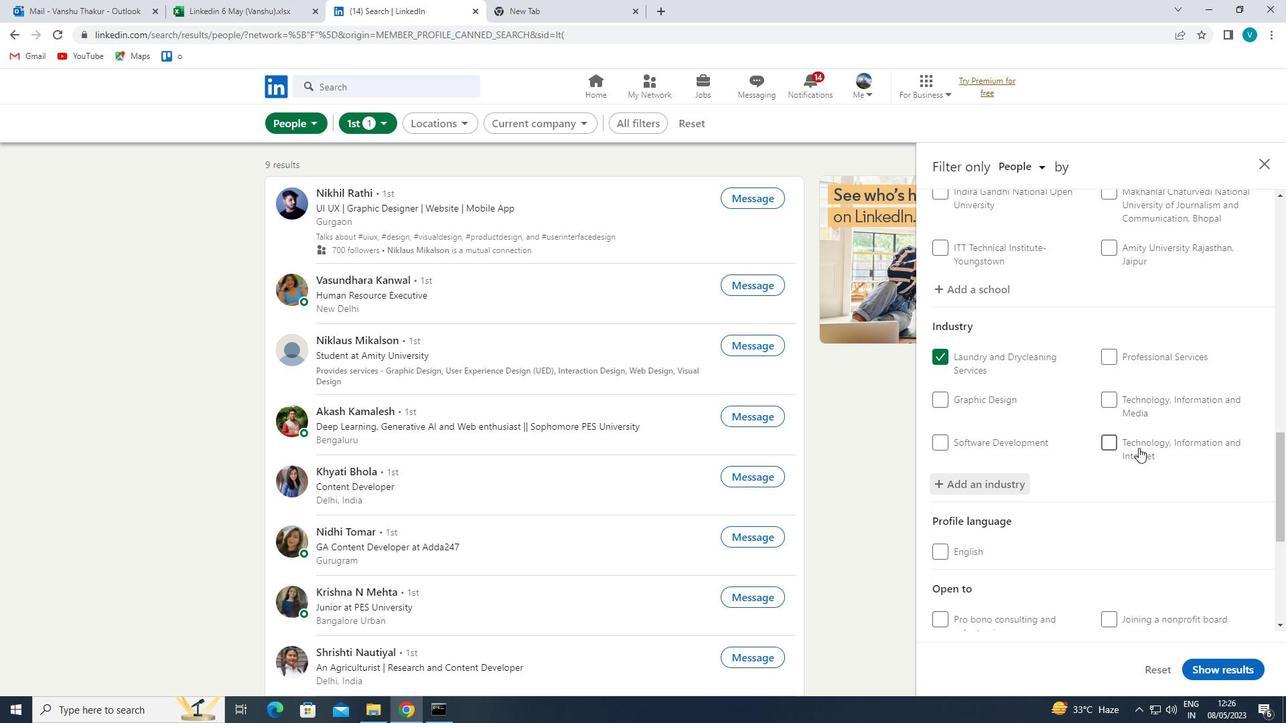 
Action: Mouse scrolled (1139, 447) with delta (0, 0)
Screenshot: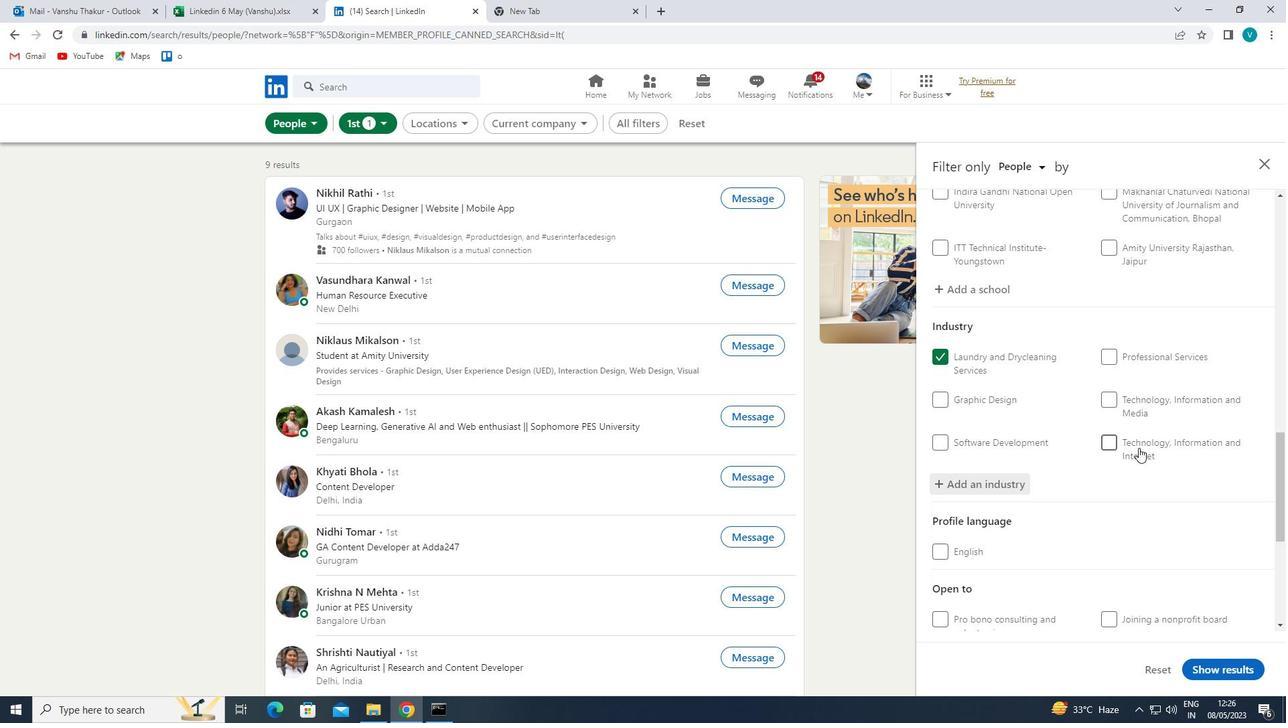 
Action: Mouse scrolled (1139, 447) with delta (0, 0)
Screenshot: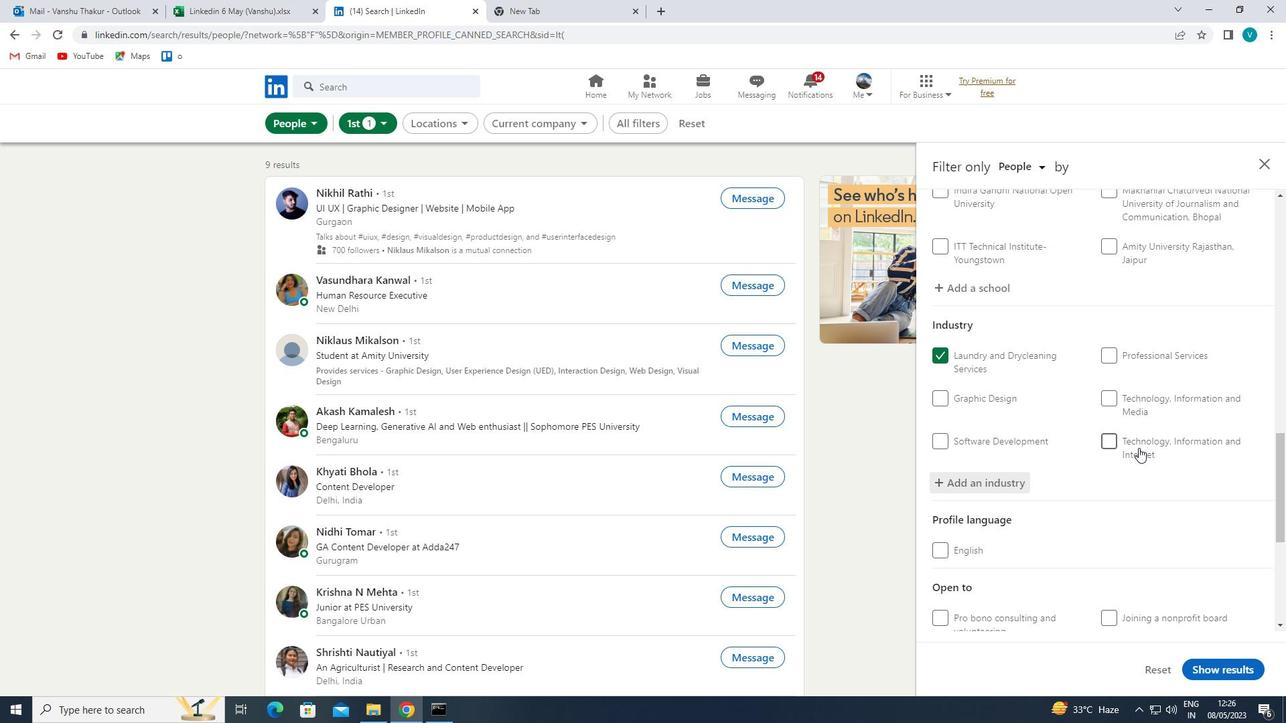 
Action: Mouse scrolled (1139, 447) with delta (0, 0)
Screenshot: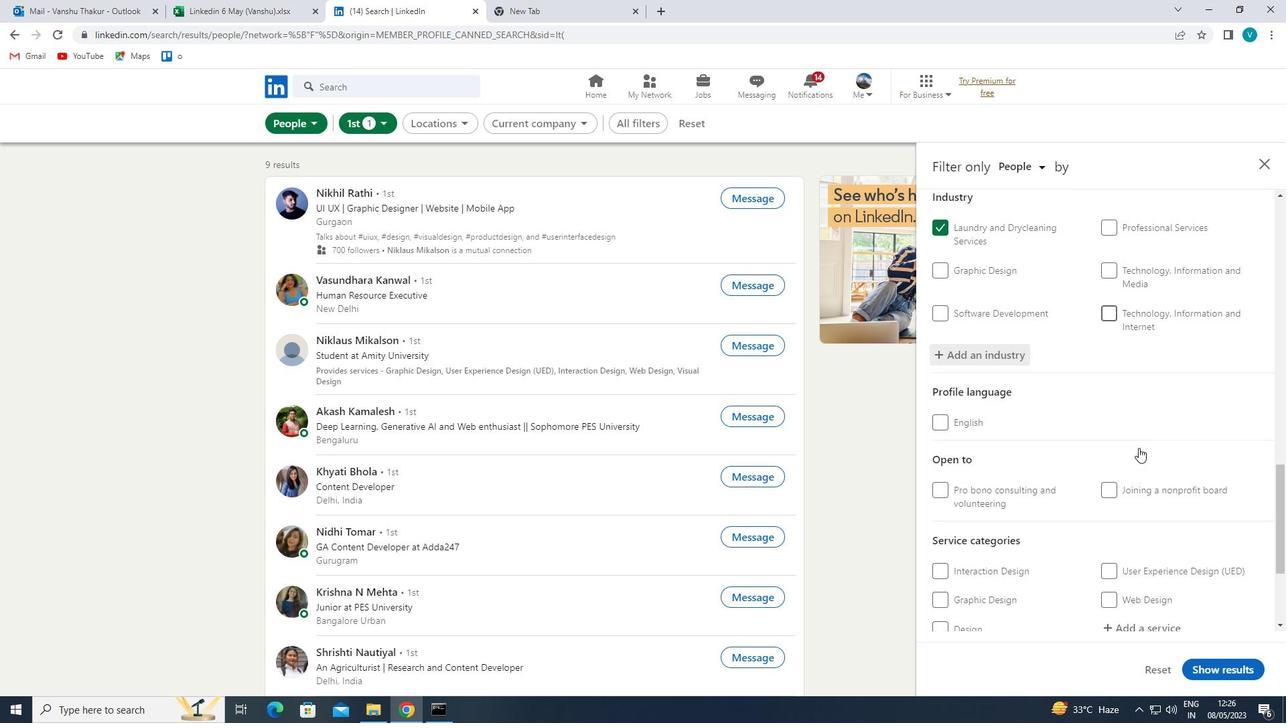
Action: Mouse moved to (1141, 489)
Screenshot: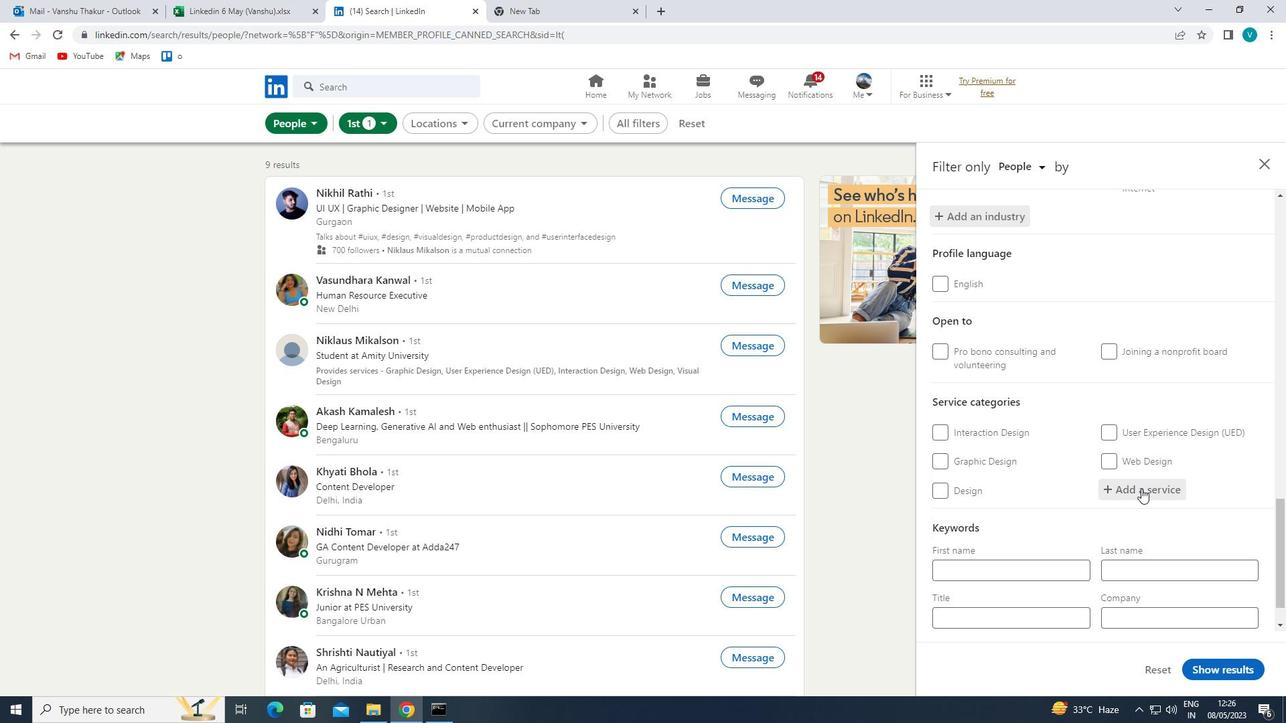 
Action: Mouse pressed left at (1141, 489)
Screenshot: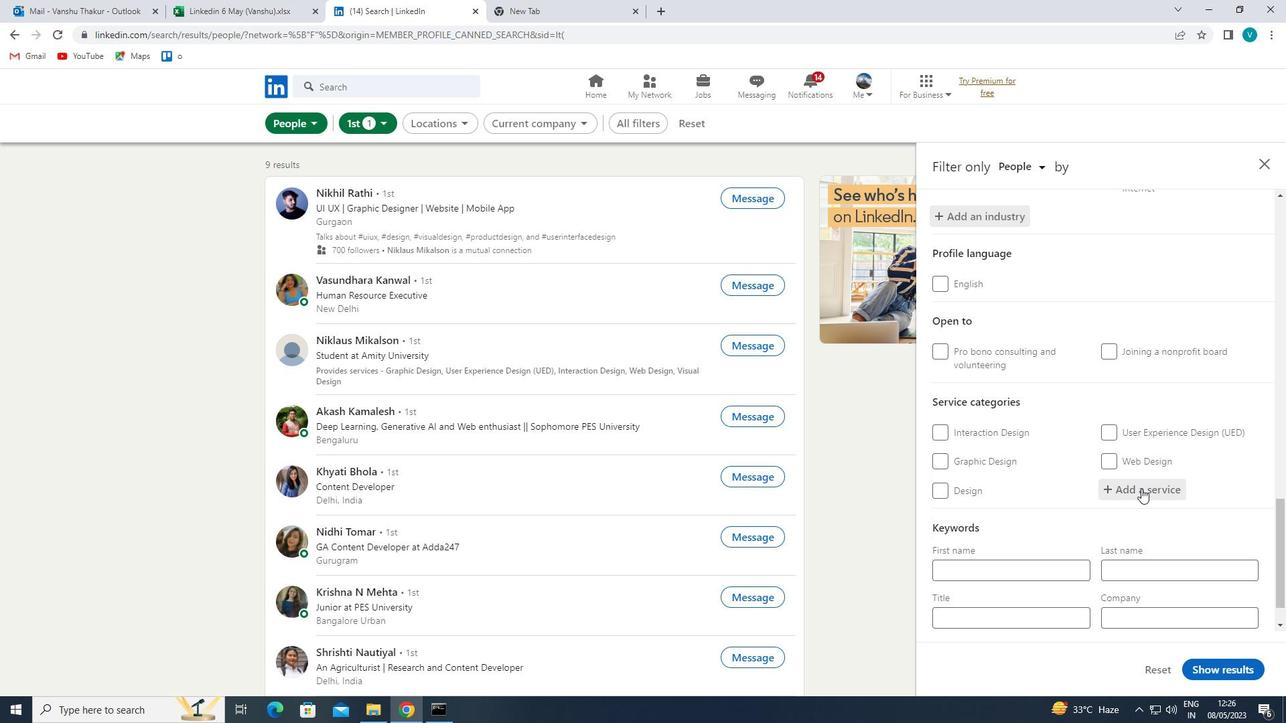 
Action: Key pressed <Key.shift><Key.shift><Key.shift><Key.shift><Key.shift><Key.shift>INTER<Key.backspace>
Screenshot: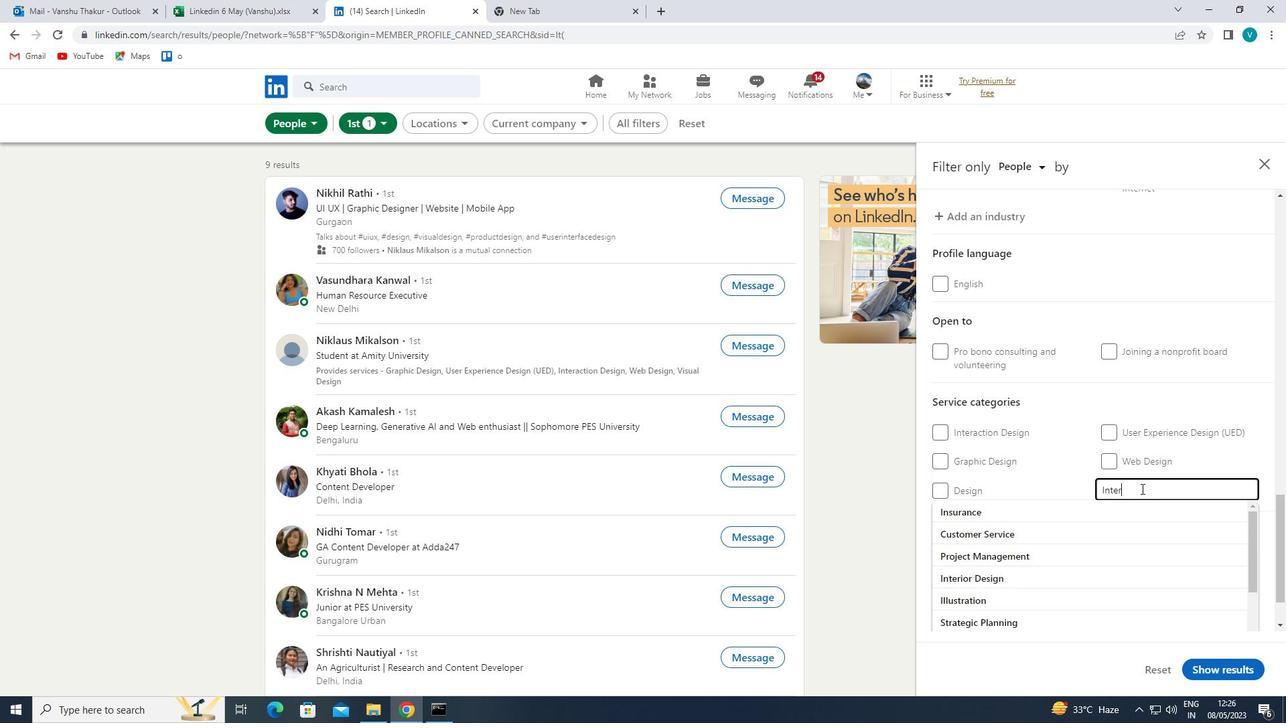 
Action: Mouse moved to (1070, 534)
Screenshot: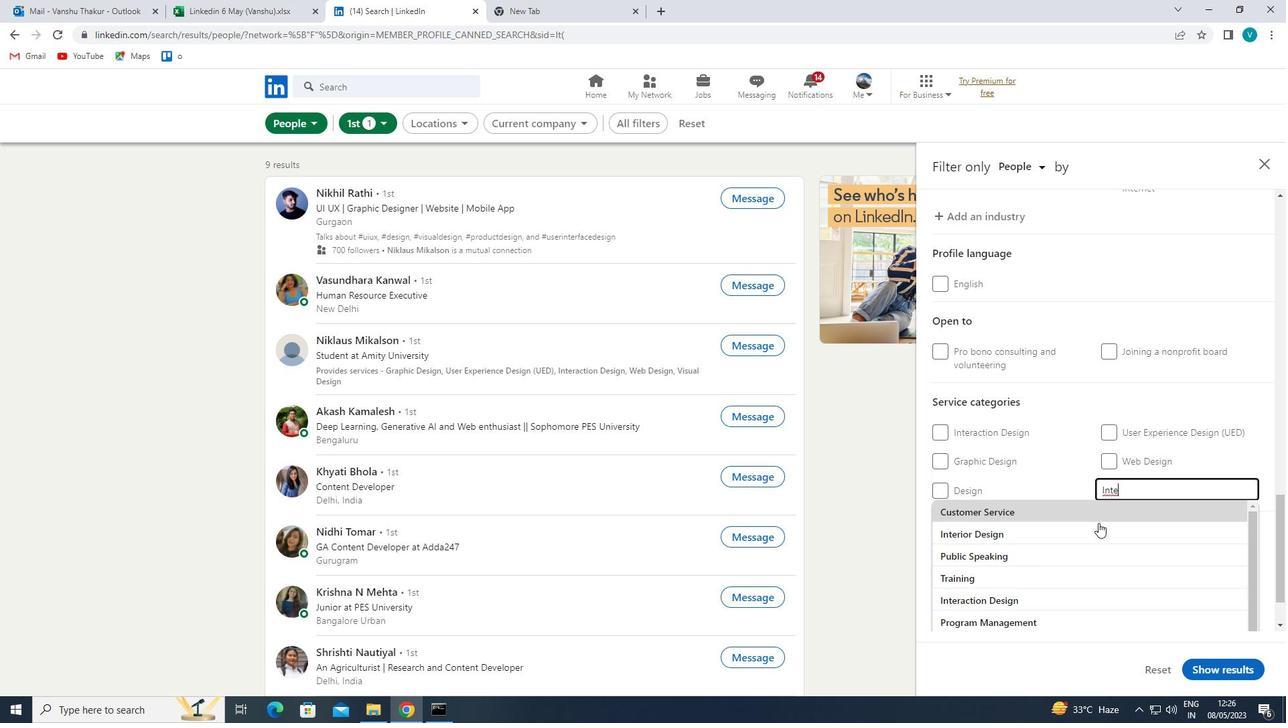 
Action: Mouse pressed left at (1070, 534)
Screenshot: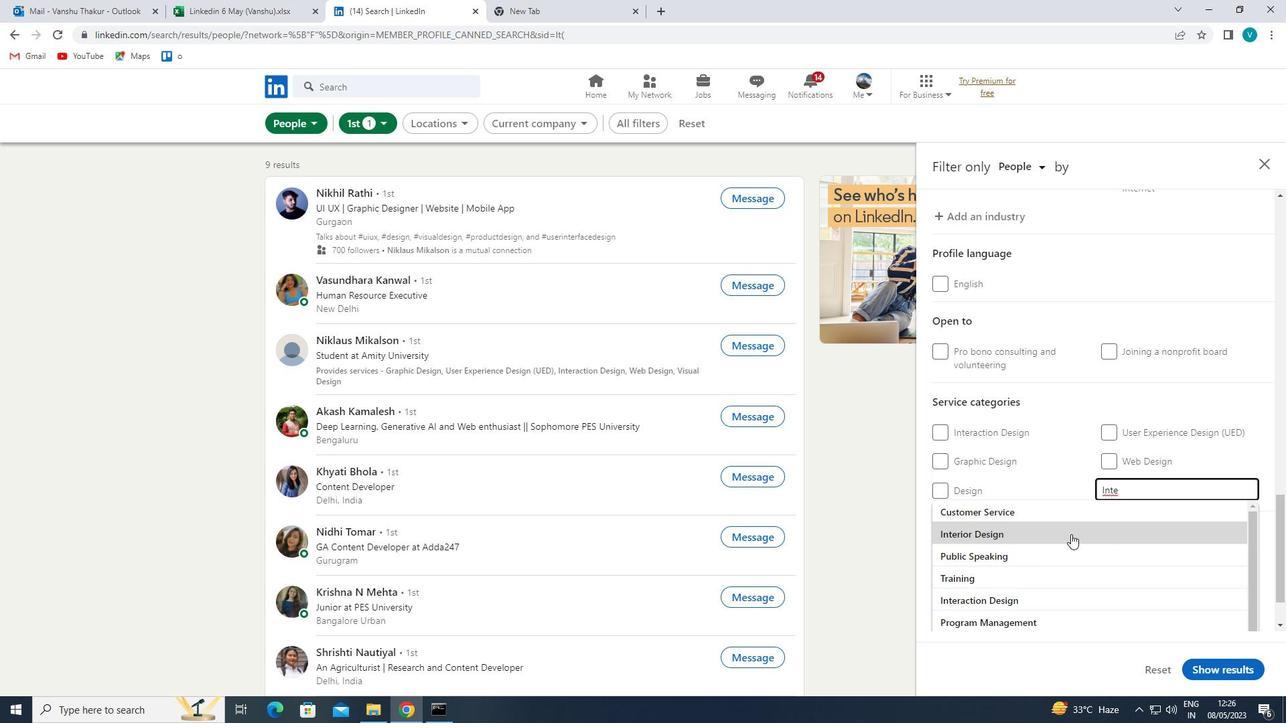 
Action: Mouse moved to (1070, 534)
Screenshot: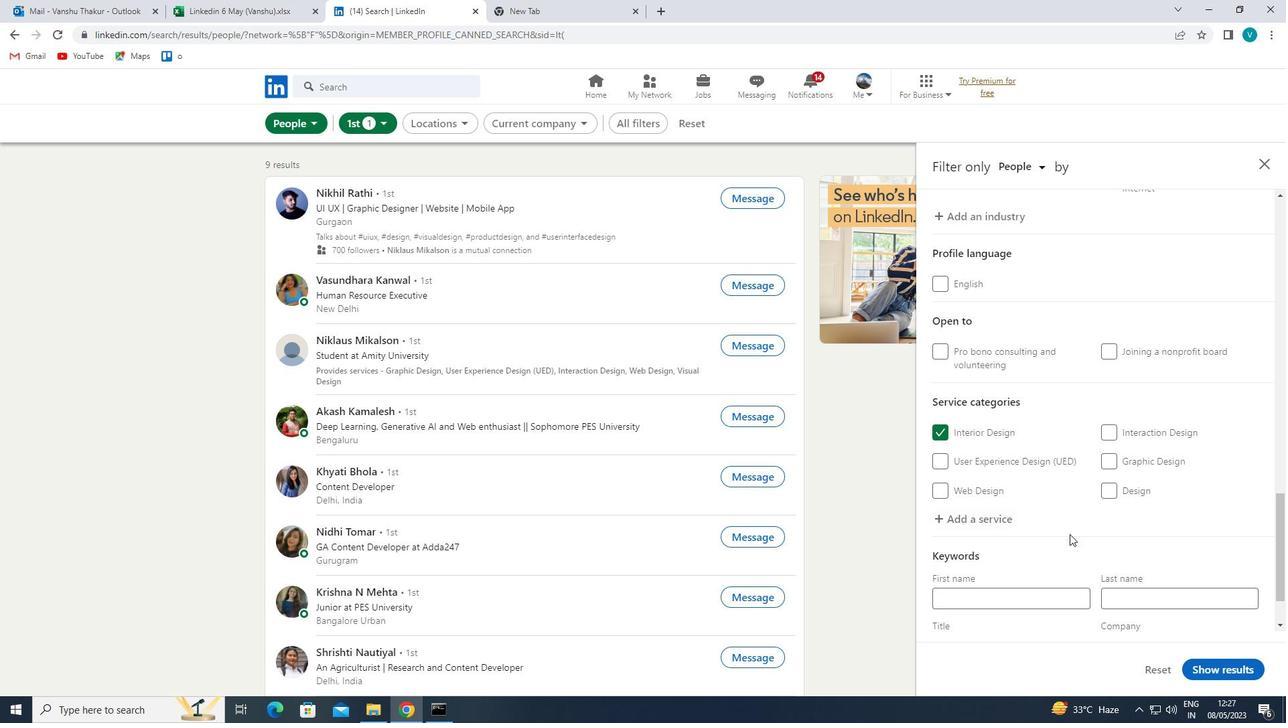 
Action: Mouse scrolled (1070, 533) with delta (0, 0)
Screenshot: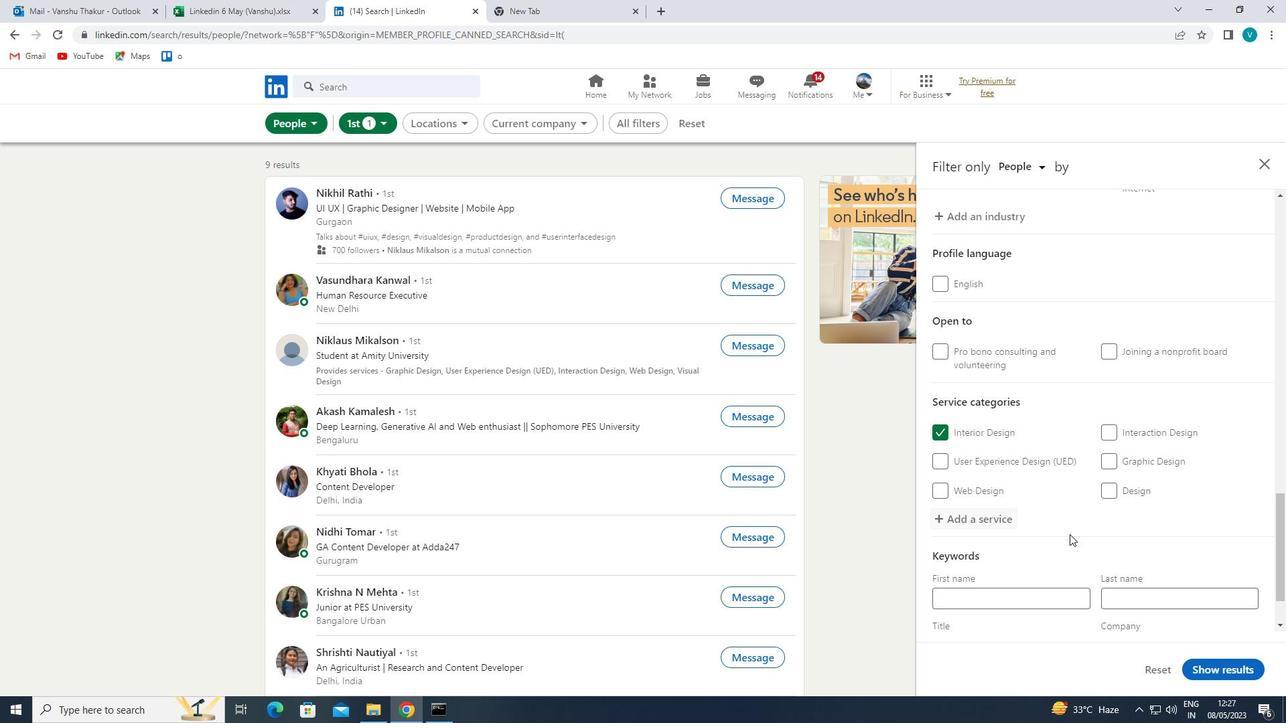 
Action: Mouse moved to (1068, 534)
Screenshot: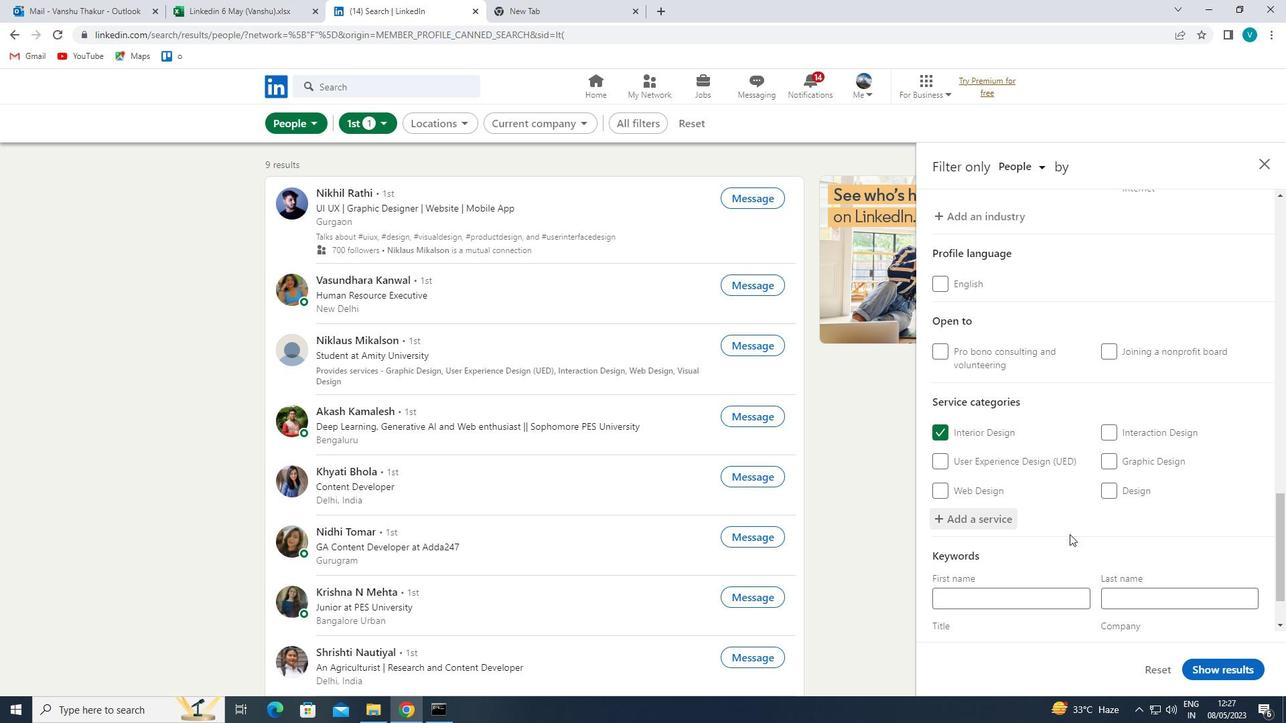
Action: Mouse scrolled (1068, 533) with delta (0, 0)
Screenshot: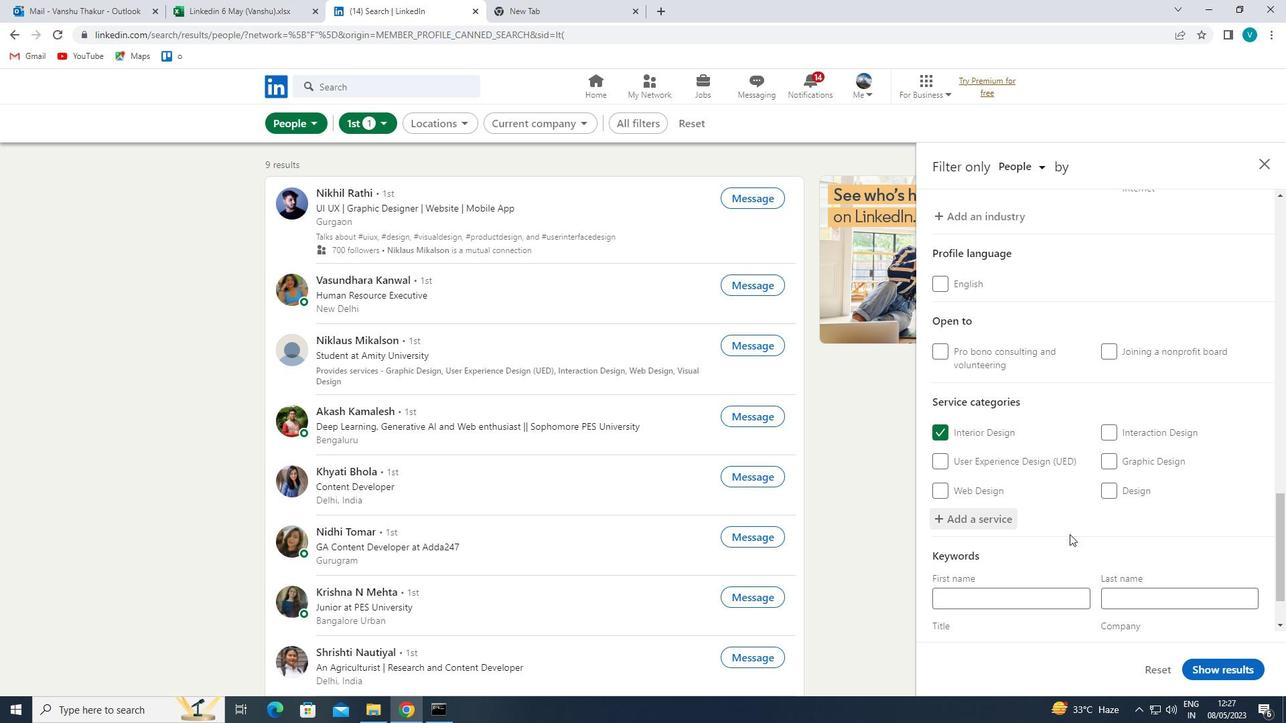 
Action: Mouse moved to (1066, 534)
Screenshot: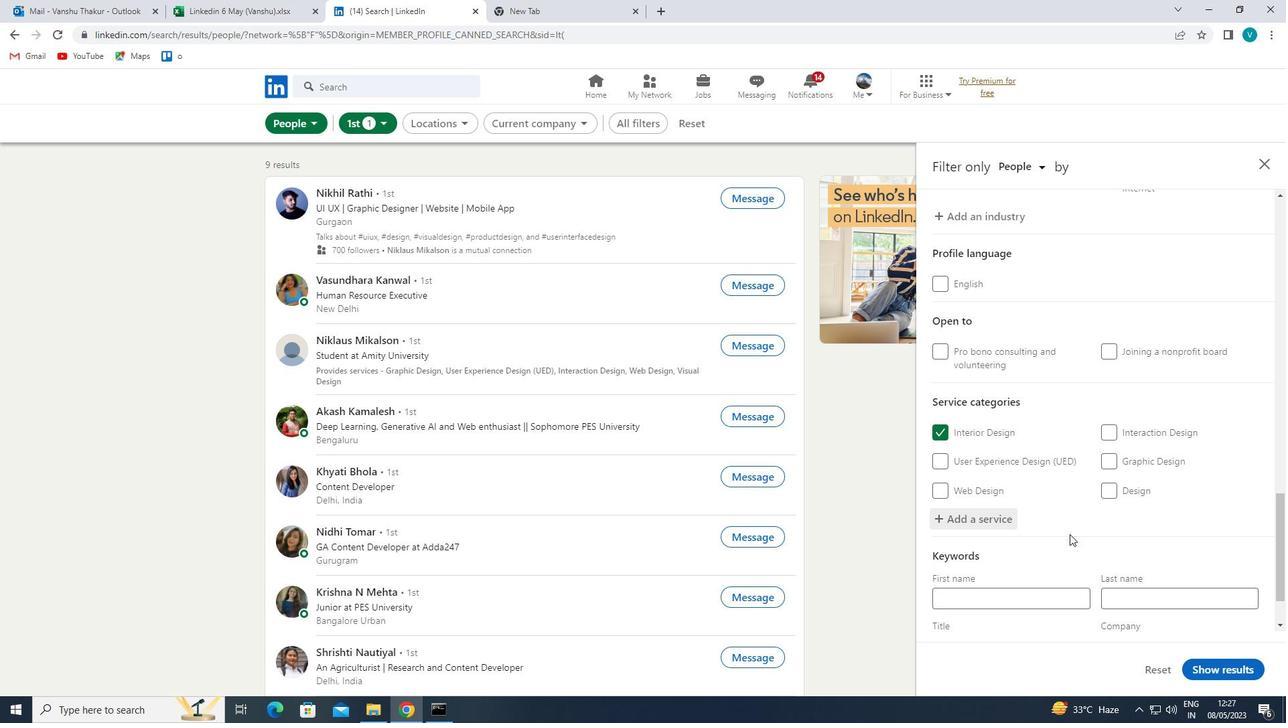 
Action: Mouse scrolled (1066, 534) with delta (0, 0)
Screenshot: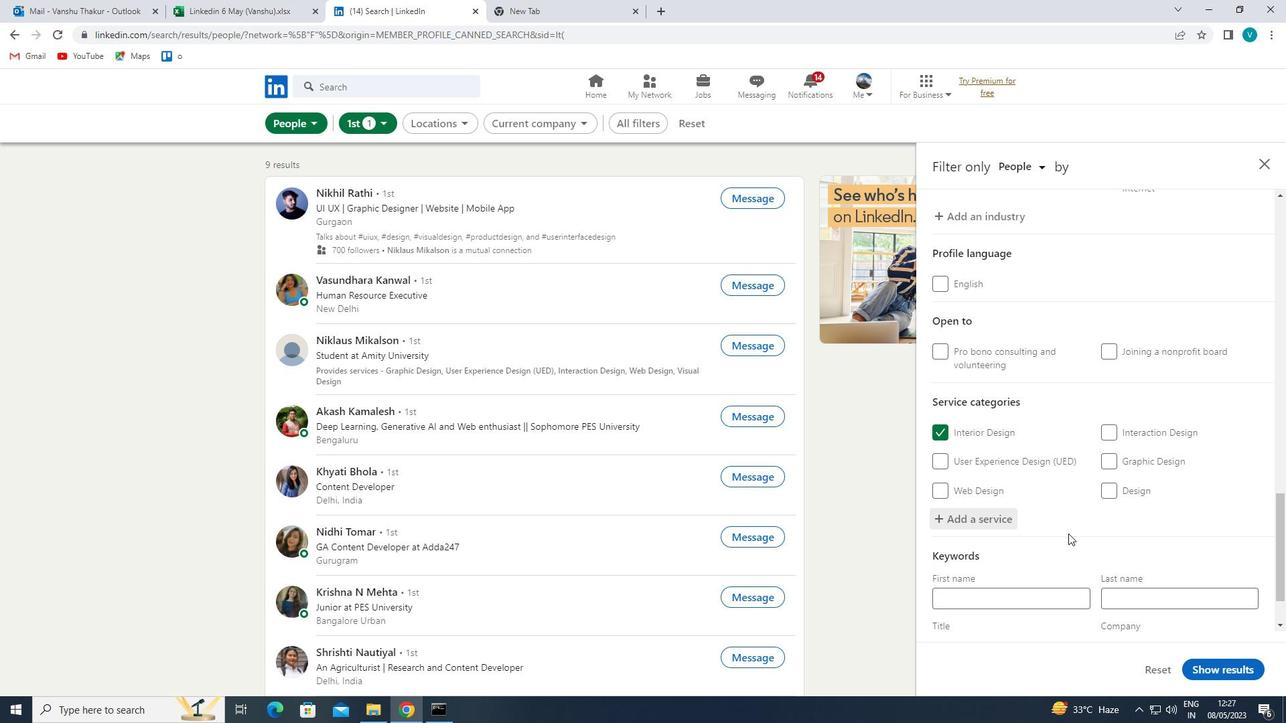 
Action: Mouse moved to (1064, 534)
Screenshot: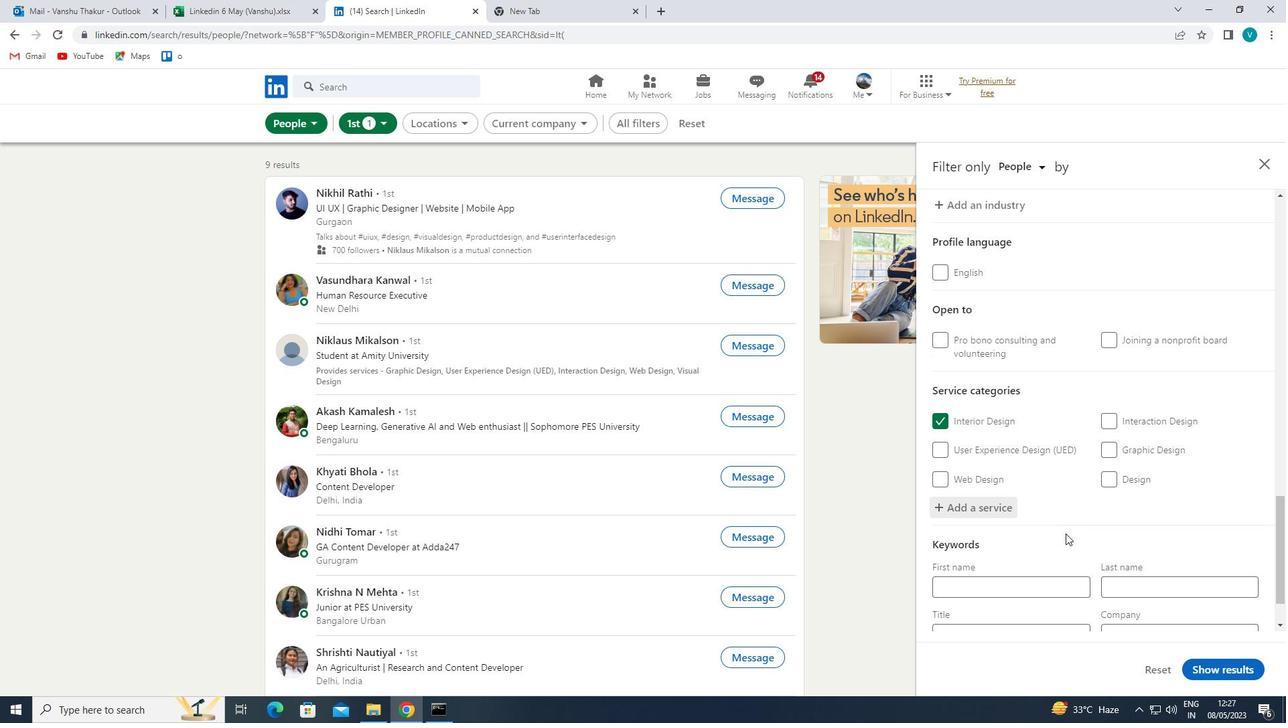 
Action: Mouse scrolled (1064, 534) with delta (0, 0)
Screenshot: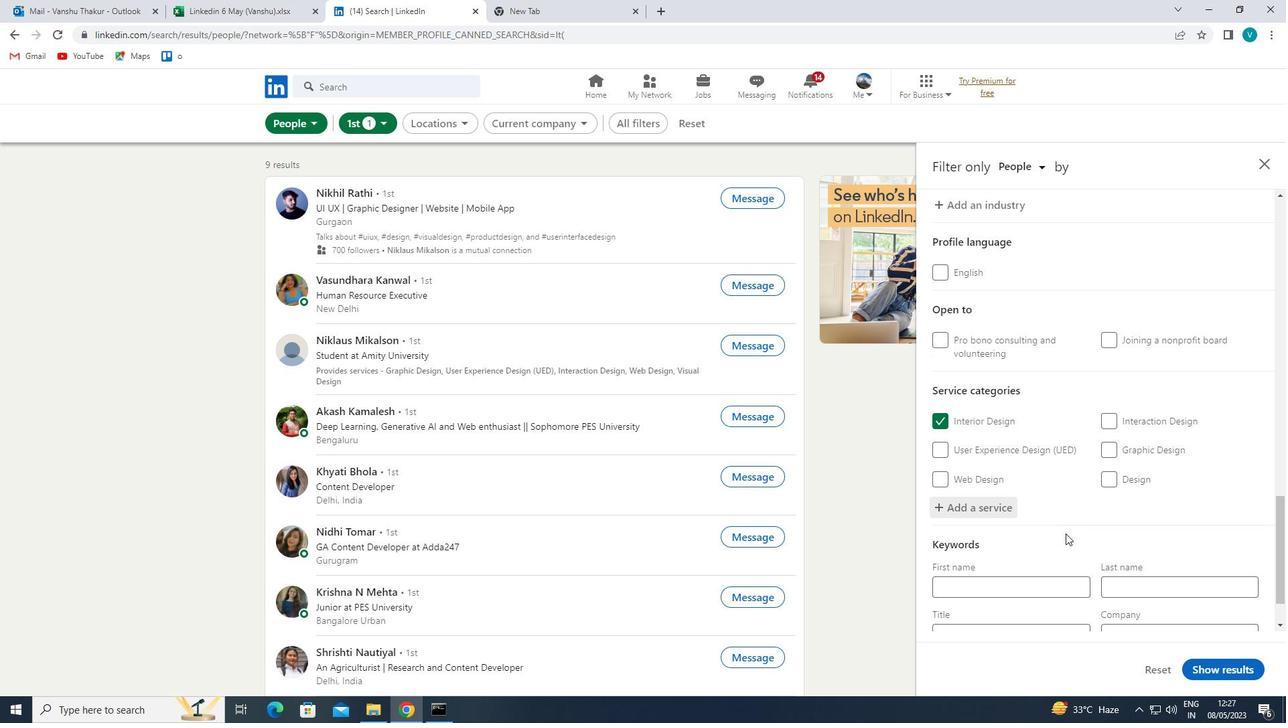 
Action: Mouse moved to (1040, 564)
Screenshot: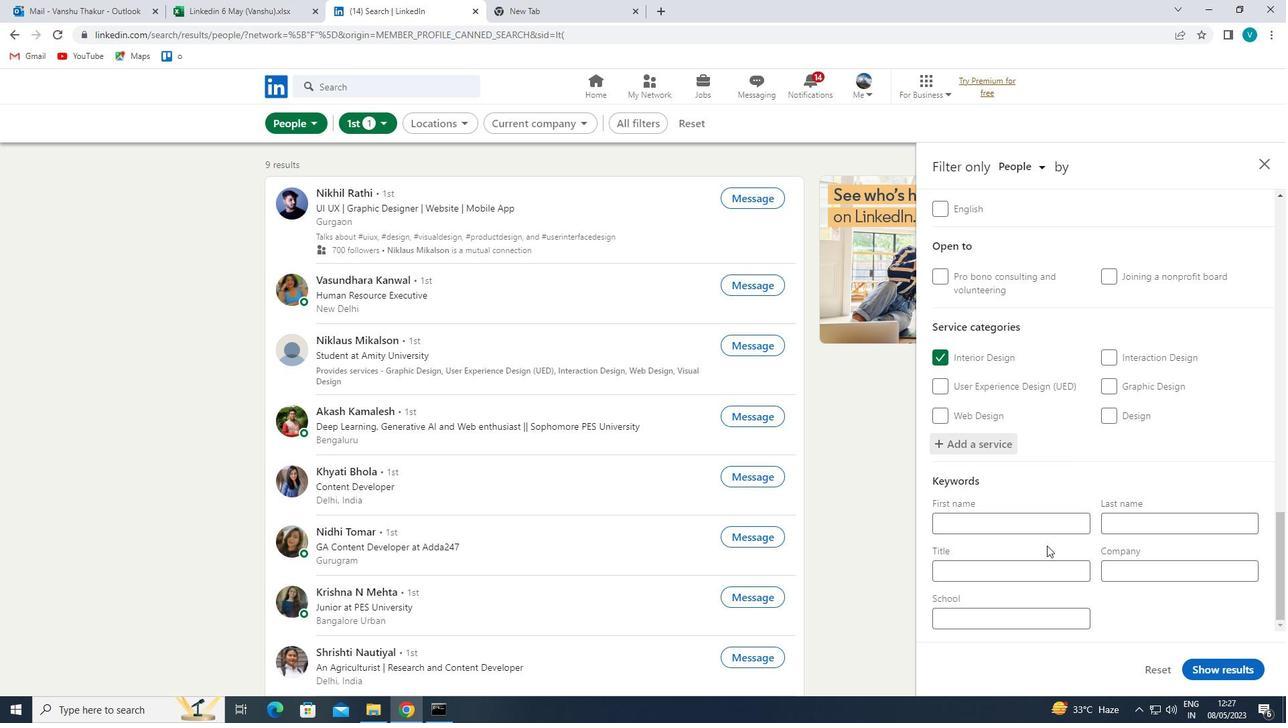 
Action: Mouse pressed left at (1040, 564)
Screenshot: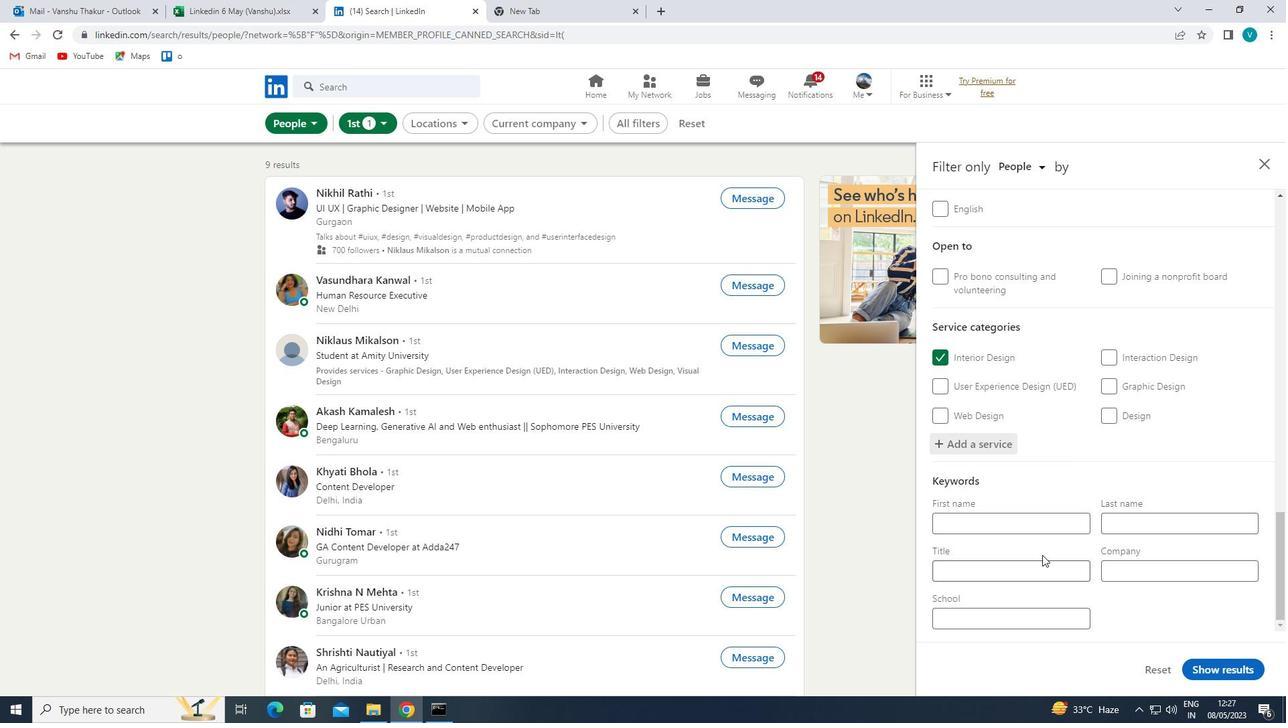 
Action: Mouse moved to (1041, 564)
Screenshot: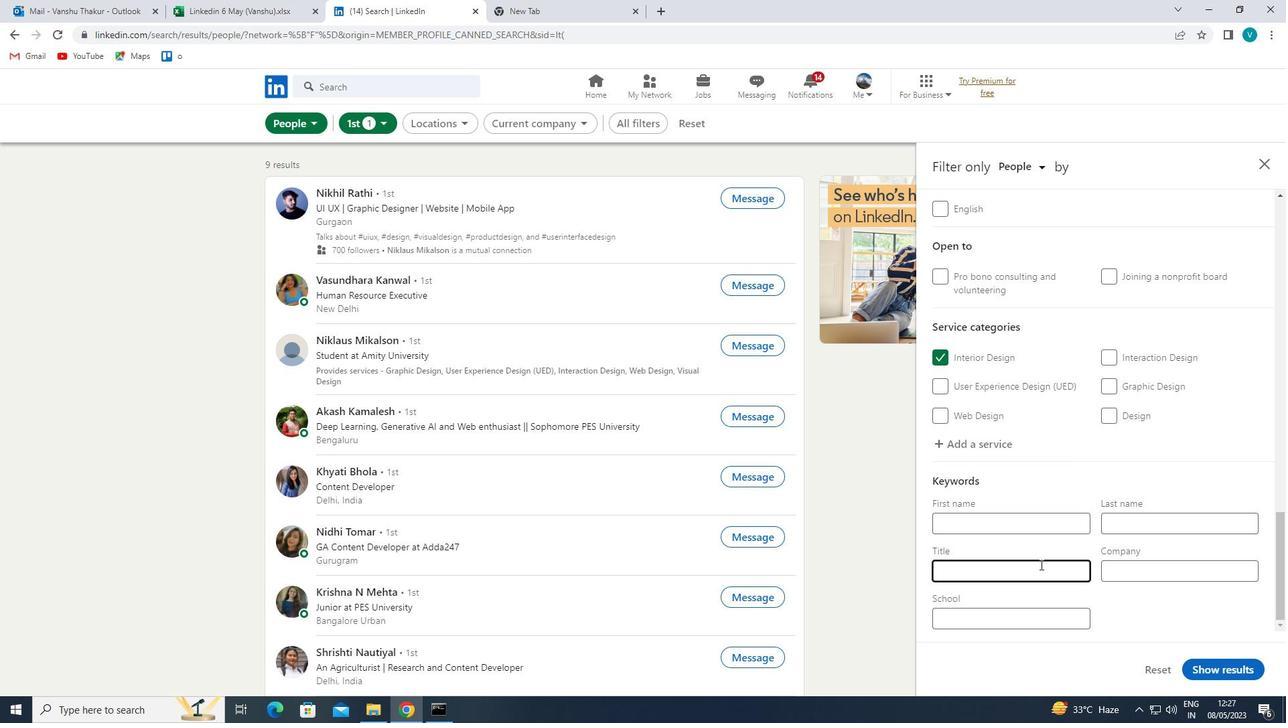 
Action: Key pressed <Key.shift><Key.shift><Key.shift><Key.shift>OFFICE<Key.space><Key.shift>CLERK<Key.space>
Screenshot: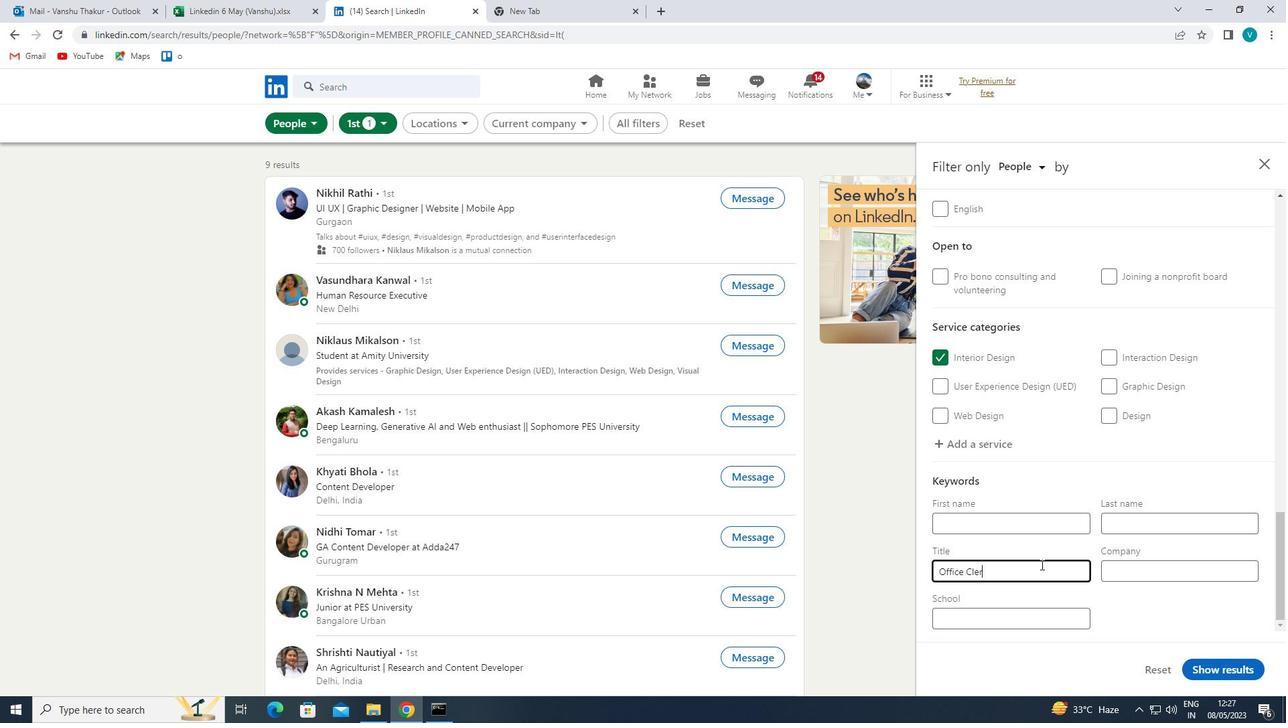 
Action: Mouse moved to (1188, 665)
Screenshot: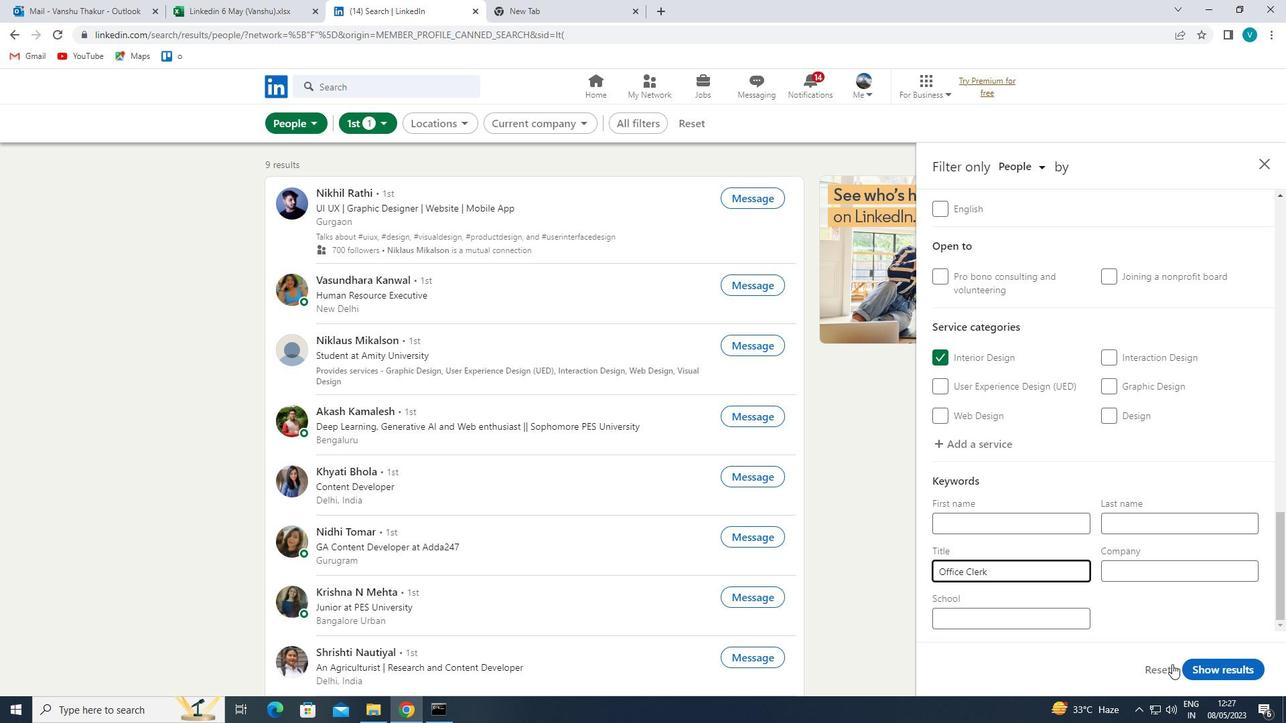 
Action: Mouse pressed left at (1188, 665)
Screenshot: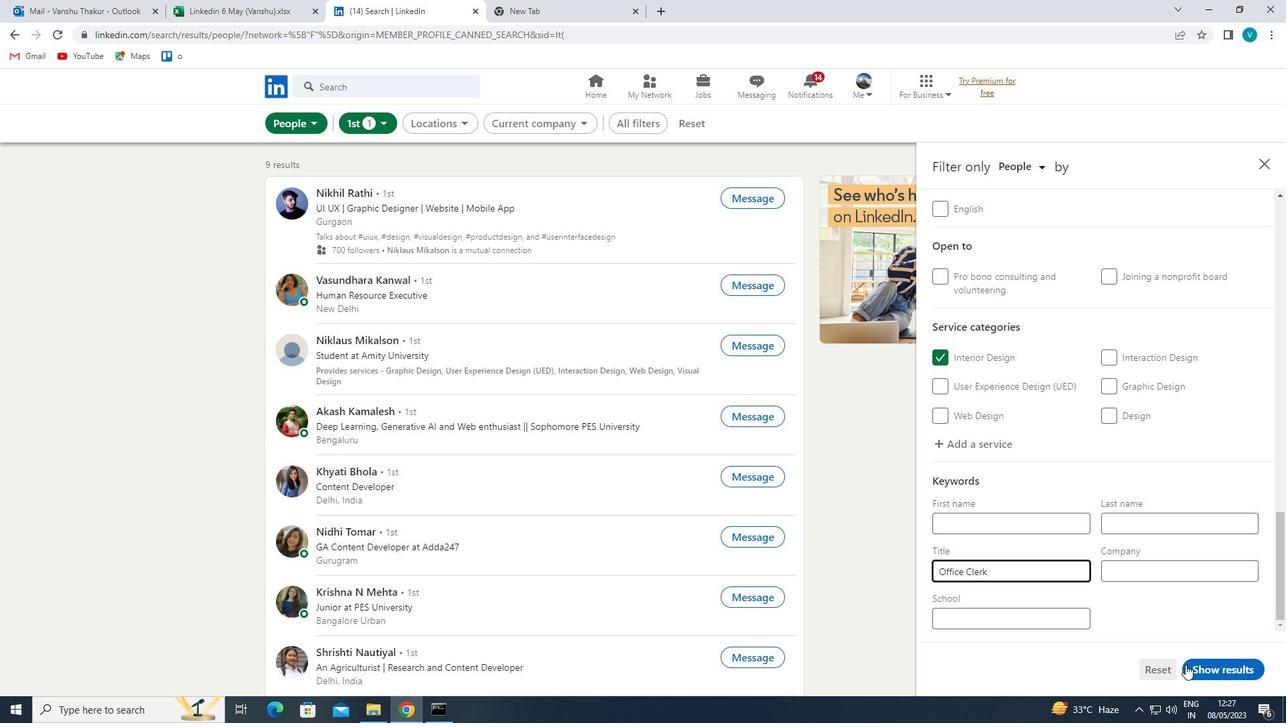 
Action: Mouse moved to (1190, 664)
Screenshot: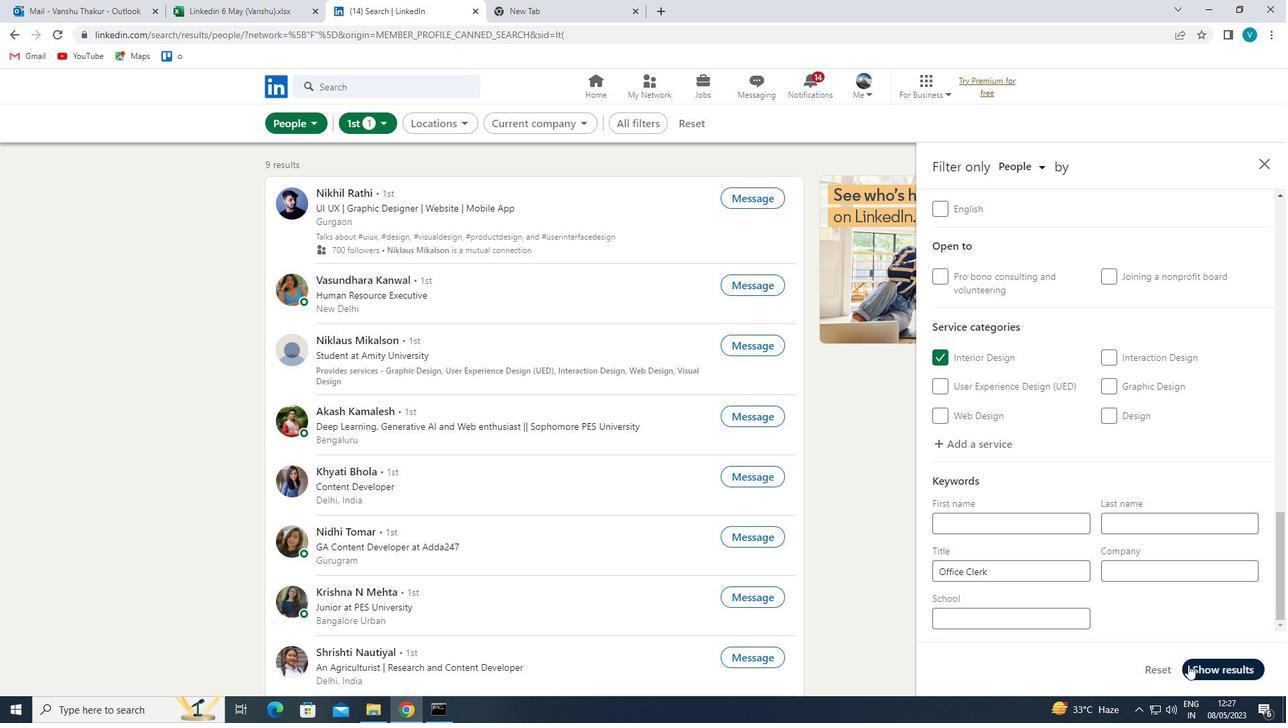 
